 Task: Send an email with the signature Isabel Kelly with the subject Request for an invoice and the message Can you arrange a call with the IT team for resolving the technical issue? from softage.5@softage.net to softage.9@softage.net and move the email from Sent Items to the folder Gifts
Action: Mouse moved to (34, 50)
Screenshot: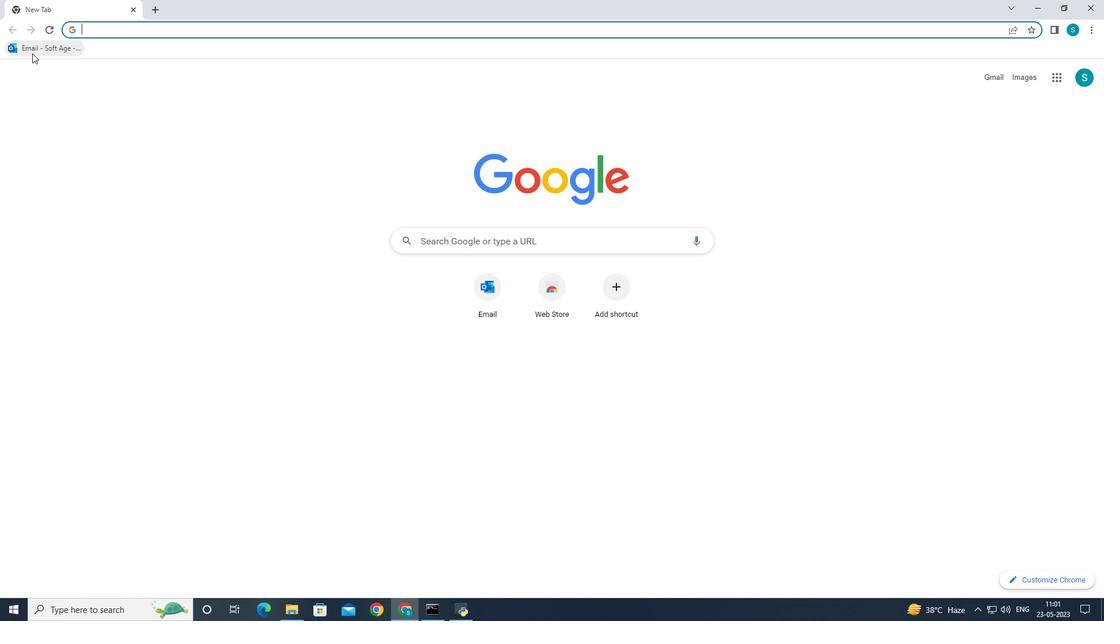 
Action: Mouse pressed left at (34, 50)
Screenshot: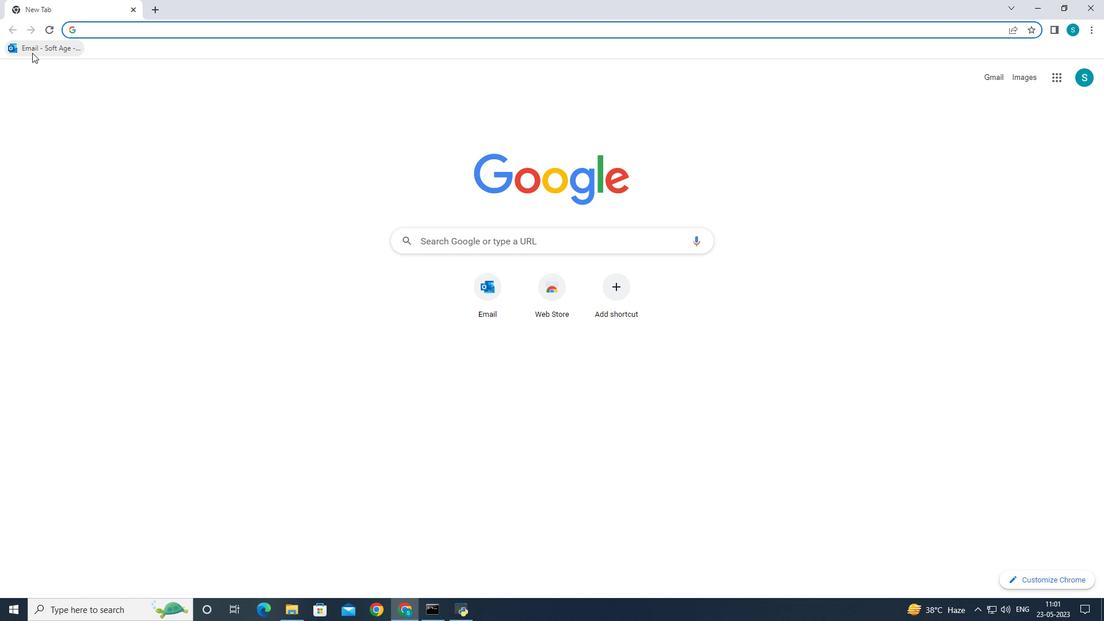 
Action: Mouse pressed left at (34, 50)
Screenshot: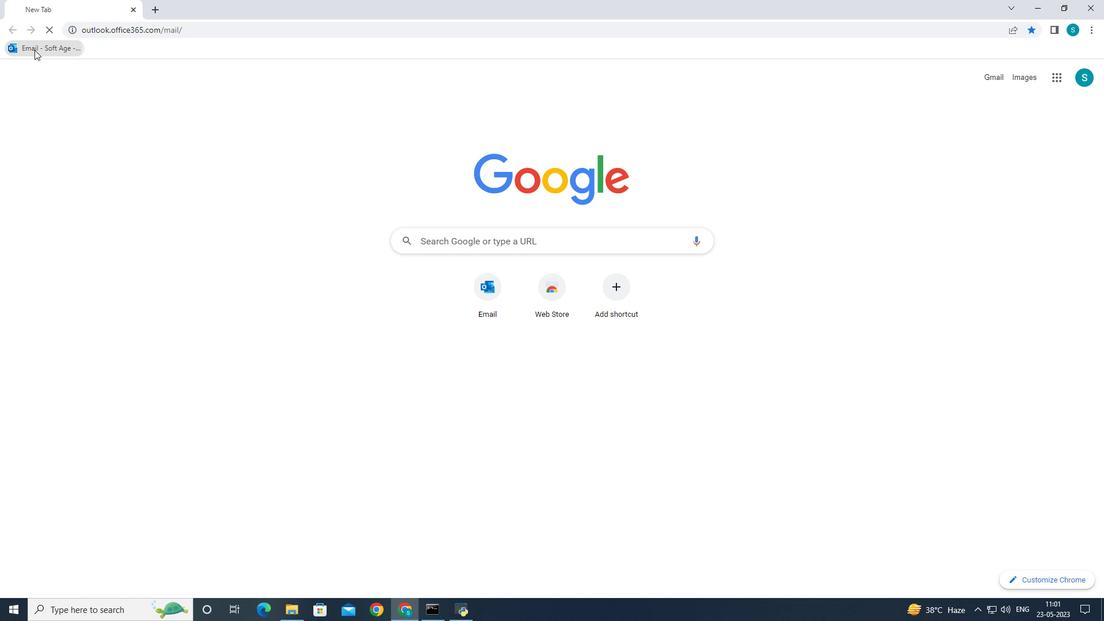 
Action: Mouse moved to (163, 98)
Screenshot: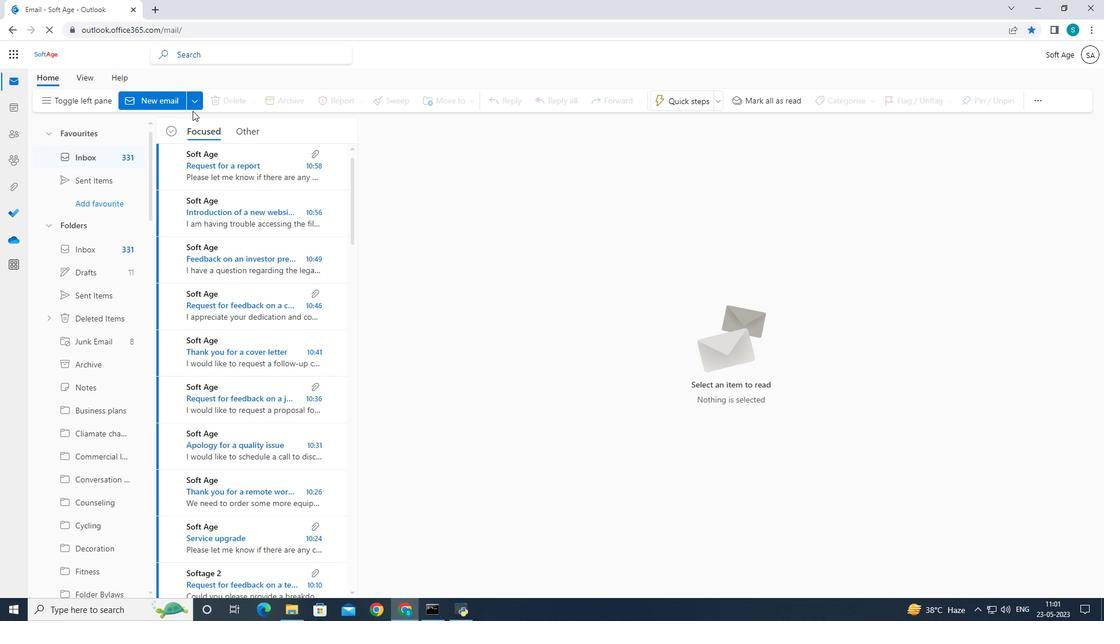 
Action: Mouse pressed left at (163, 98)
Screenshot: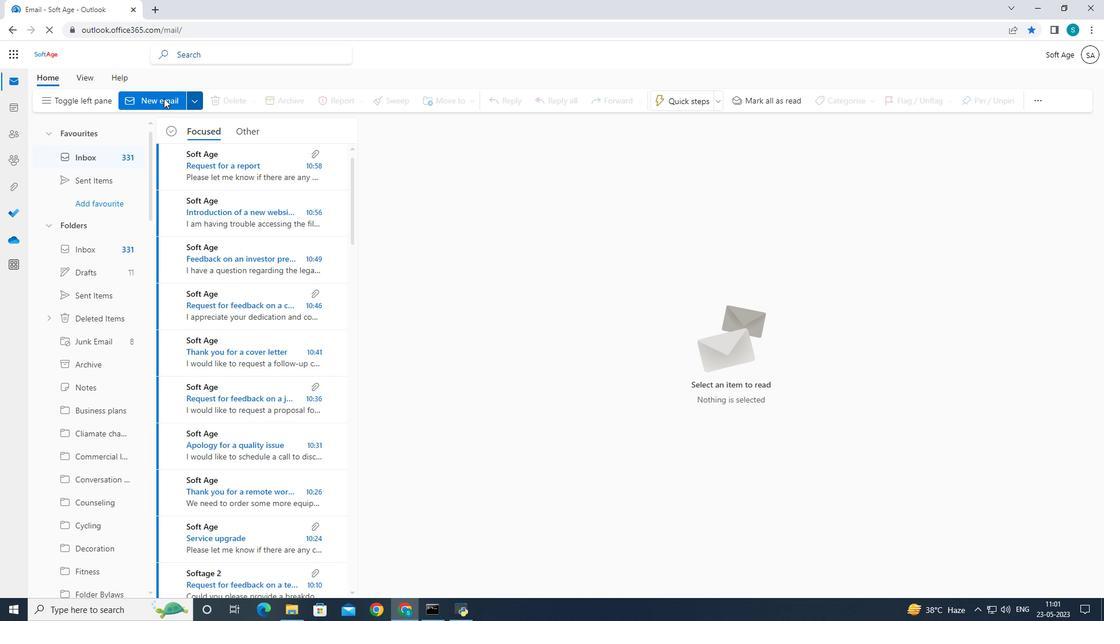 
Action: Mouse pressed left at (163, 98)
Screenshot: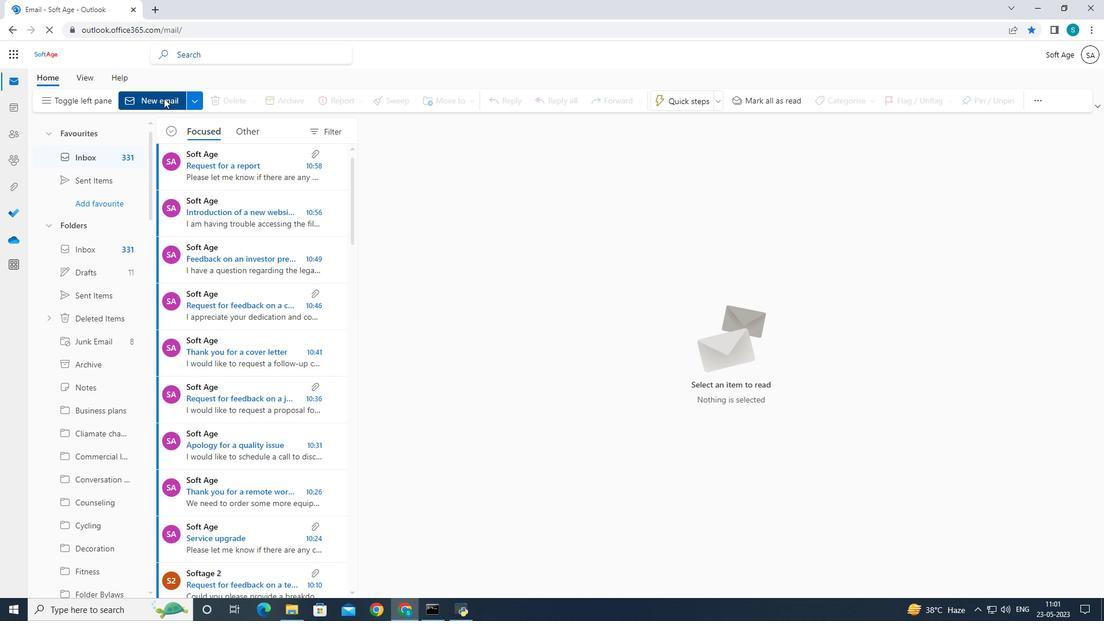 
Action: Mouse moved to (747, 101)
Screenshot: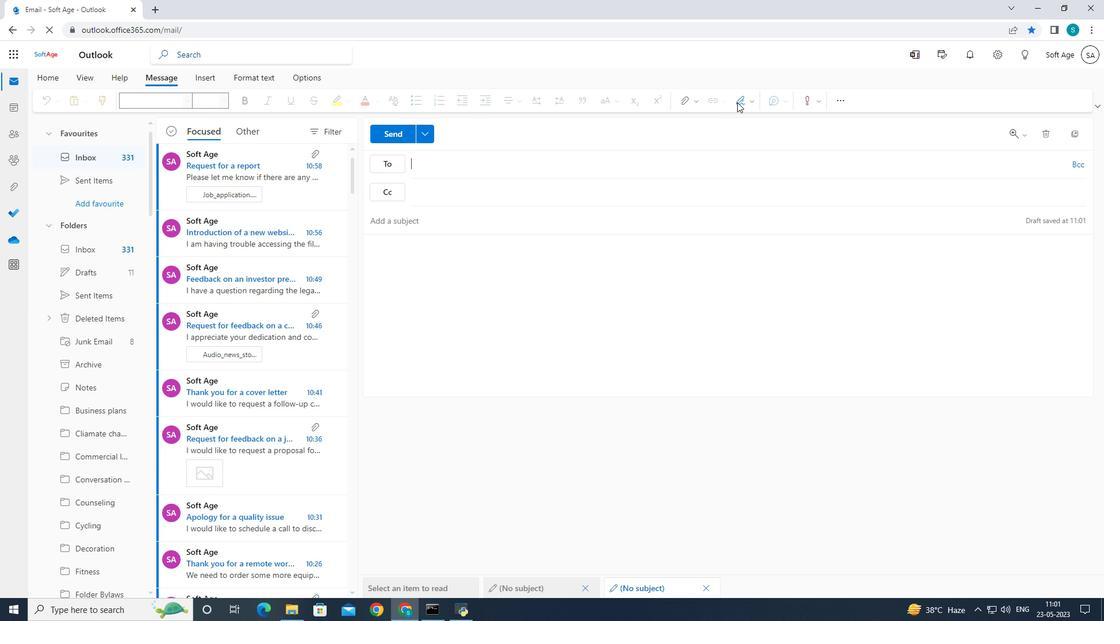 
Action: Mouse pressed left at (747, 101)
Screenshot: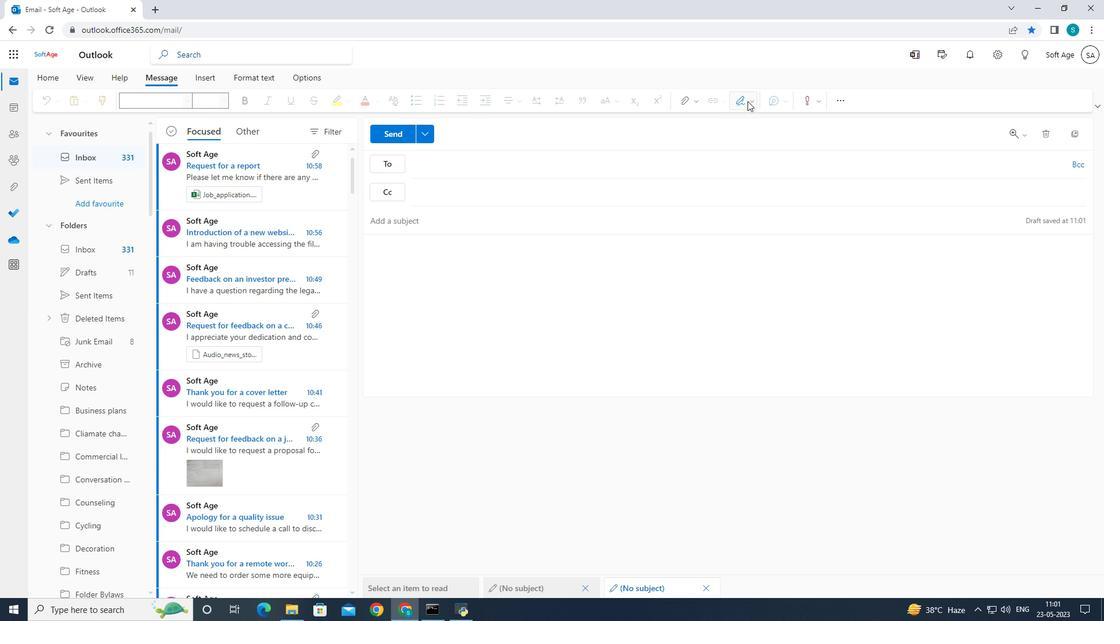 
Action: Mouse moved to (727, 127)
Screenshot: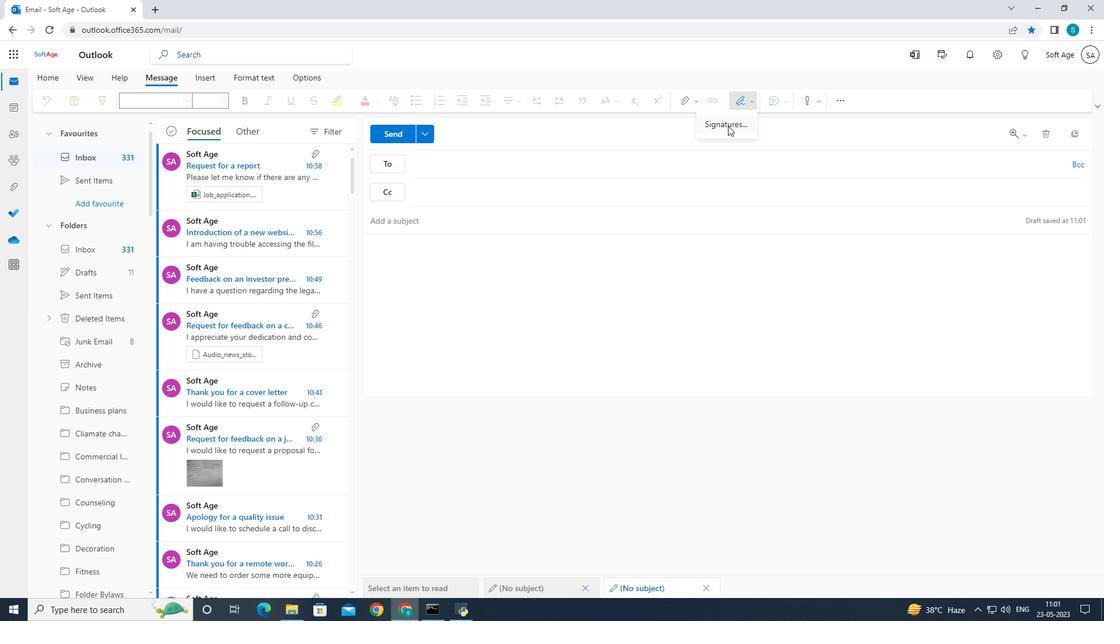 
Action: Mouse pressed left at (727, 127)
Screenshot: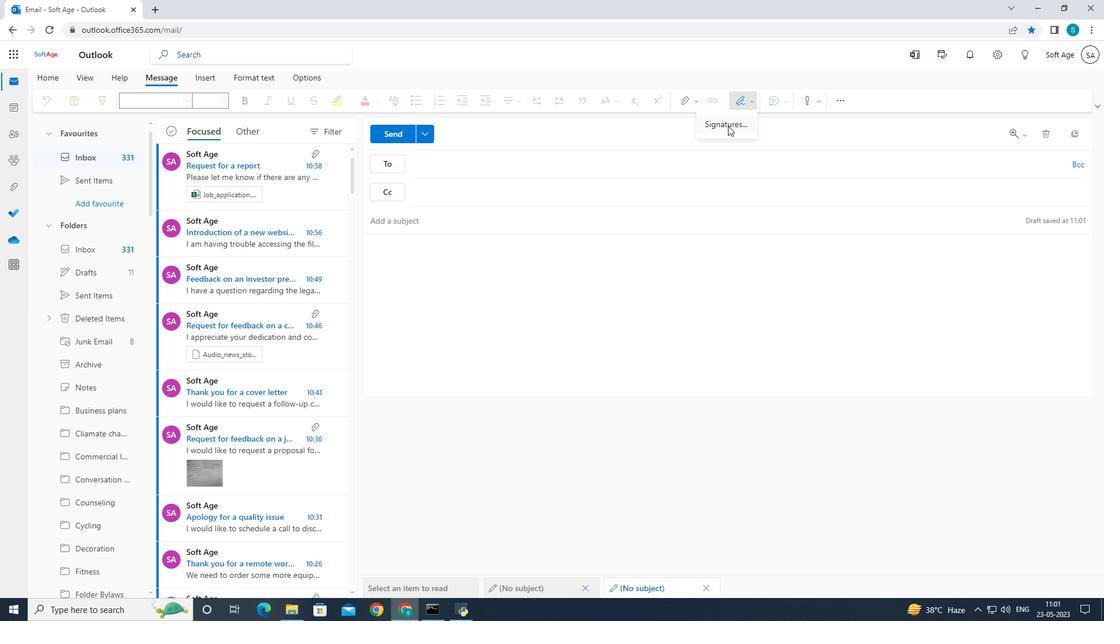
Action: Mouse moved to (720, 197)
Screenshot: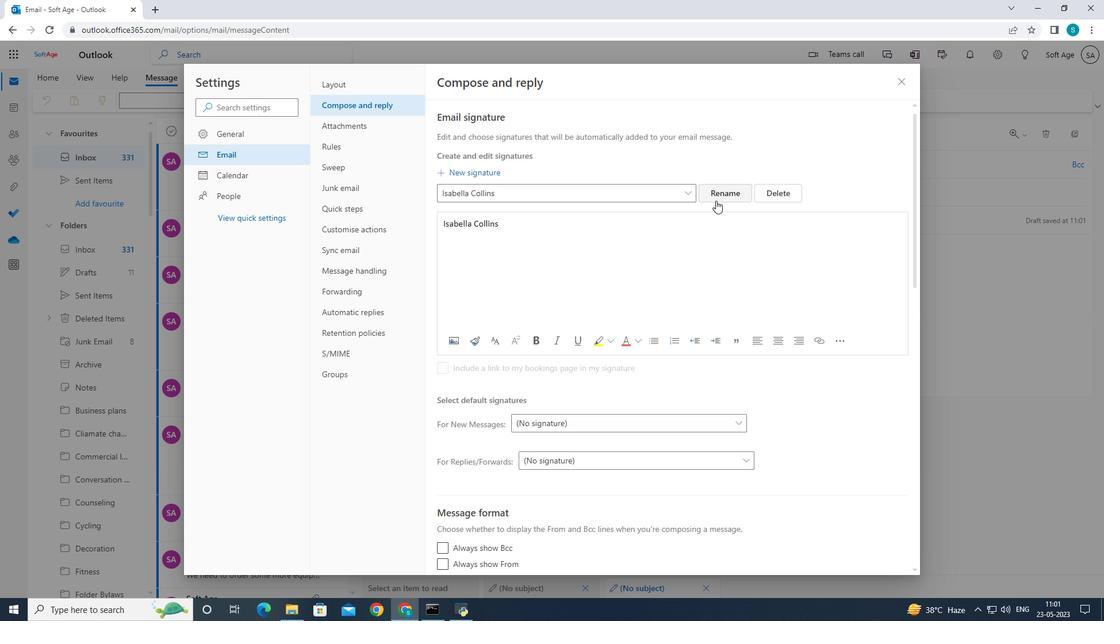 
Action: Mouse pressed left at (720, 197)
Screenshot: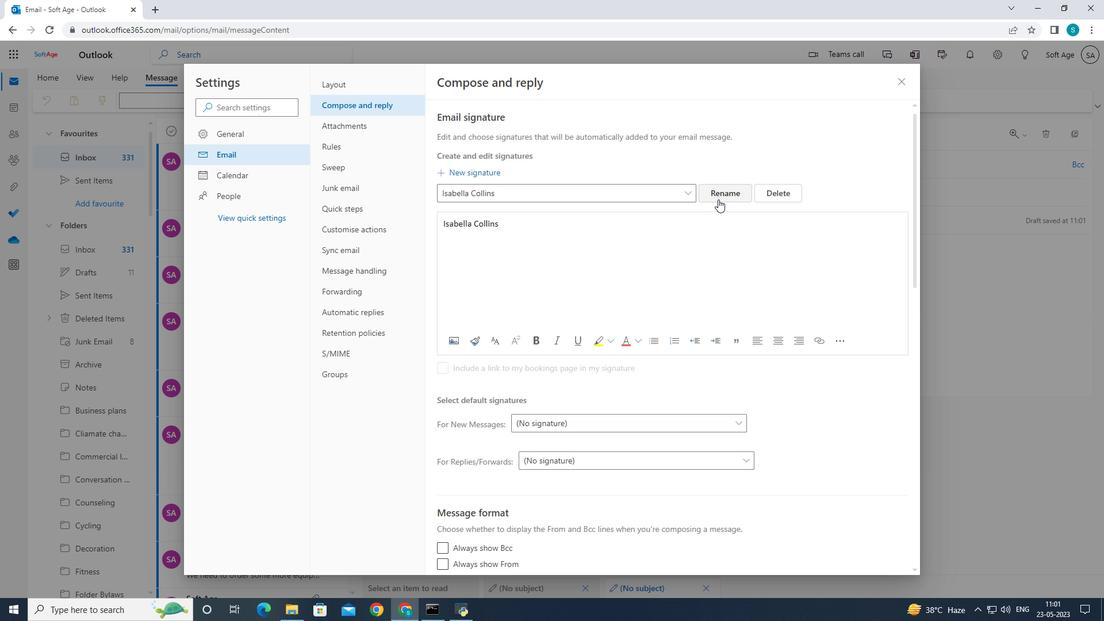 
Action: Mouse moved to (683, 197)
Screenshot: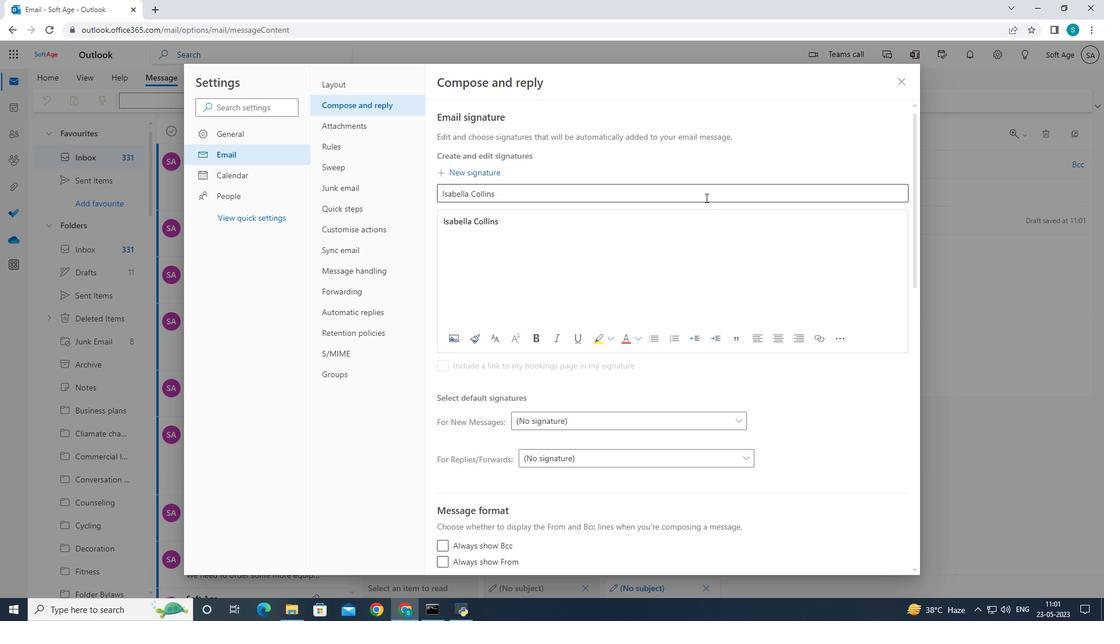 
Action: Mouse pressed left at (683, 197)
Screenshot: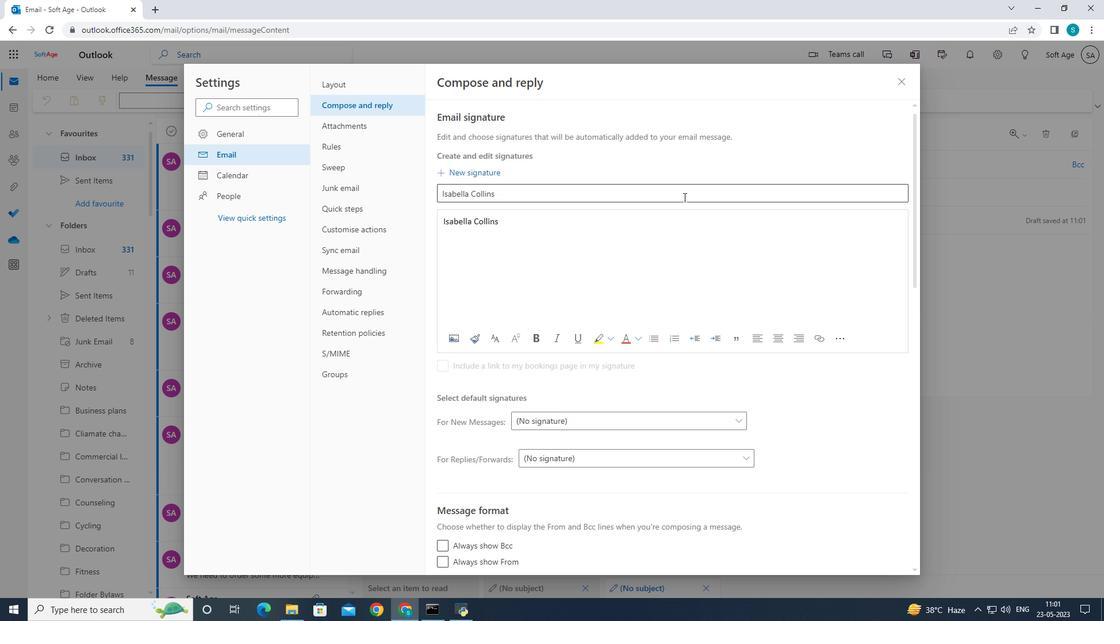 
Action: Mouse moved to (688, 169)
Screenshot: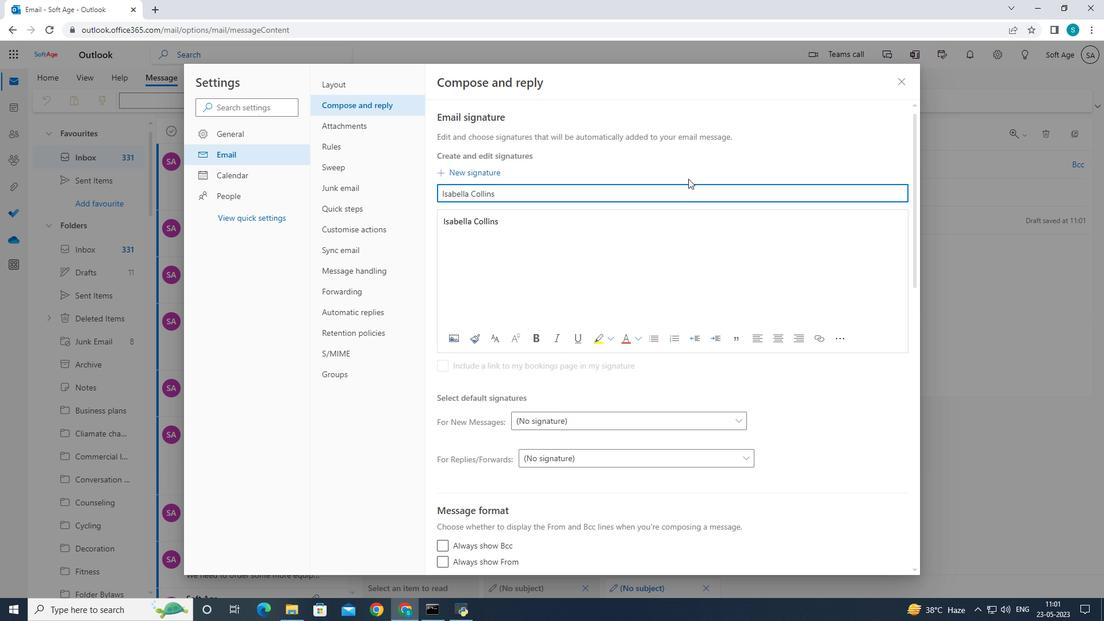 
Action: Key pressed <Key.backspace><Key.backspace><Key.backspace><Key.backspace><Key.backspace><Key.backspace><Key.backspace><Key.backspace><Key.backspace><Key.backspace><Key.backspace>l<Key.space><Key.caps_lock>K<Key.caps_lock>elly
Screenshot: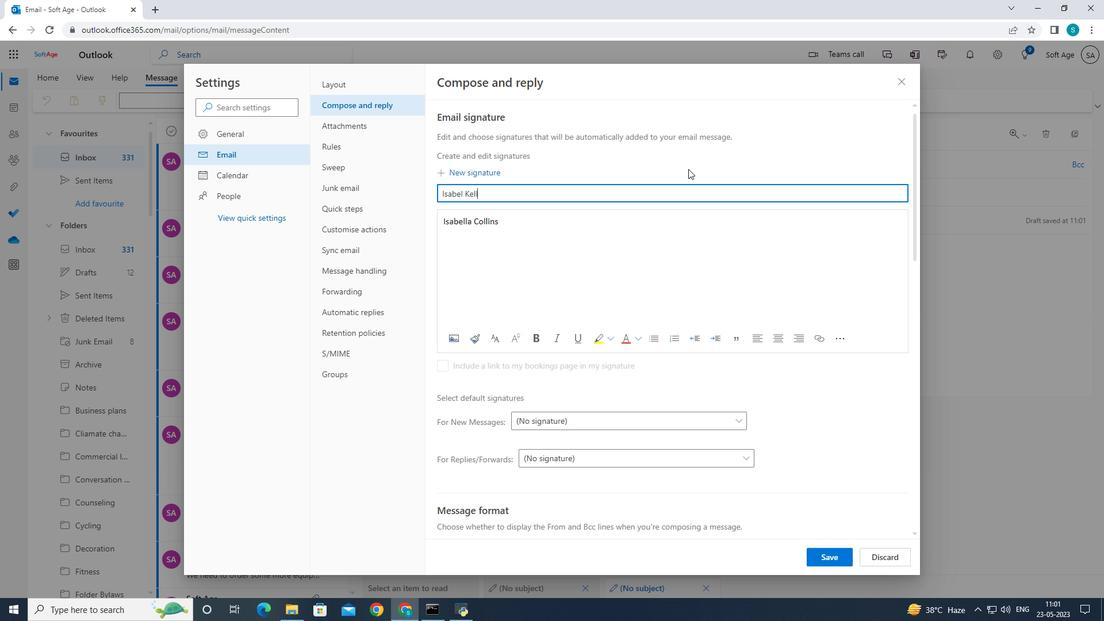 
Action: Mouse moved to (501, 224)
Screenshot: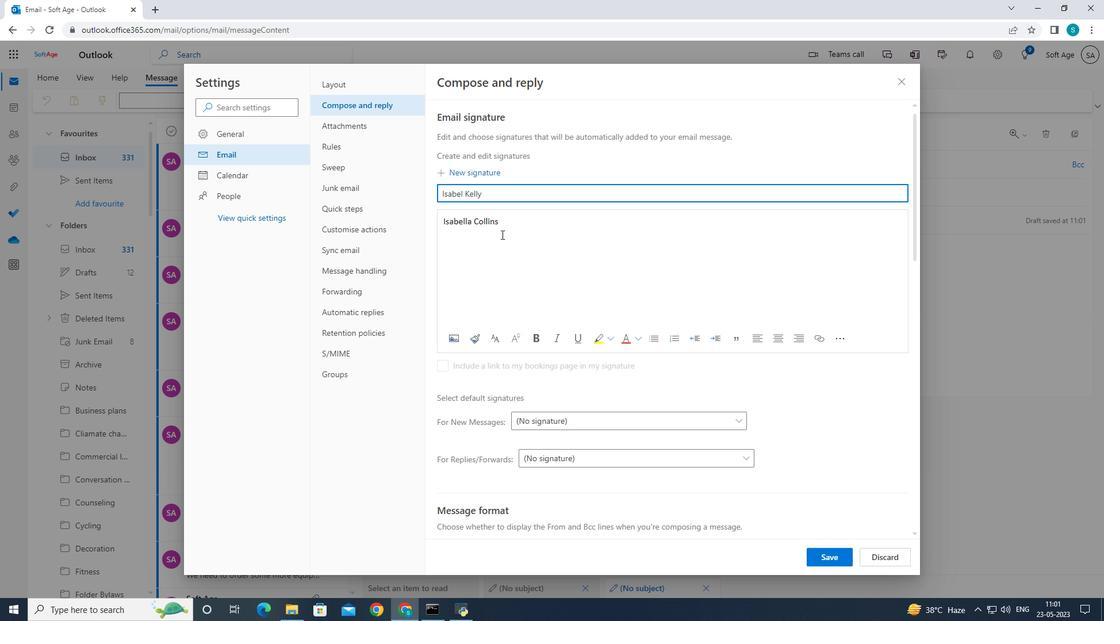 
Action: Mouse pressed left at (501, 224)
Screenshot: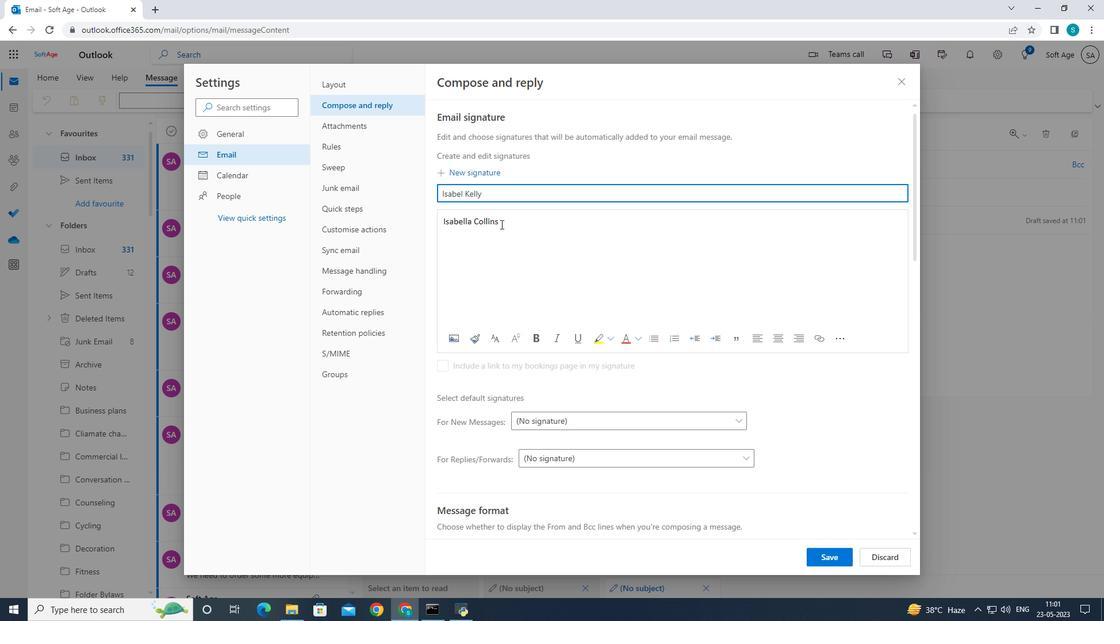 
Action: Mouse moved to (552, 209)
Screenshot: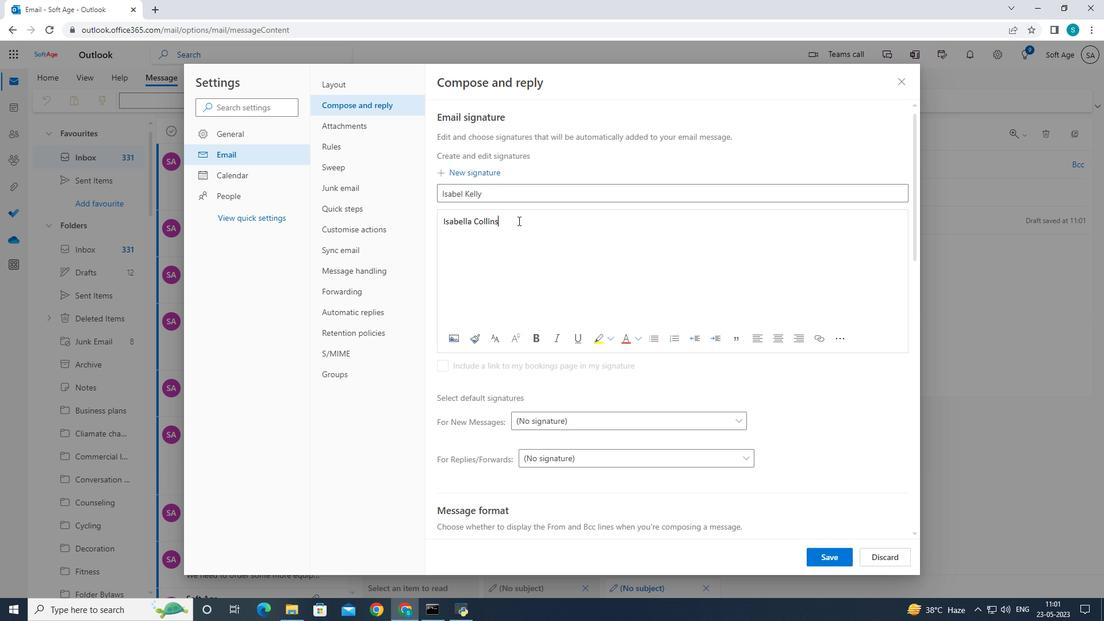 
Action: Key pressed <Key.backspace><Key.backspace><Key.backspace><Key.backspace><Key.backspace><Key.backspace><Key.backspace><Key.backspace><Key.backspace><Key.backspace><Key.space><Key.caps_lock>K<Key.caps_lock>elly
Screenshot: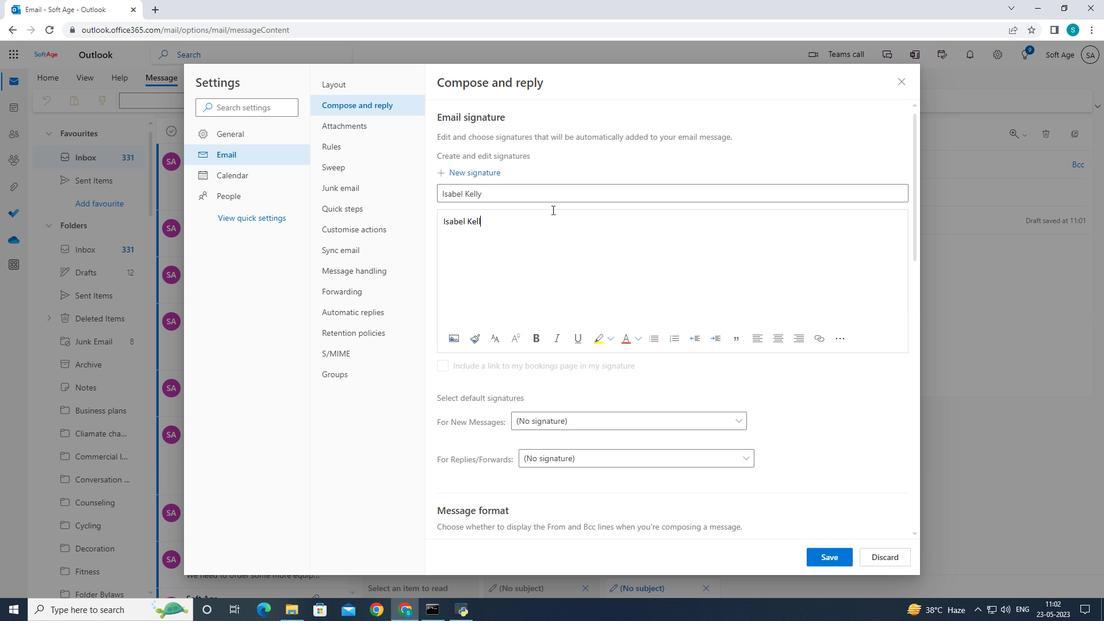
Action: Mouse moved to (817, 558)
Screenshot: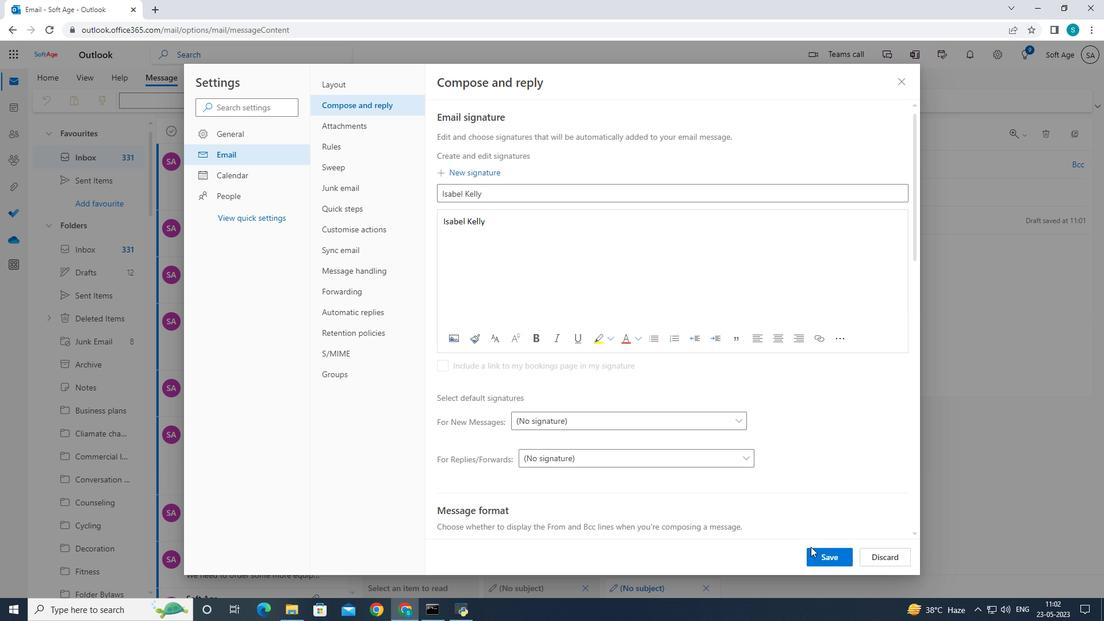 
Action: Mouse pressed left at (817, 558)
Screenshot: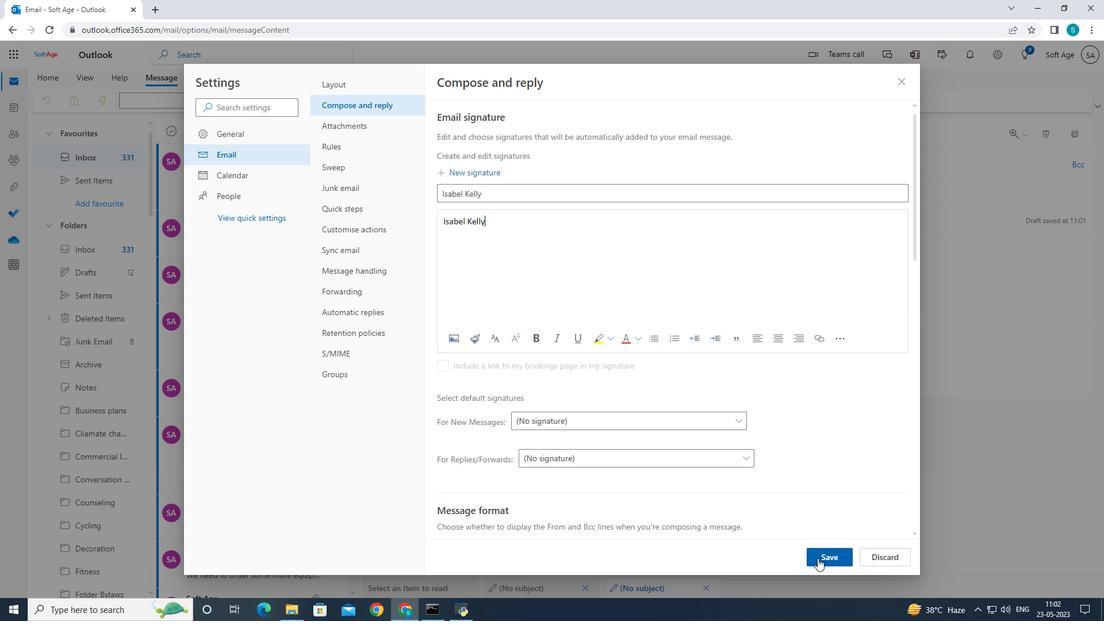 
Action: Mouse moved to (904, 84)
Screenshot: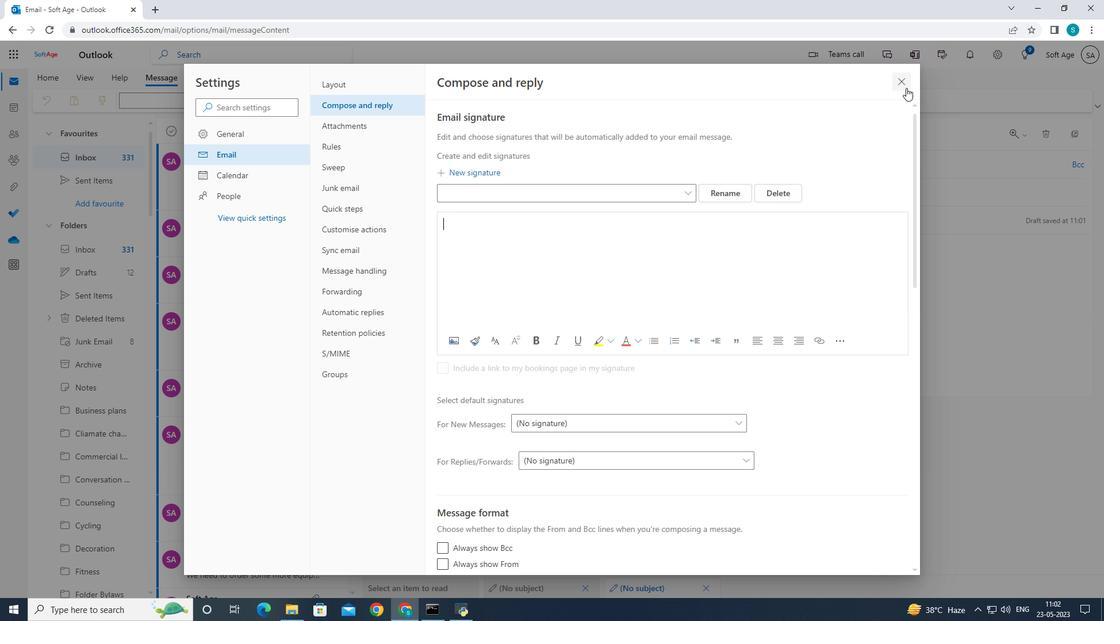 
Action: Mouse pressed left at (904, 84)
Screenshot: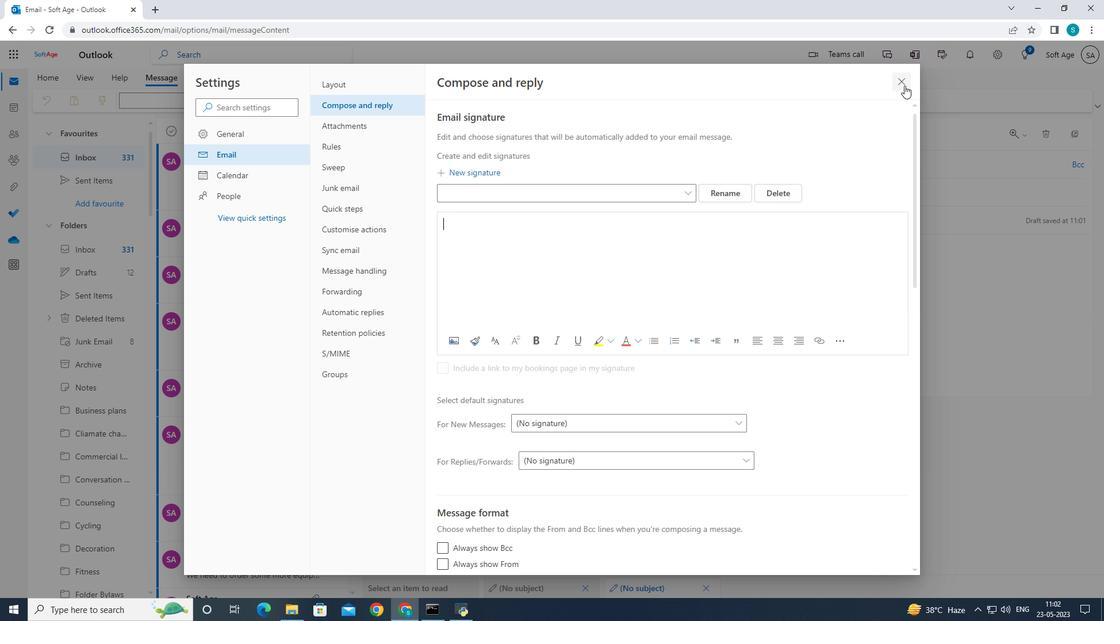 
Action: Mouse moved to (472, 226)
Screenshot: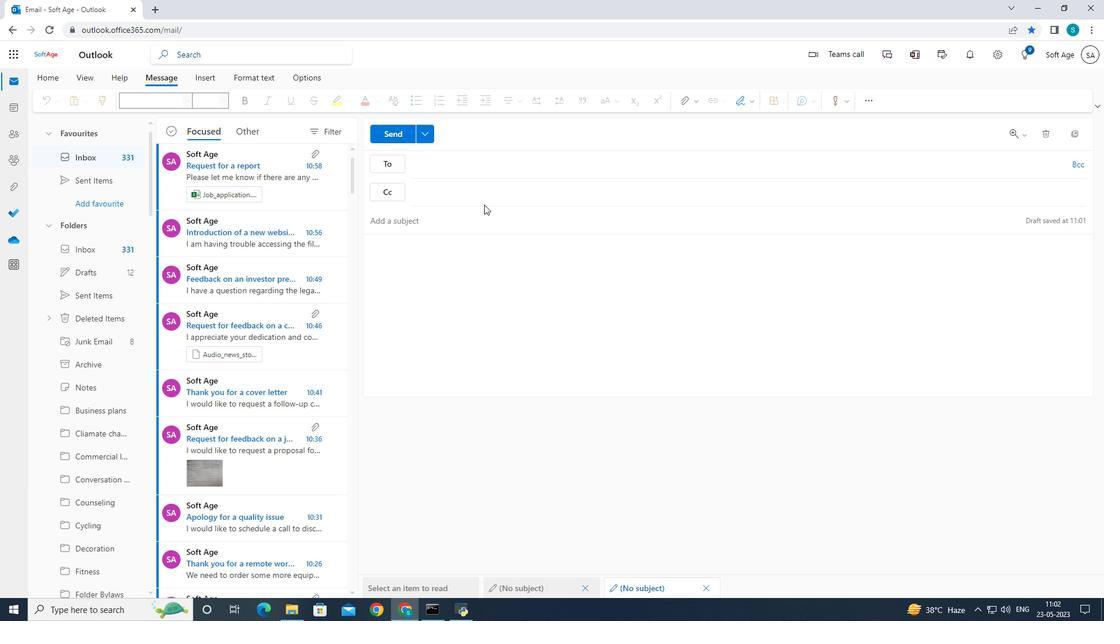 
Action: Mouse pressed left at (472, 226)
Screenshot: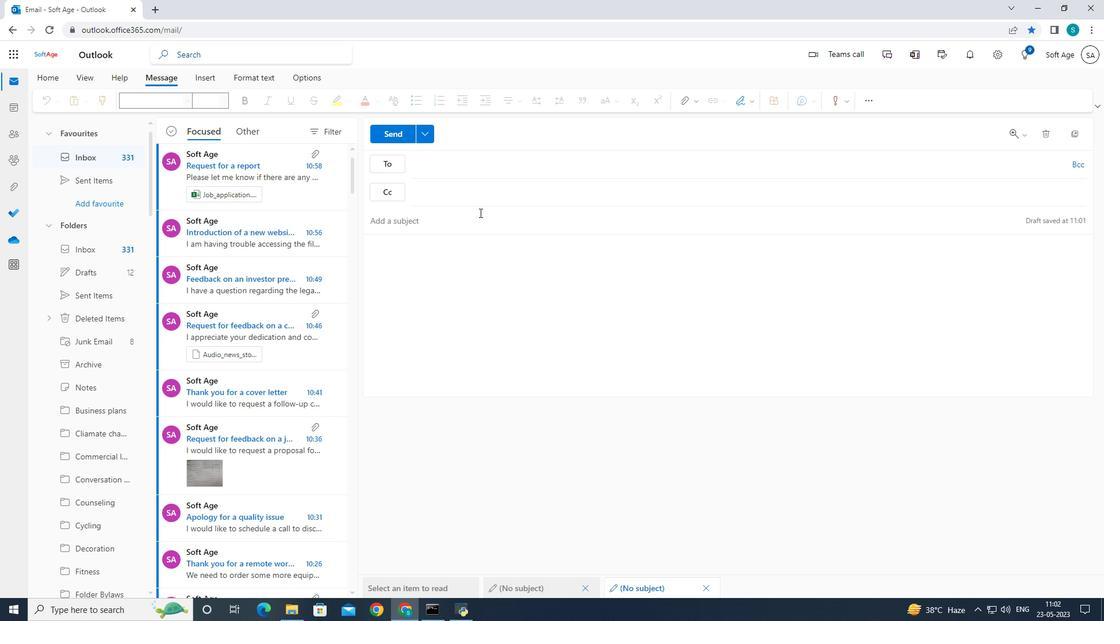 
Action: Mouse moved to (626, 161)
Screenshot: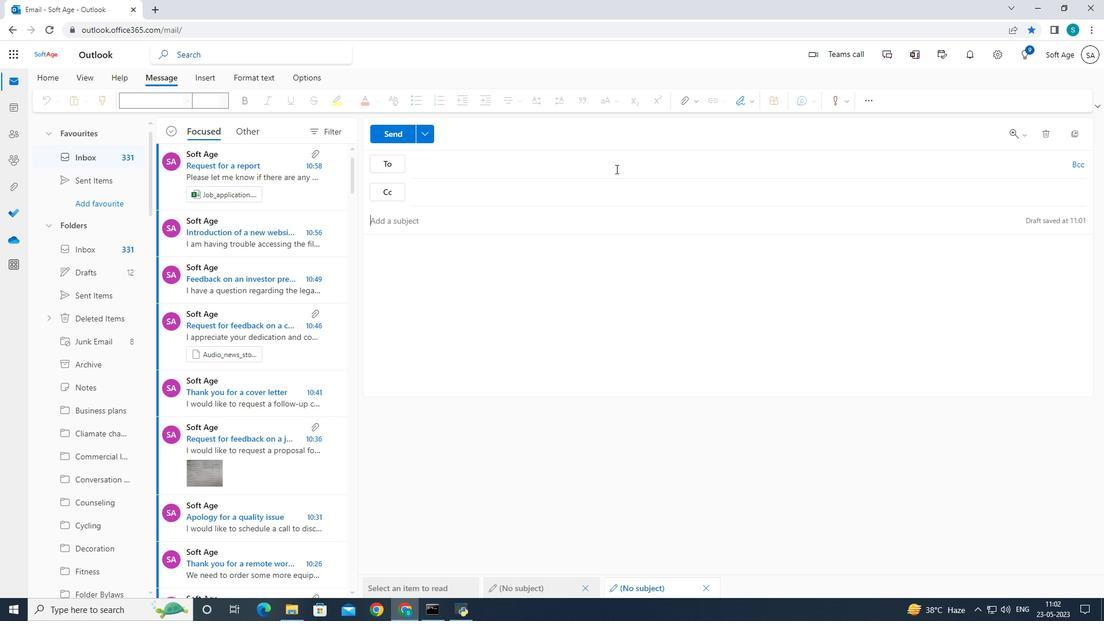 
Action: Key pressed <Key.shift>request<Key.space>for<Key.space>an<Key.space>invoice<Key.space>
Screenshot: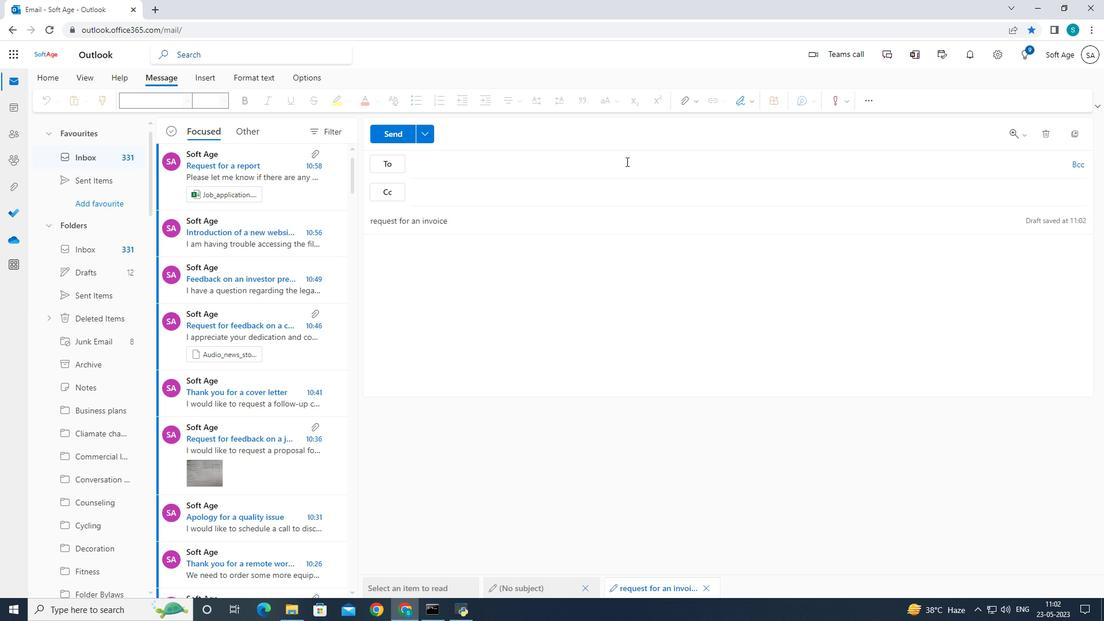 
Action: Mouse moved to (476, 245)
Screenshot: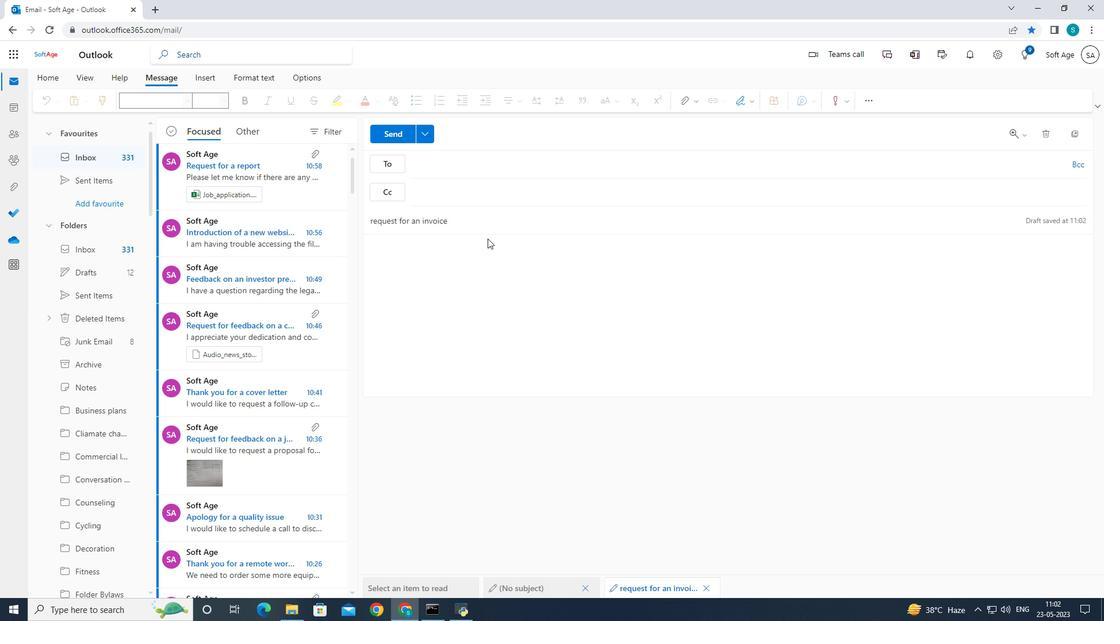
Action: Mouse pressed left at (476, 245)
Screenshot: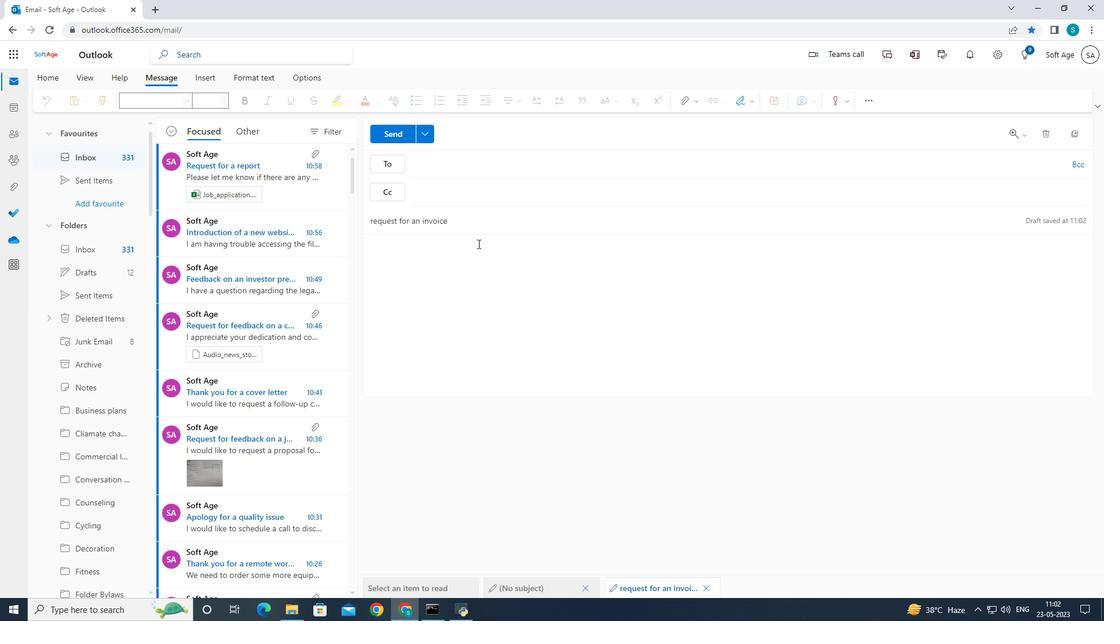 
Action: Mouse moved to (744, 100)
Screenshot: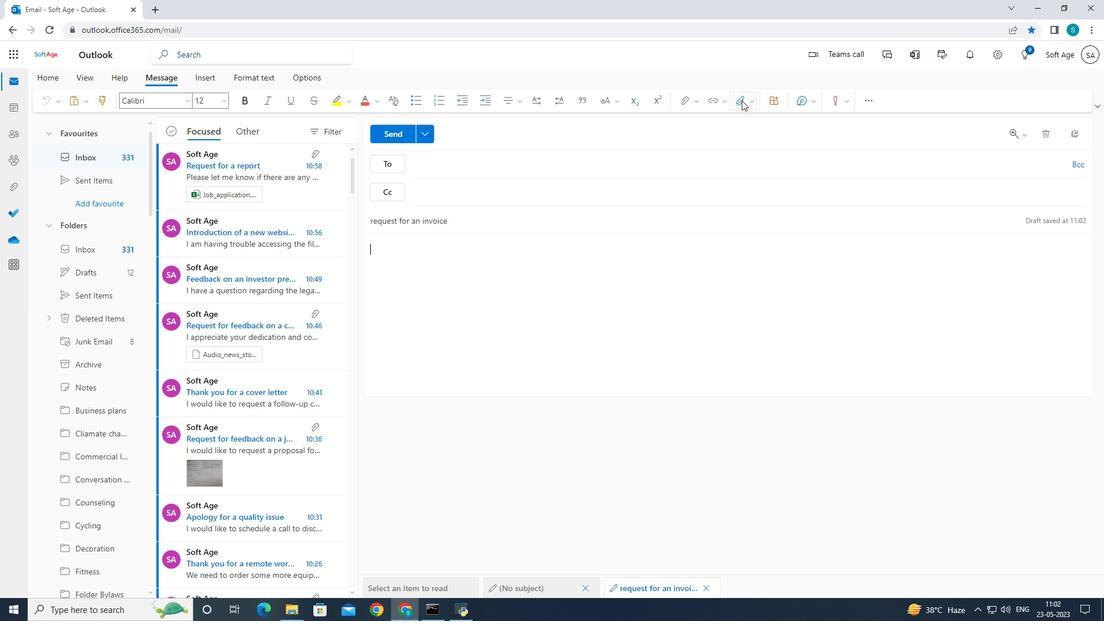 
Action: Mouse pressed left at (744, 100)
Screenshot: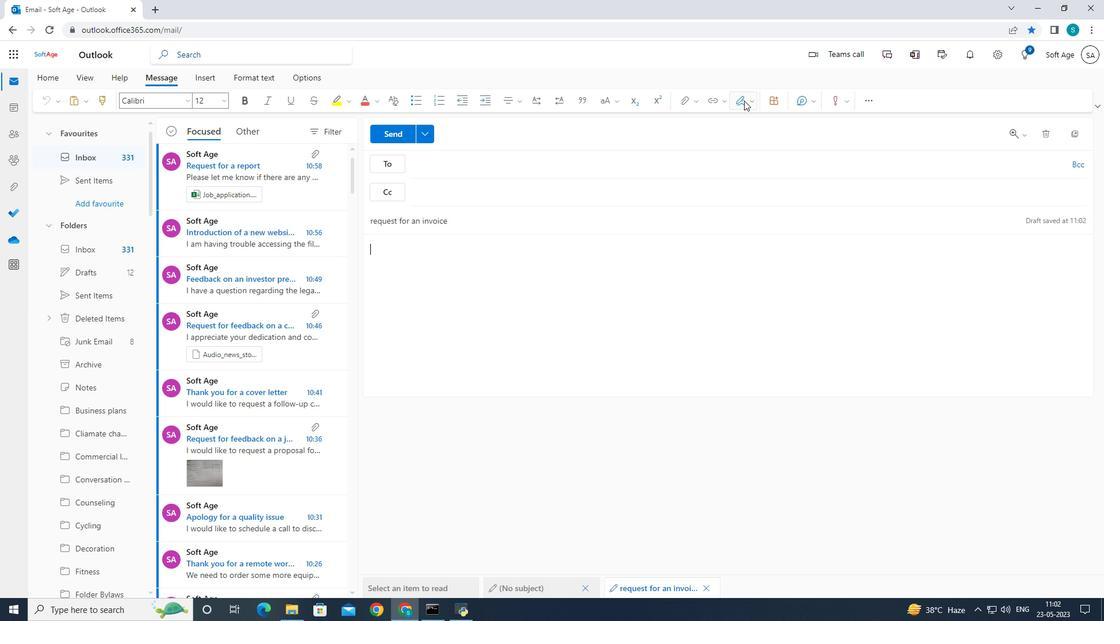 
Action: Mouse moved to (733, 121)
Screenshot: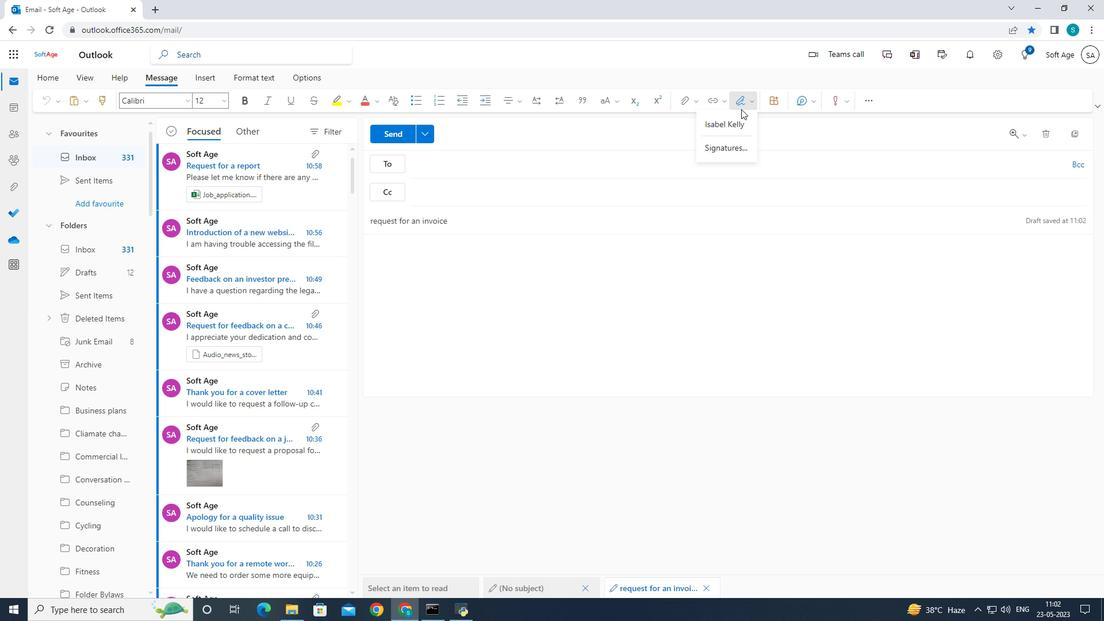
Action: Mouse pressed left at (733, 121)
Screenshot: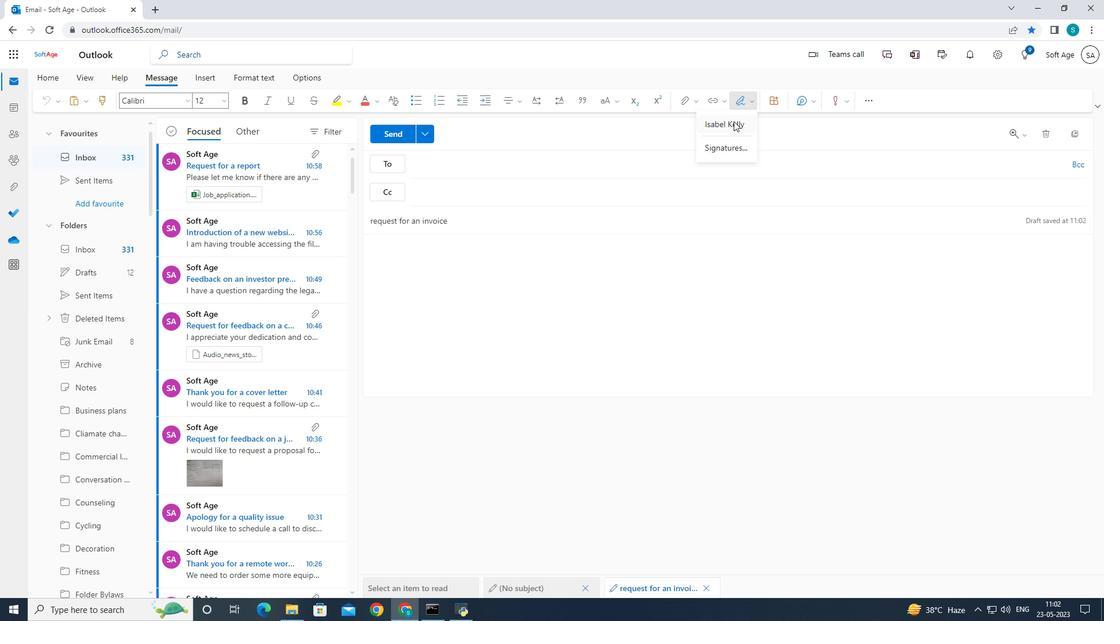 
Action: Mouse moved to (624, 178)
Screenshot: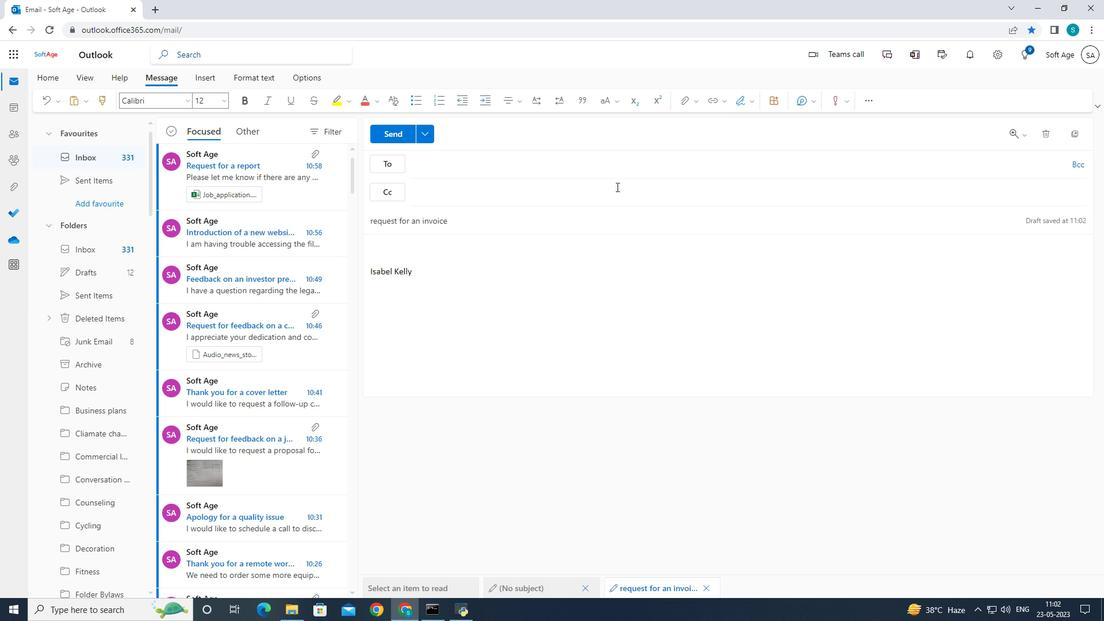 
Action: Key pressed <Key.shift>Can<Key.space>you<Key.space>arrange<Key.space>a<Key.space>call<Key.space>with<Key.space>the<Key.space><Key.shift><Key.shift><Key.shift>IT<Key.space>team<Key.space>for<Key.space>resloving<Key.space>the<Key.space><Key.left><Key.left><Key.left><Key.left><Key.left><Key.left><Key.left><Key.left><Key.left><Key.backspace><Key.backspace>ol<Key.right><Key.right><Key.right><Key.right><Key.right><Key.right><Key.right><Key.right><Key.space>technical<Key.space>issue<Key.shift_r>?
Screenshot: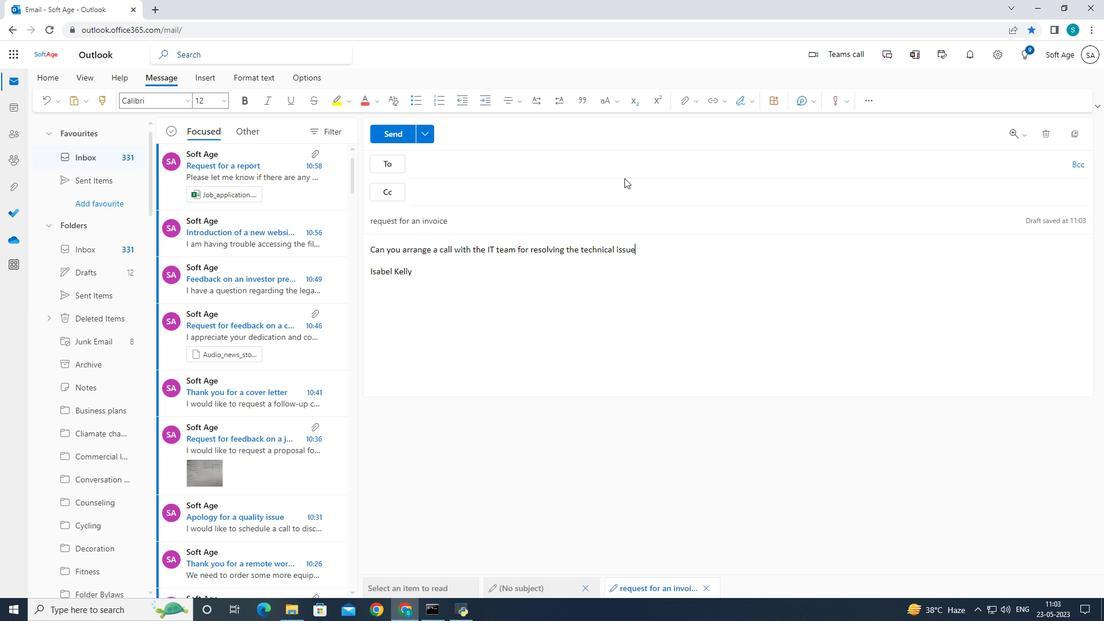 
Action: Mouse moved to (482, 165)
Screenshot: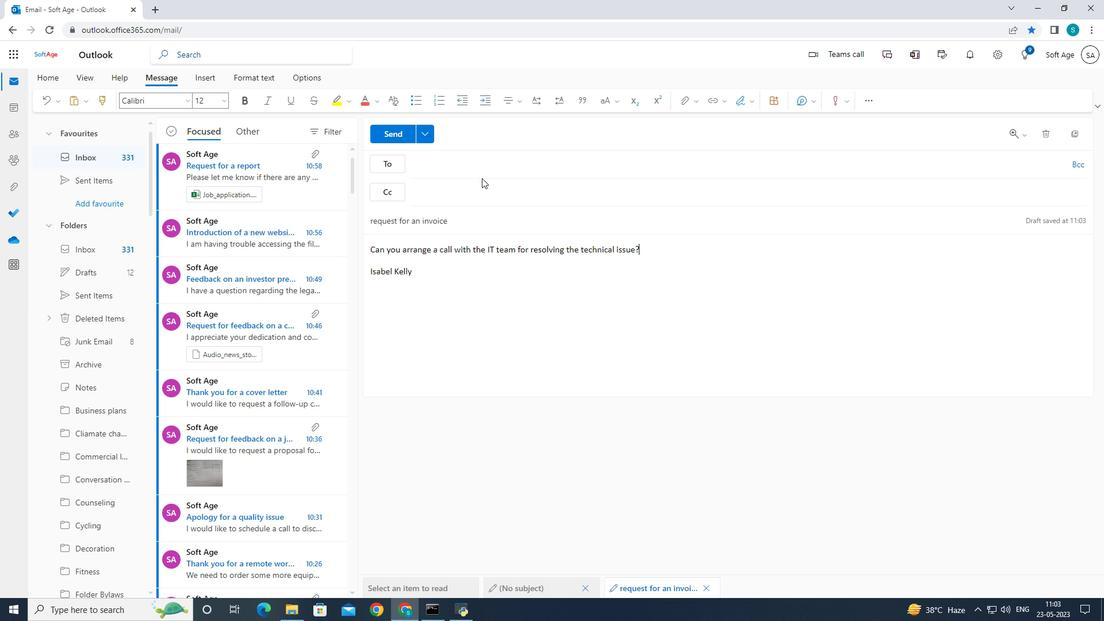 
Action: Mouse pressed left at (482, 165)
Screenshot: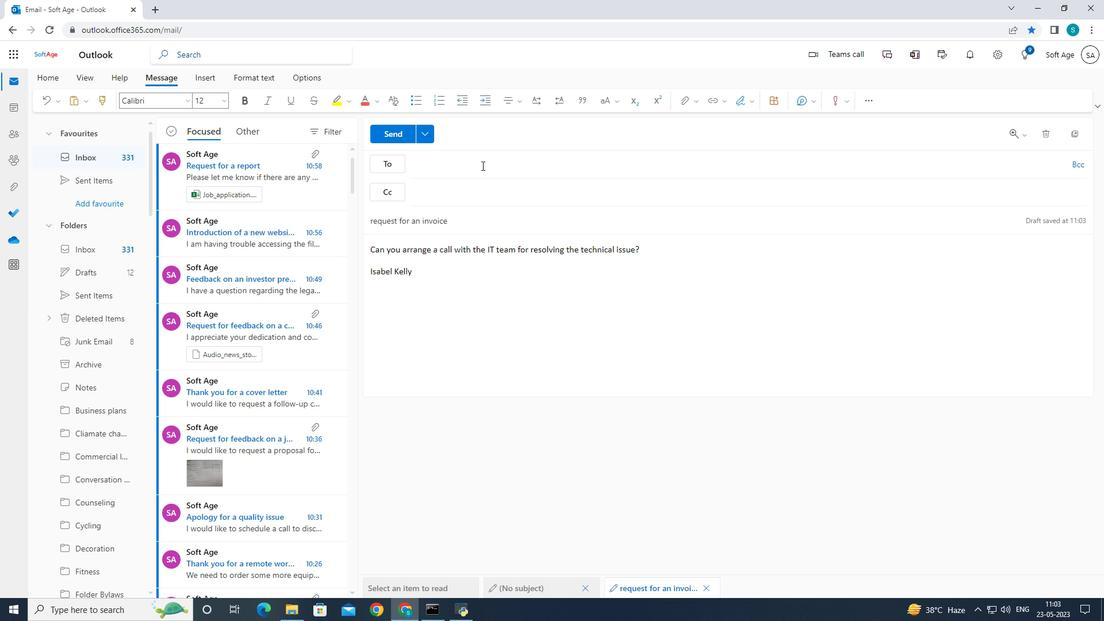 
Action: Mouse moved to (655, 169)
Screenshot: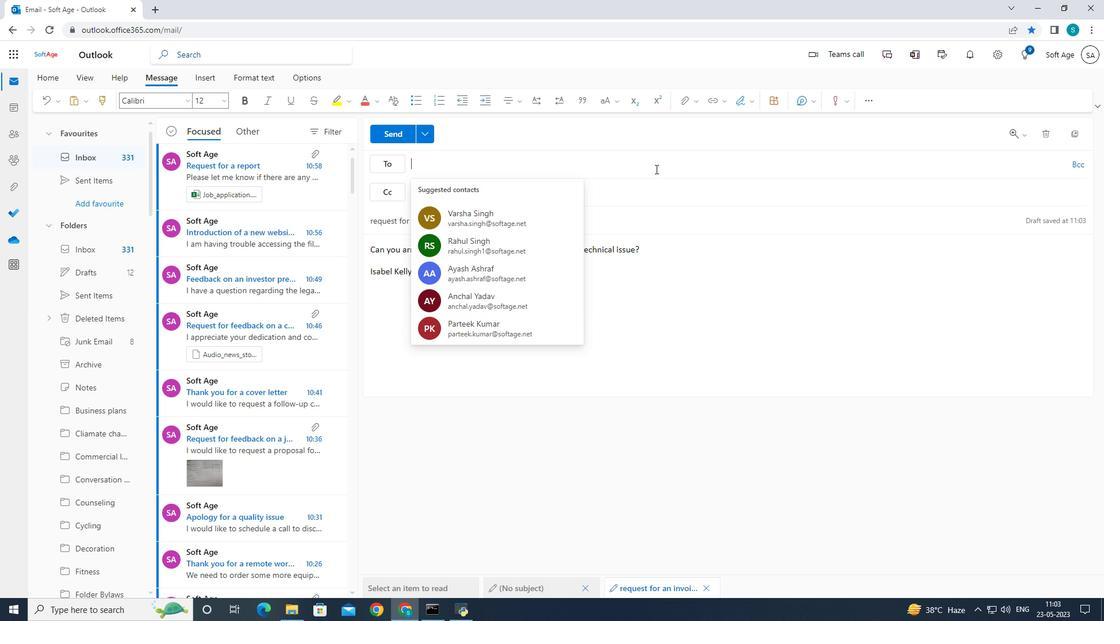 
Action: Key pressed softage.9<Key.shift>@softage.net
Screenshot: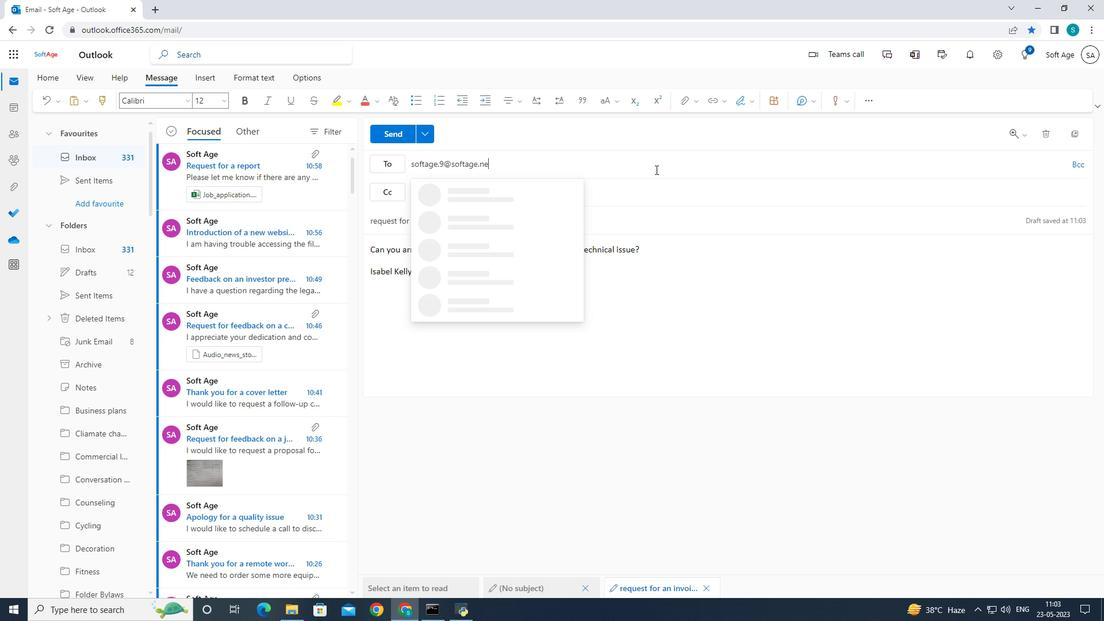 
Action: Mouse moved to (510, 198)
Screenshot: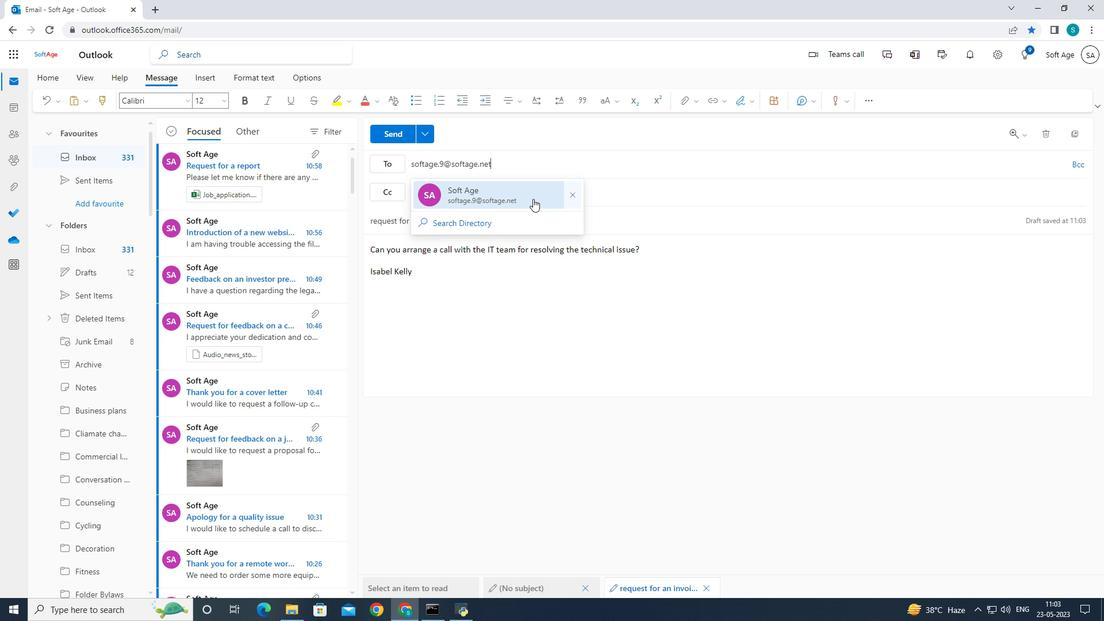 
Action: Mouse pressed left at (510, 198)
Screenshot: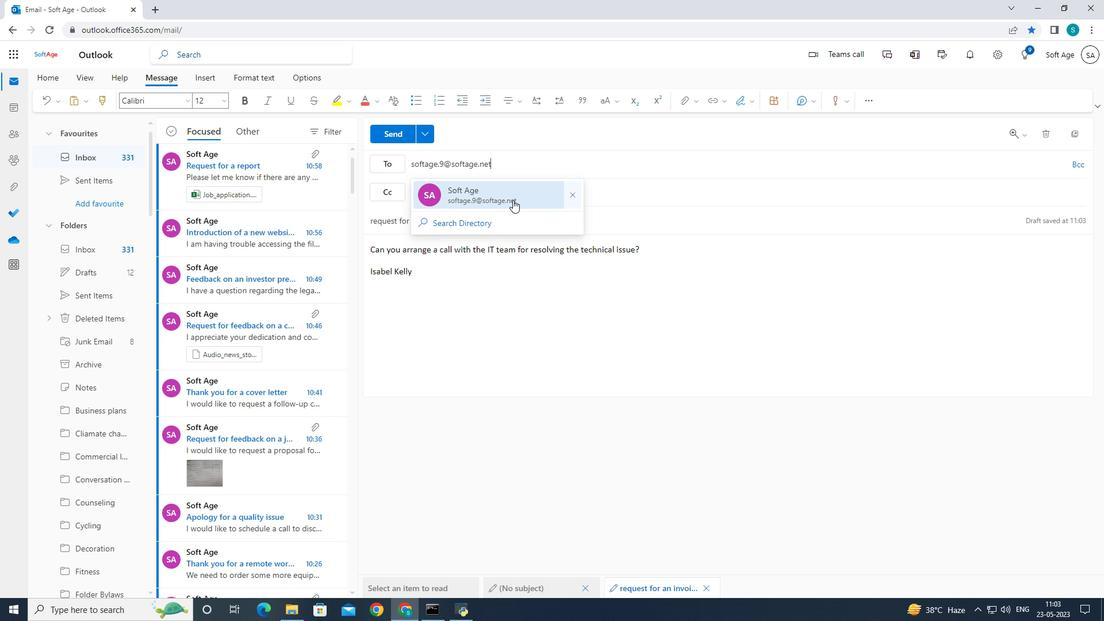 
Action: Mouse moved to (108, 291)
Screenshot: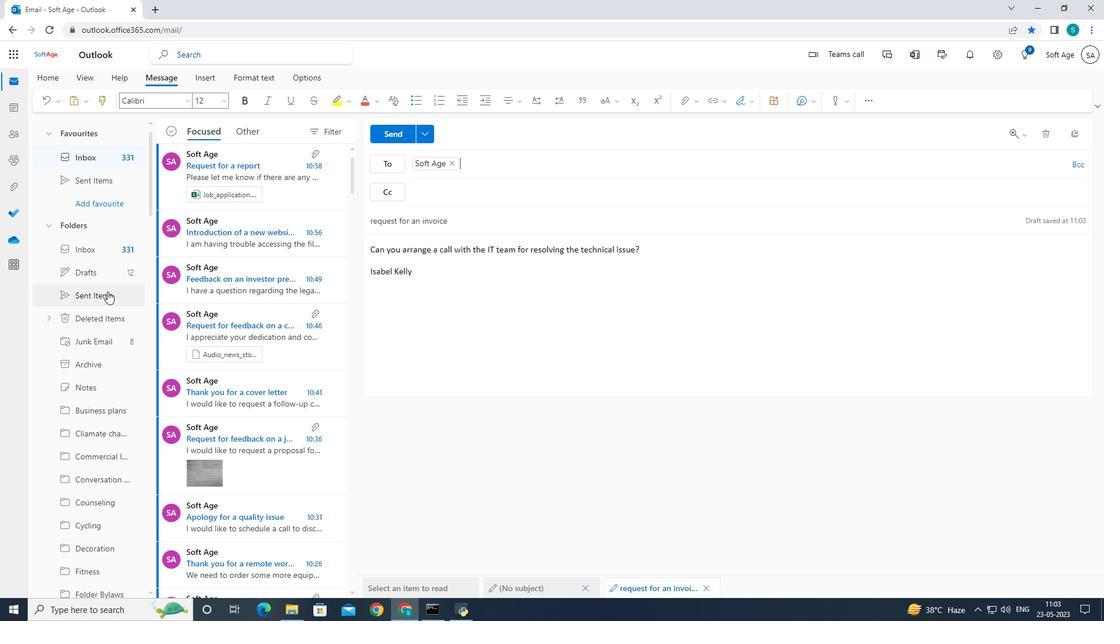 
Action: Mouse scrolled (108, 291) with delta (0, 0)
Screenshot: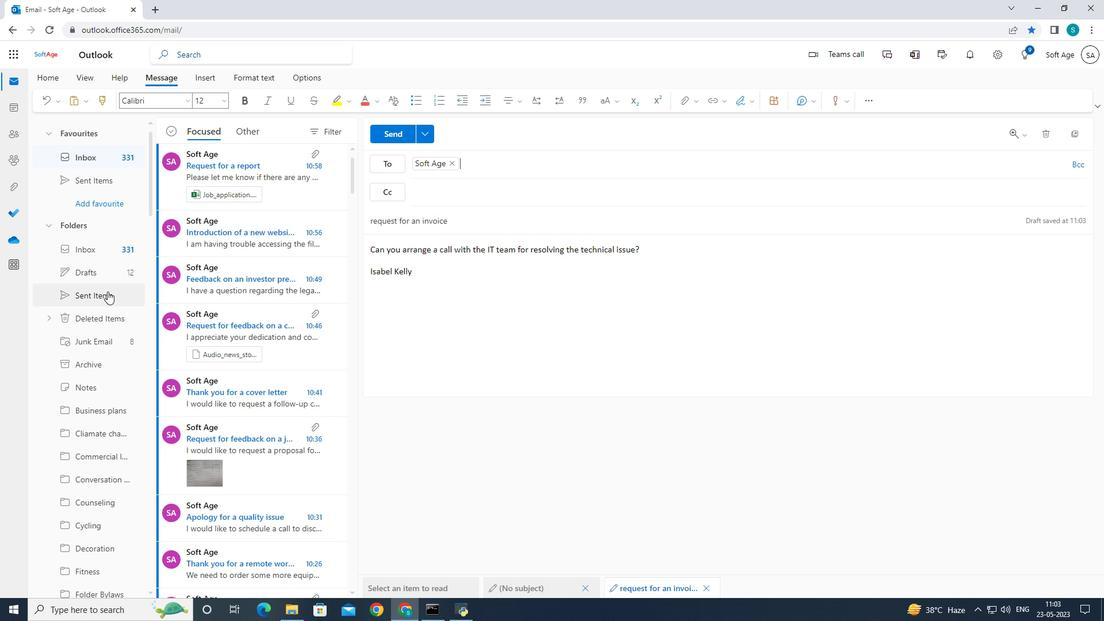 
Action: Mouse moved to (108, 291)
Screenshot: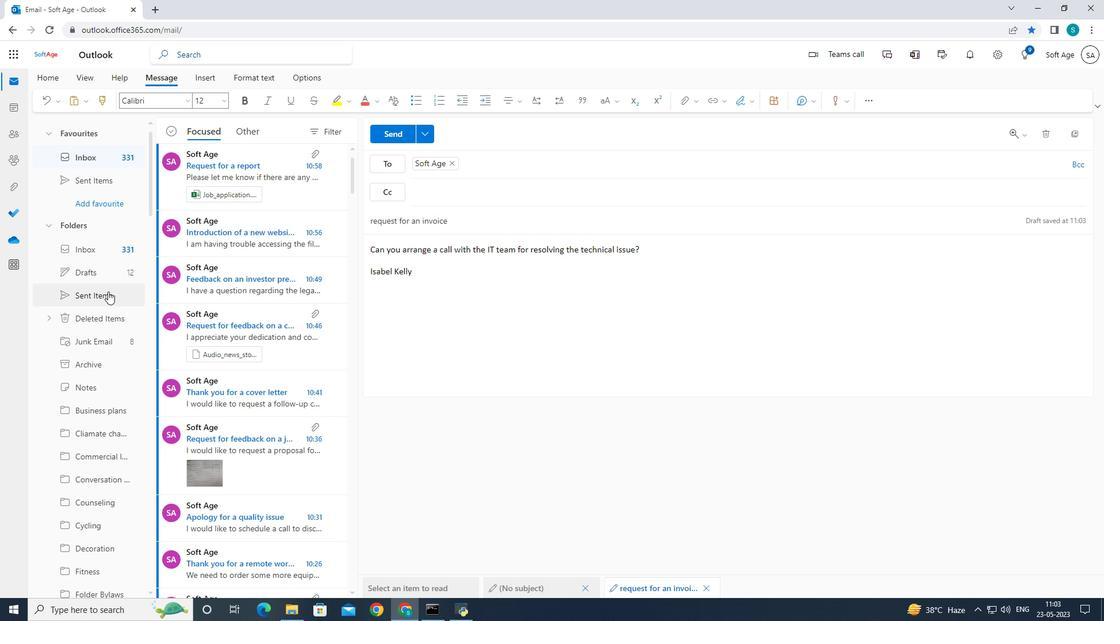 
Action: Mouse scrolled (108, 291) with delta (0, 0)
Screenshot: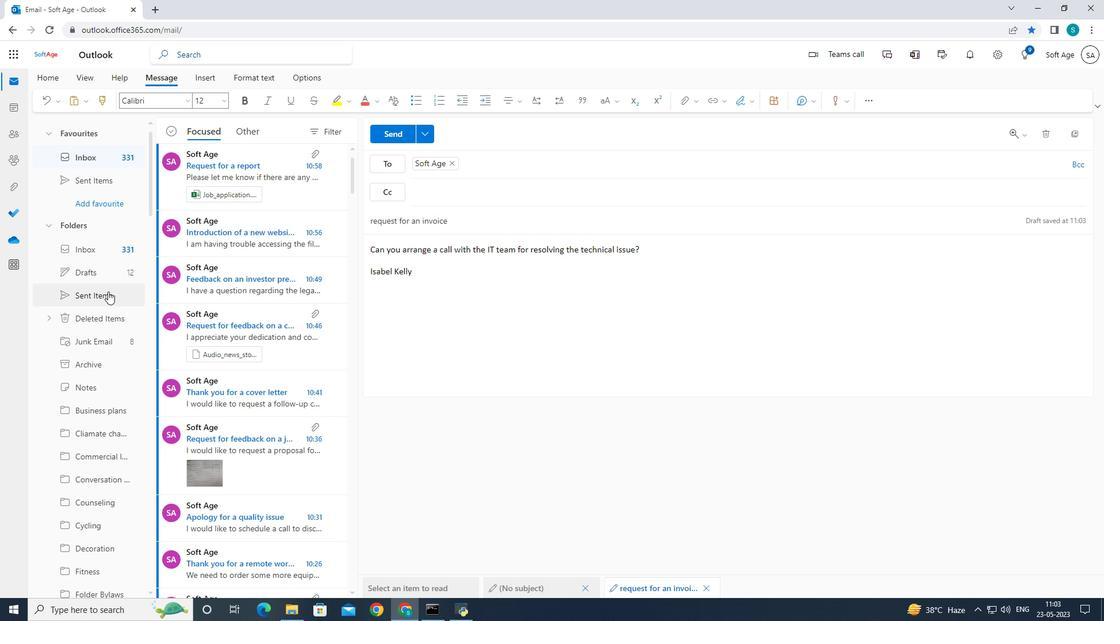 
Action: Mouse moved to (108, 290)
Screenshot: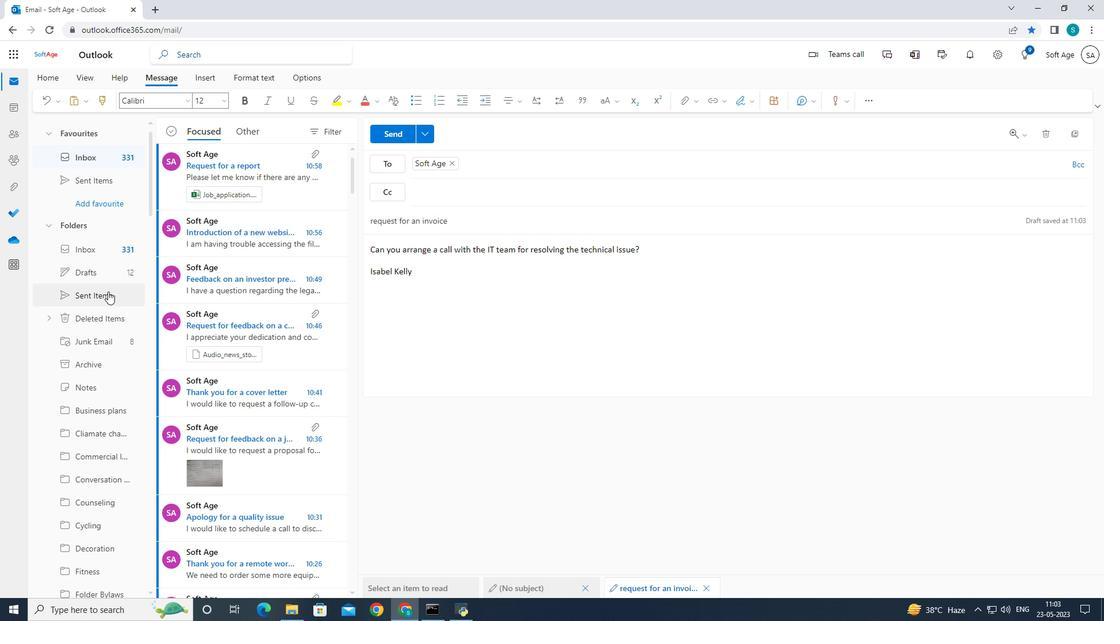 
Action: Mouse scrolled (108, 290) with delta (0, 0)
Screenshot: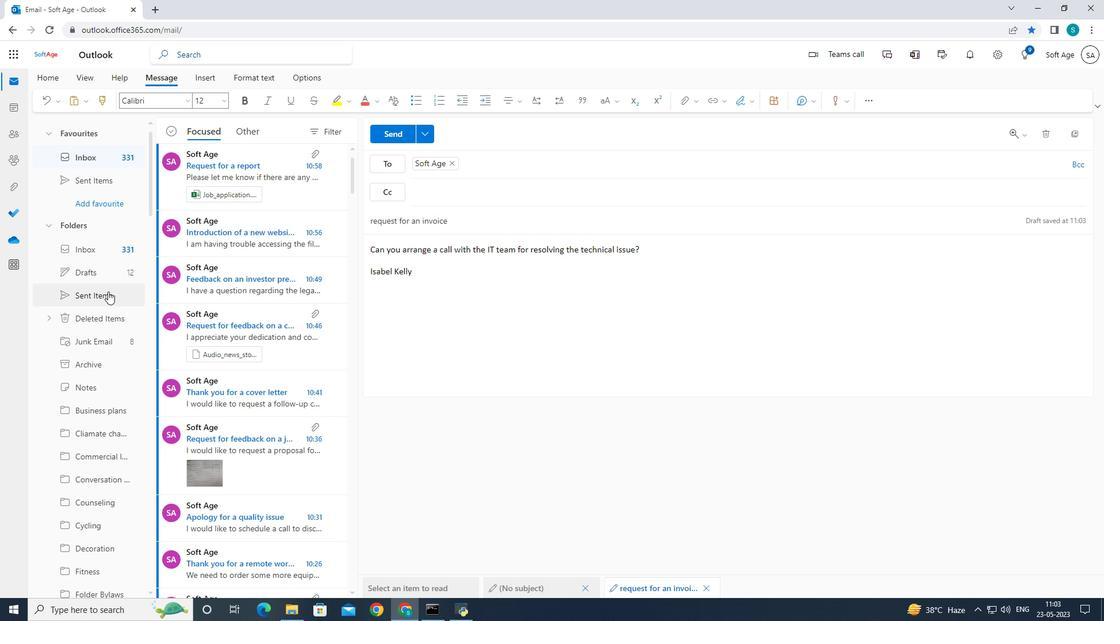 
Action: Mouse moved to (109, 290)
Screenshot: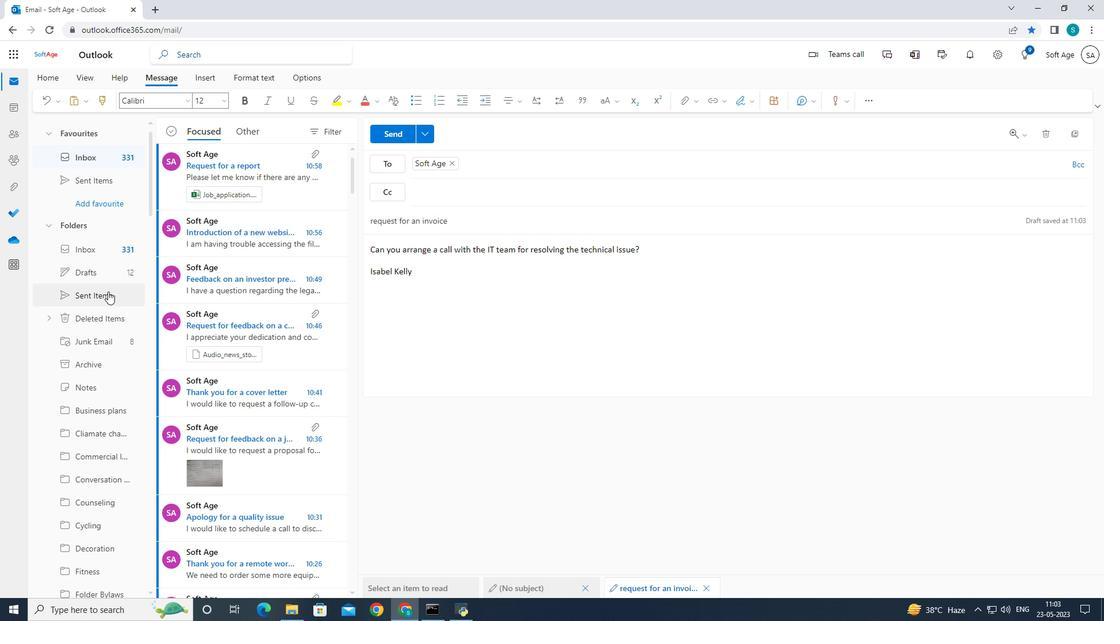 
Action: Mouse scrolled (108, 290) with delta (0, 0)
Screenshot: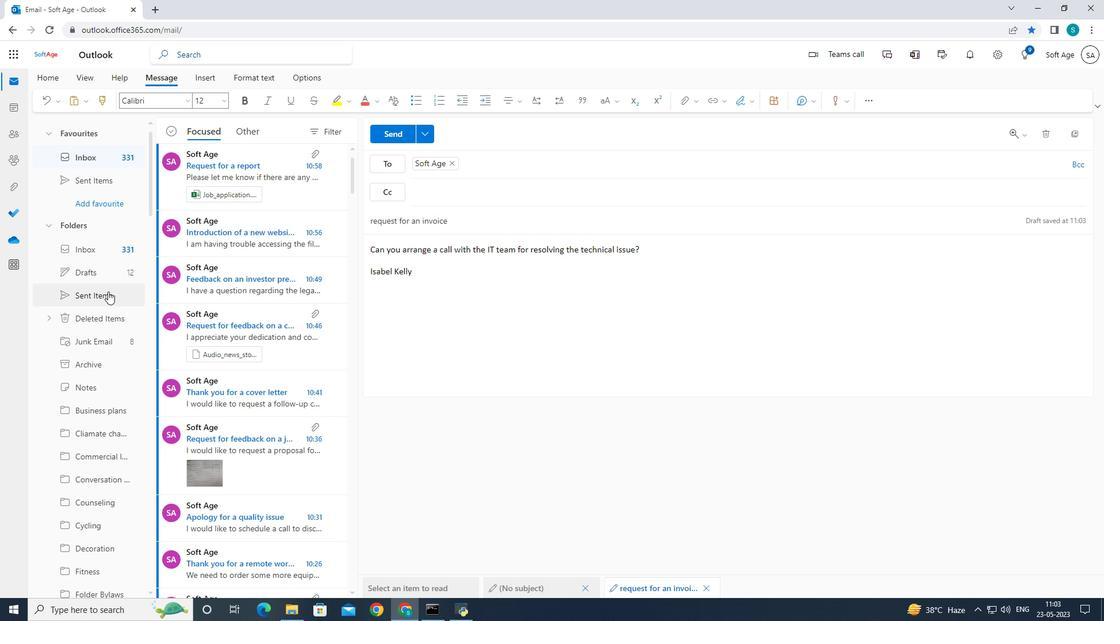 
Action: Mouse moved to (109, 289)
Screenshot: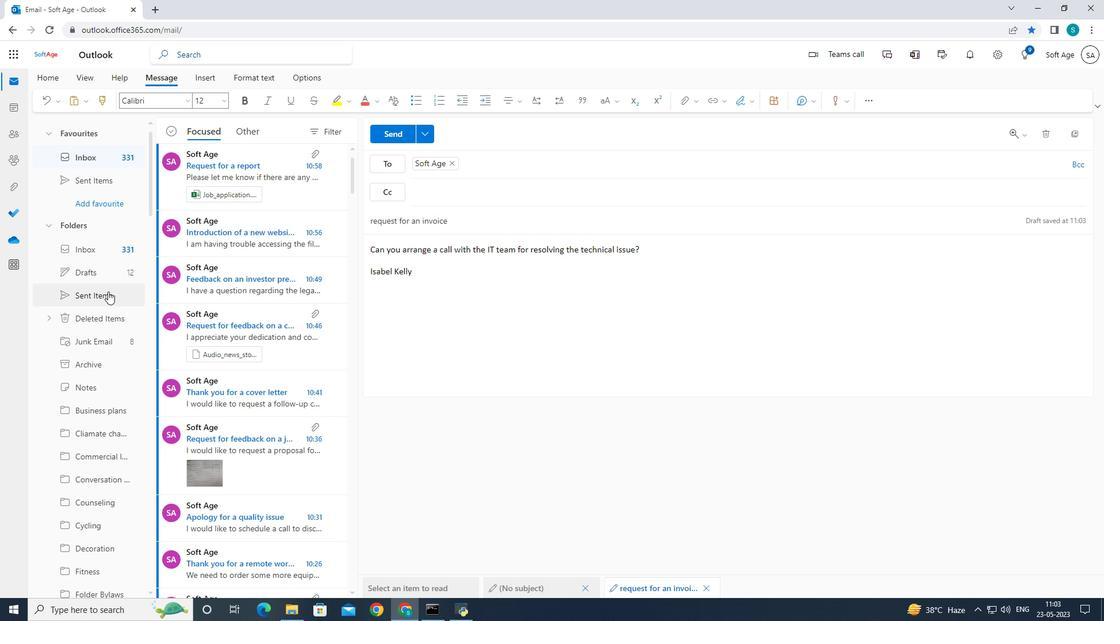 
Action: Mouse scrolled (108, 290) with delta (0, 0)
Screenshot: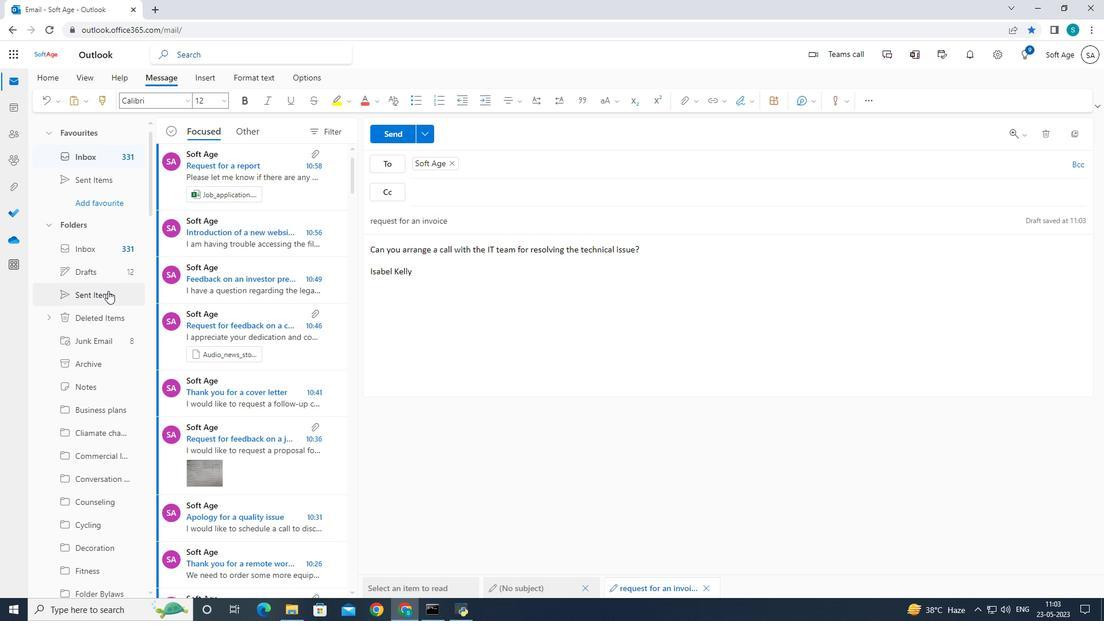 
Action: Mouse moved to (114, 282)
Screenshot: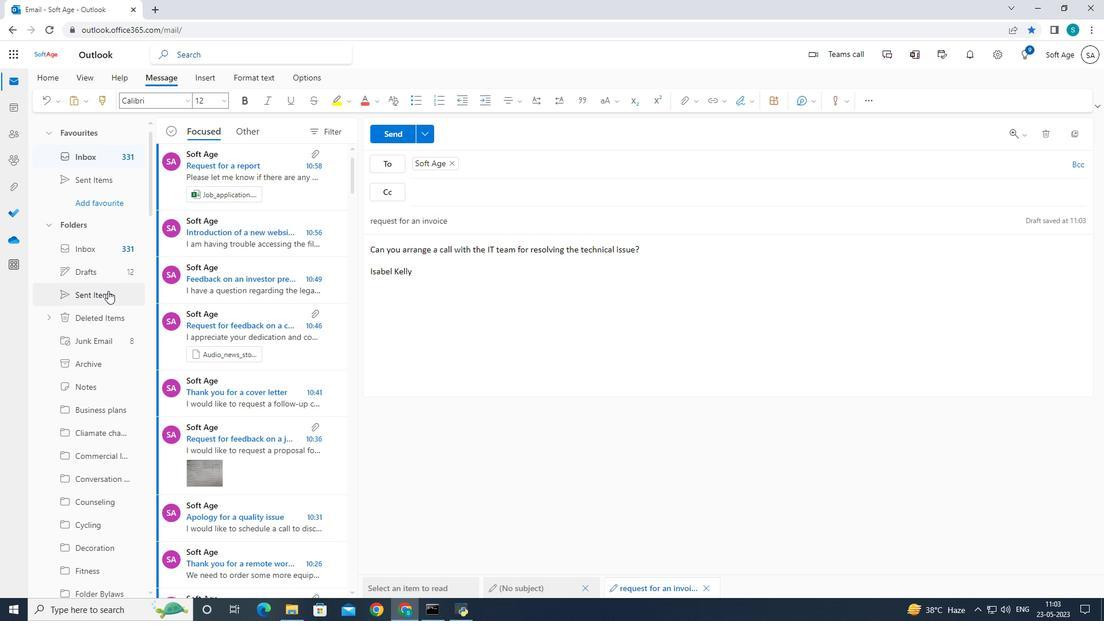 
Action: Mouse scrolled (114, 281) with delta (0, 0)
Screenshot: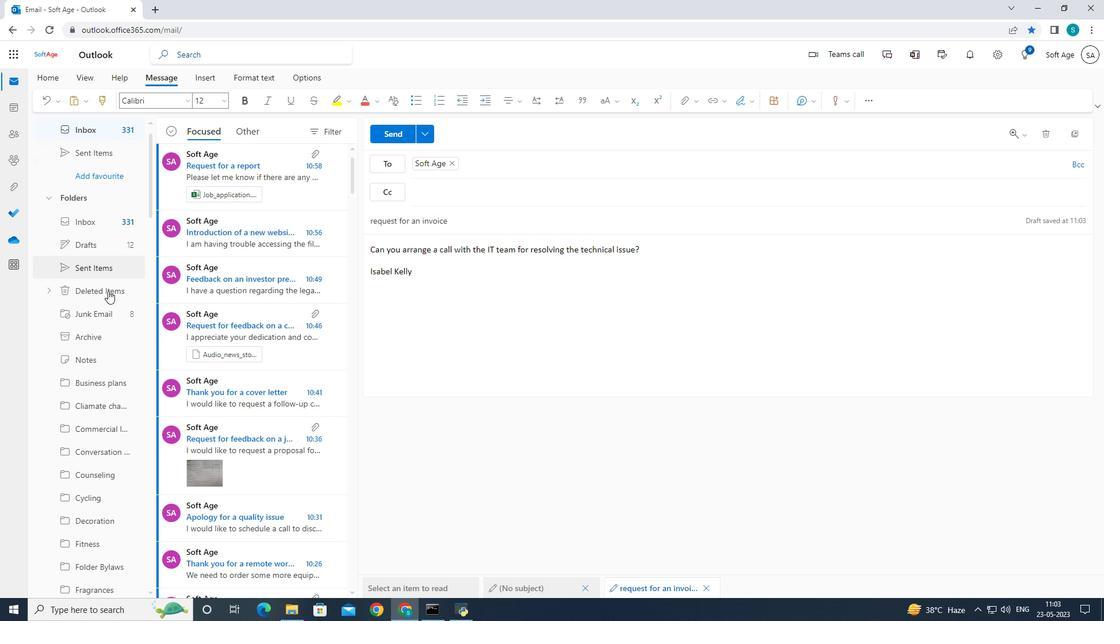 
Action: Mouse scrolled (114, 281) with delta (0, 0)
Screenshot: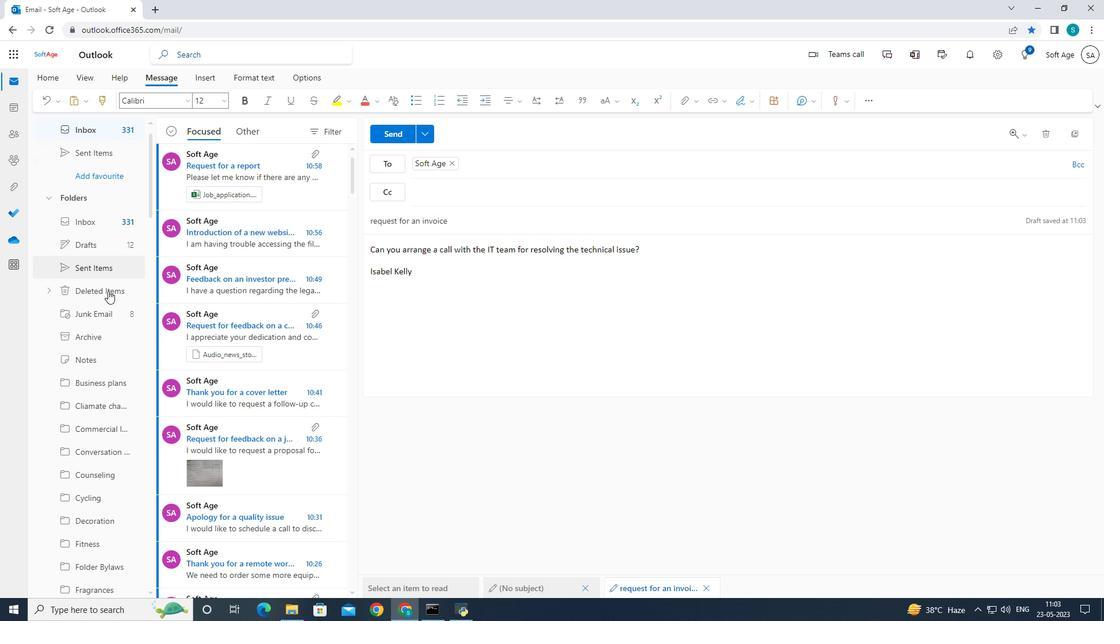 
Action: Mouse scrolled (114, 281) with delta (0, 0)
Screenshot: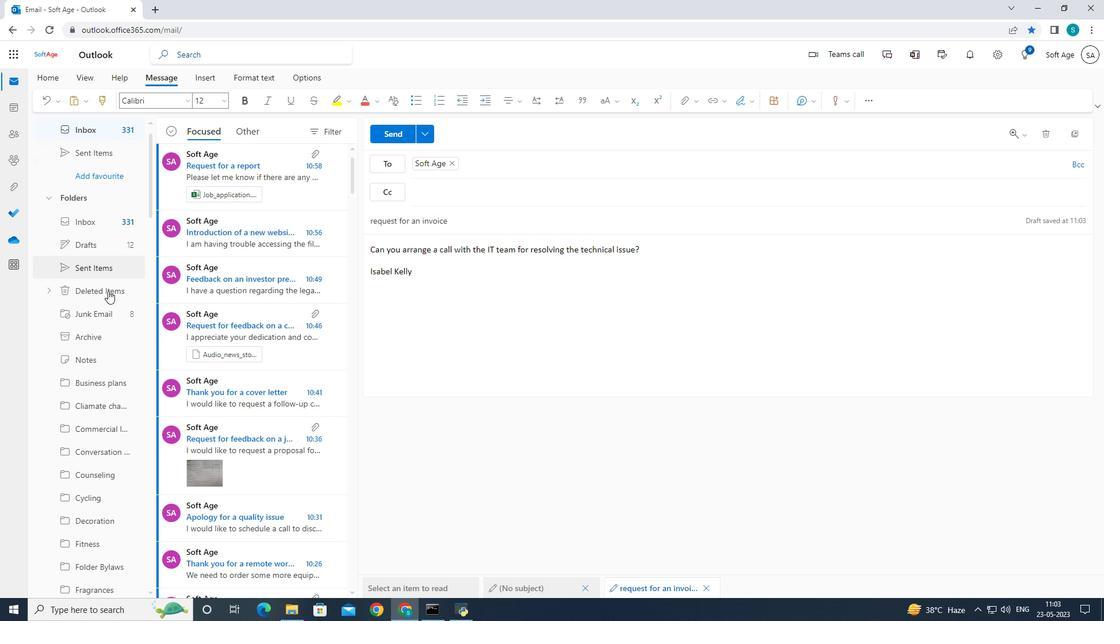 
Action: Mouse scrolled (114, 281) with delta (0, 0)
Screenshot: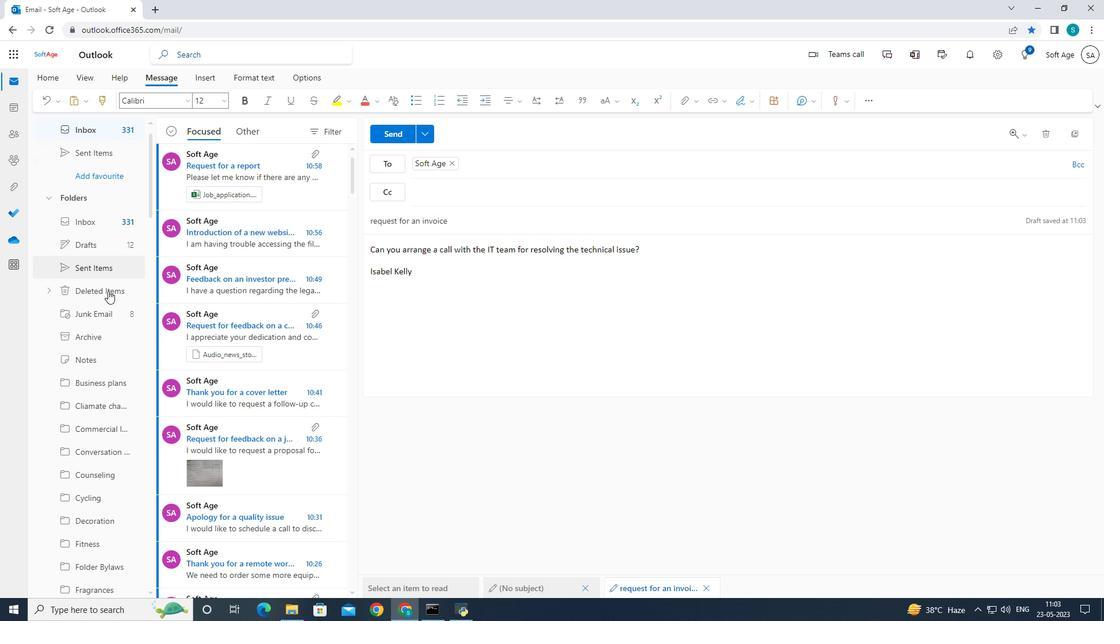 
Action: Mouse moved to (117, 278)
Screenshot: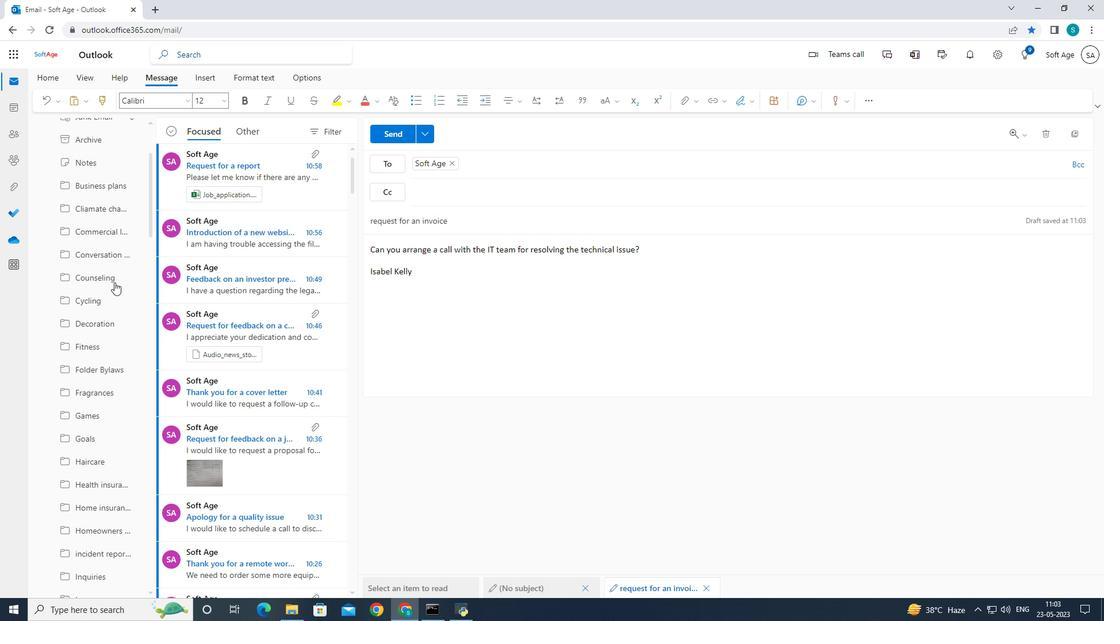 
Action: Mouse scrolled (117, 277) with delta (0, 0)
Screenshot: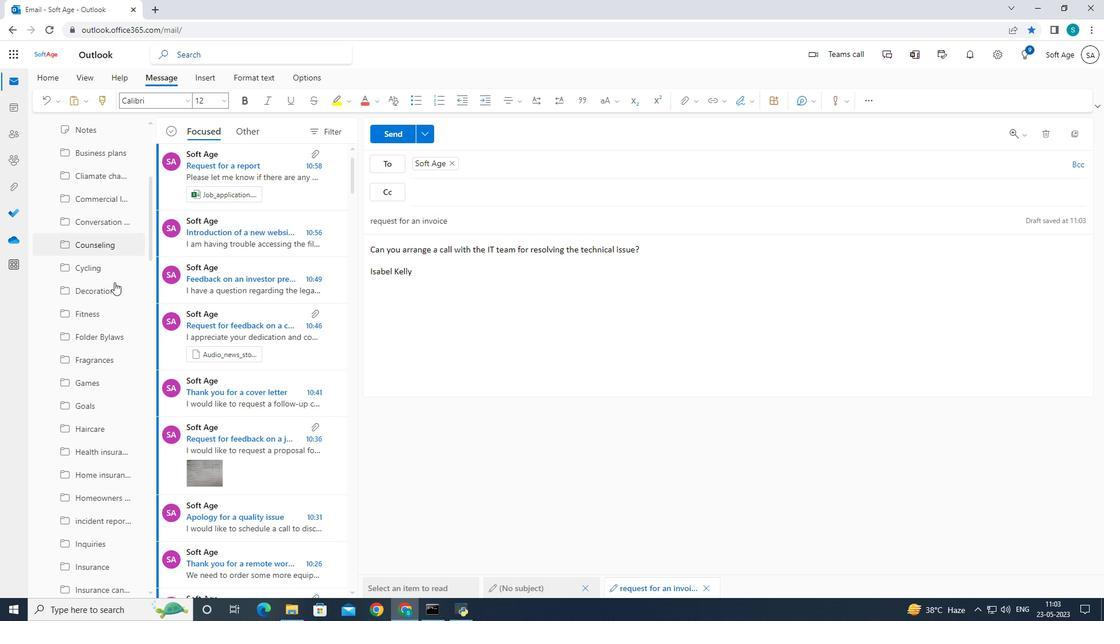 
Action: Mouse scrolled (117, 277) with delta (0, 0)
Screenshot: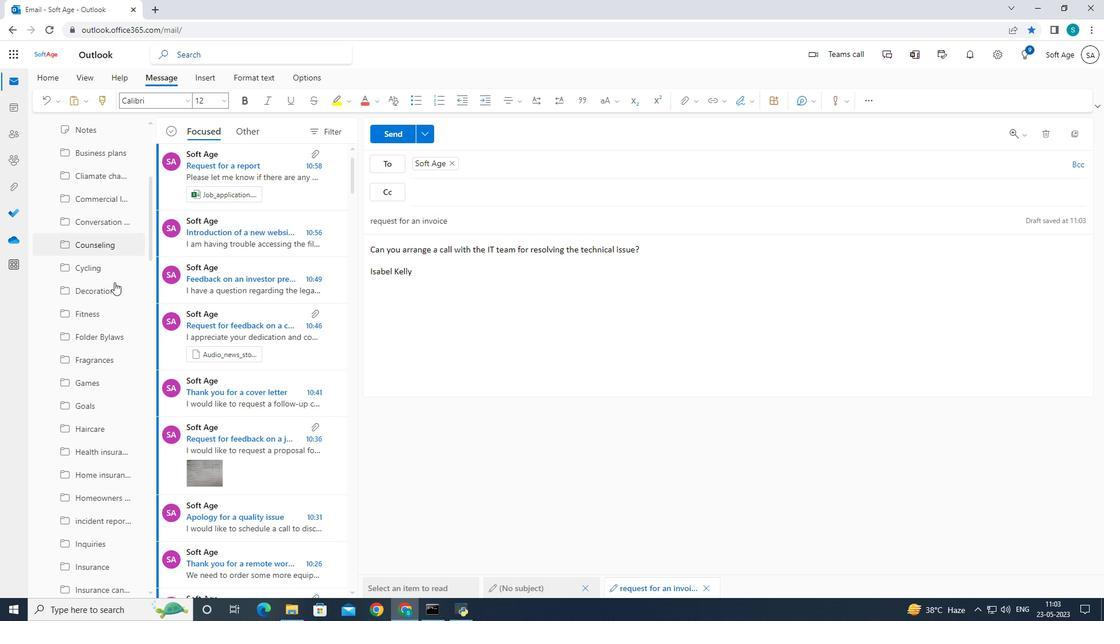 
Action: Mouse scrolled (117, 277) with delta (0, 0)
Screenshot: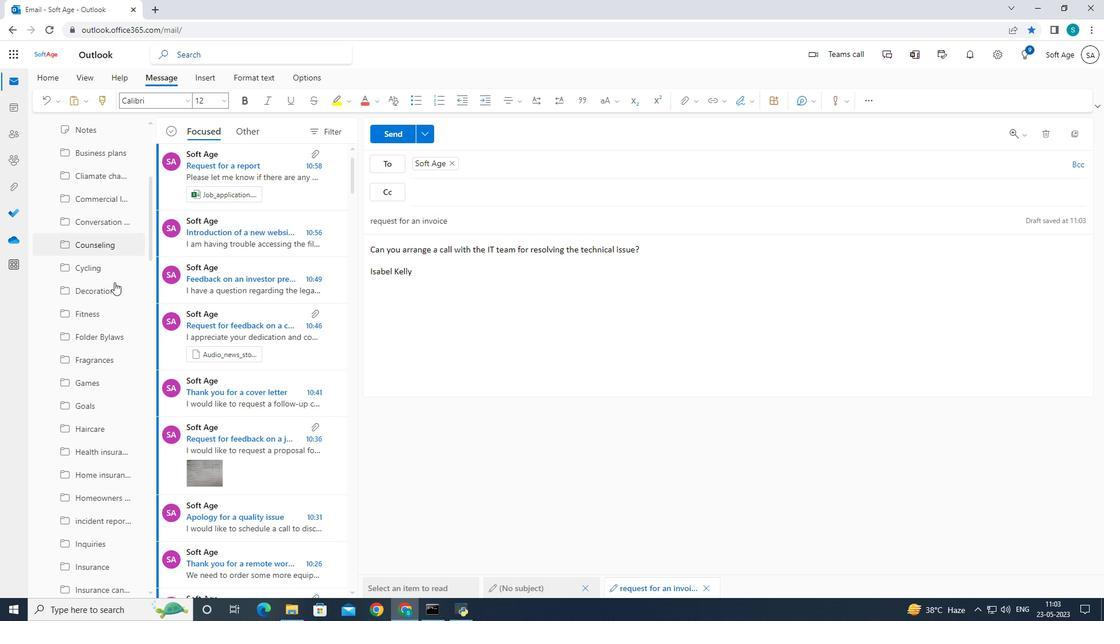 
Action: Mouse scrolled (117, 277) with delta (0, 0)
Screenshot: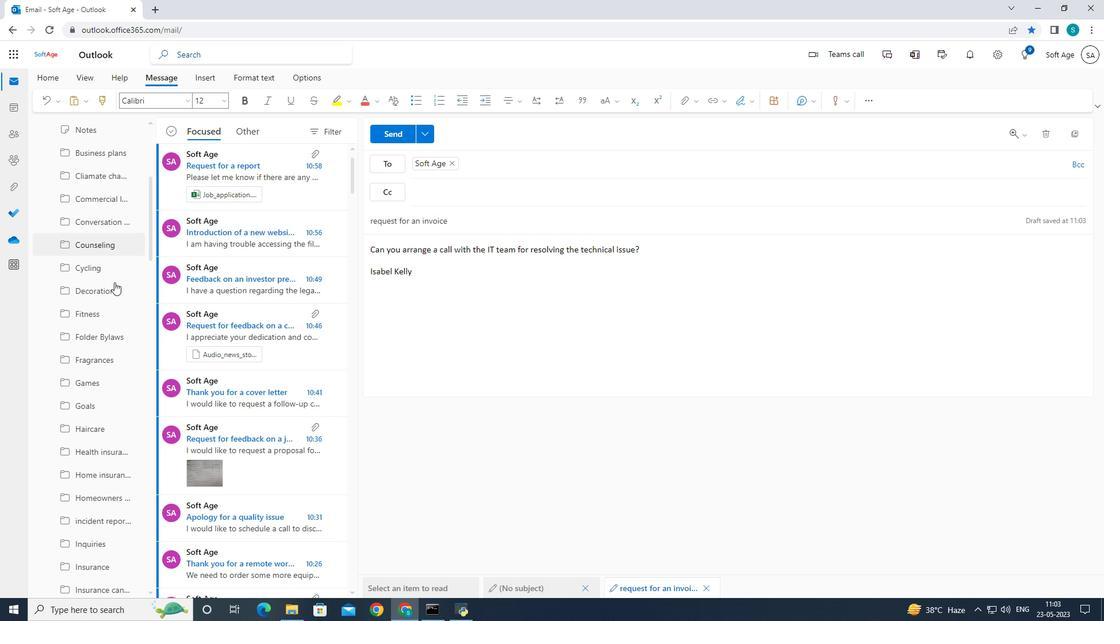 
Action: Mouse scrolled (117, 277) with delta (0, 0)
Screenshot: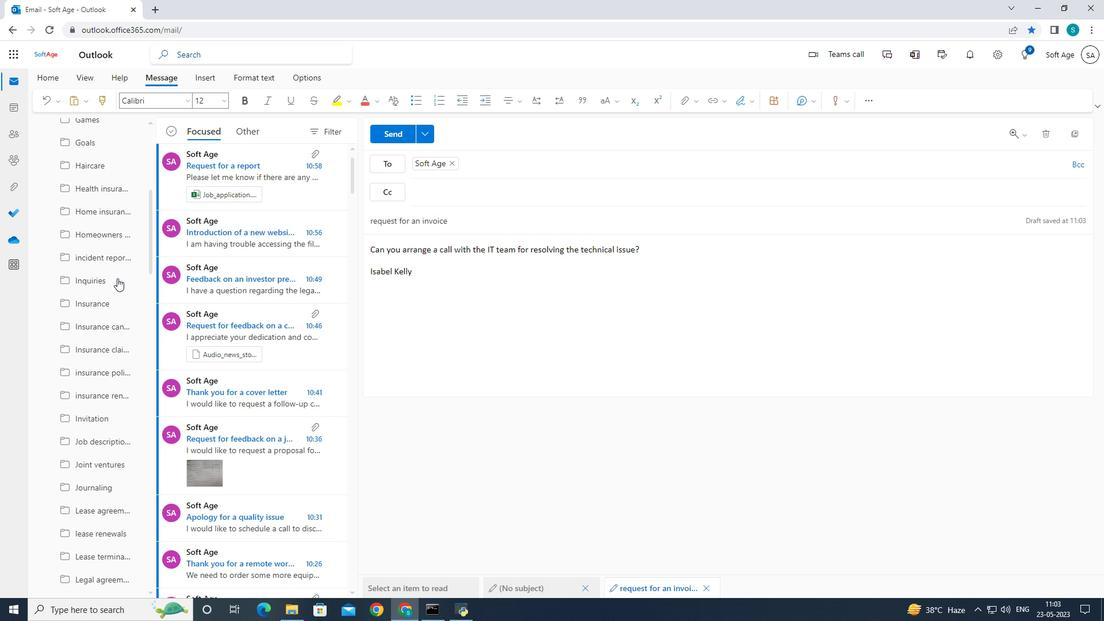 
Action: Mouse scrolled (117, 277) with delta (0, 0)
Screenshot: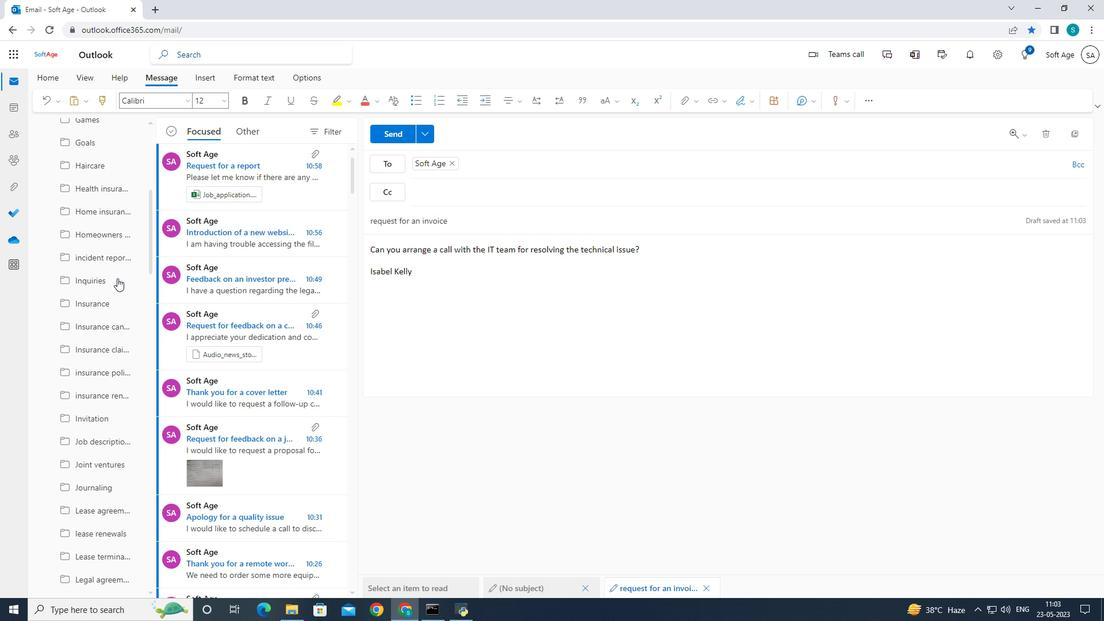 
Action: Mouse scrolled (117, 277) with delta (0, 0)
Screenshot: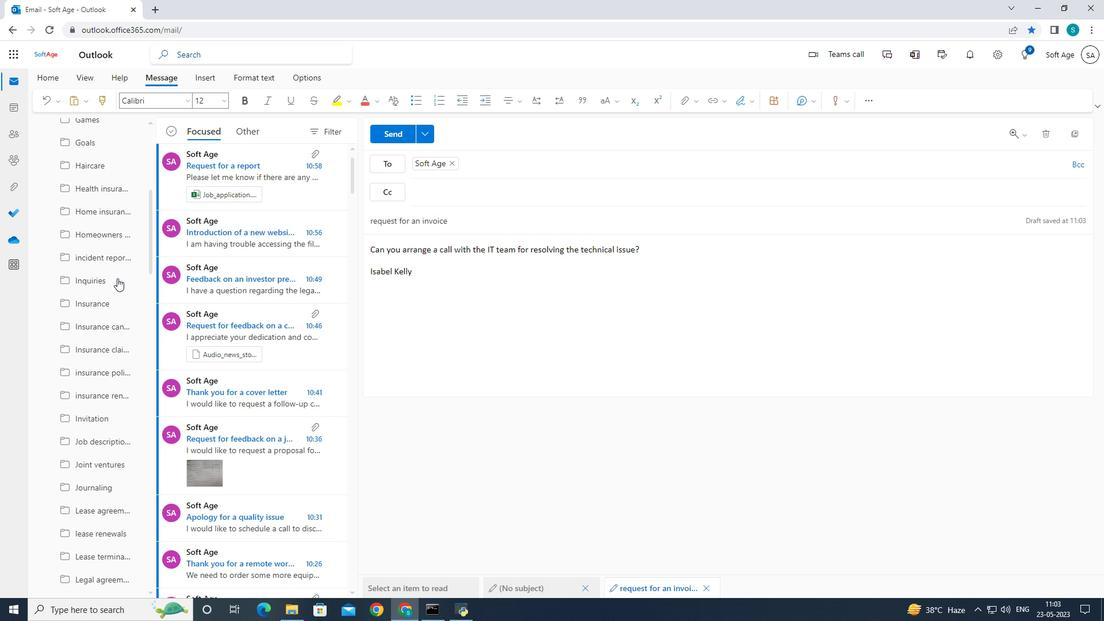 
Action: Mouse scrolled (117, 277) with delta (0, 0)
Screenshot: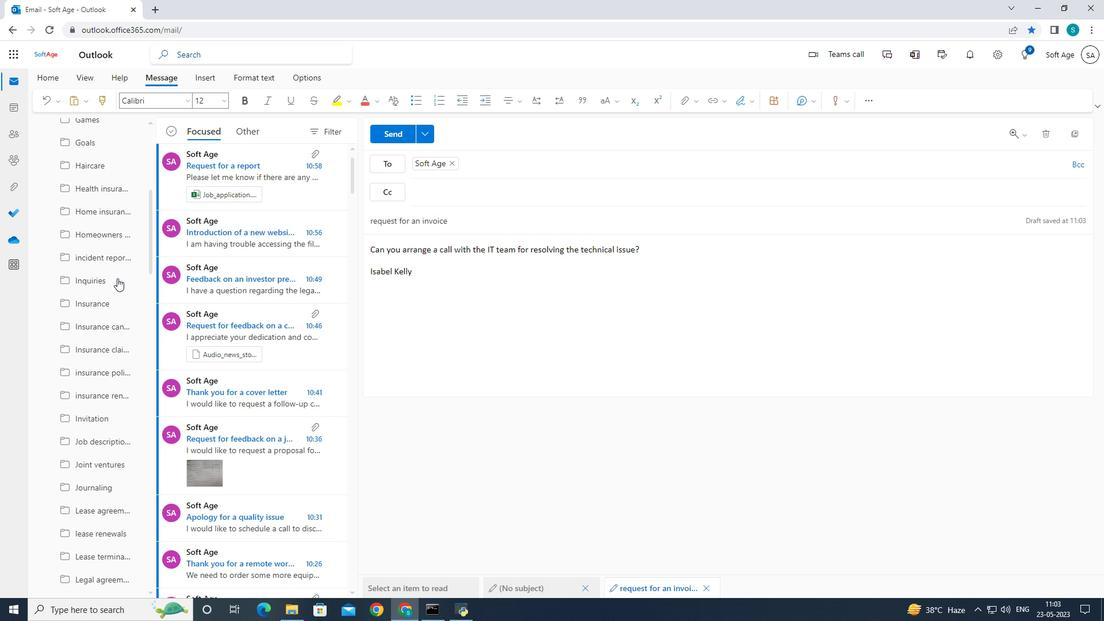 
Action: Mouse moved to (119, 278)
Screenshot: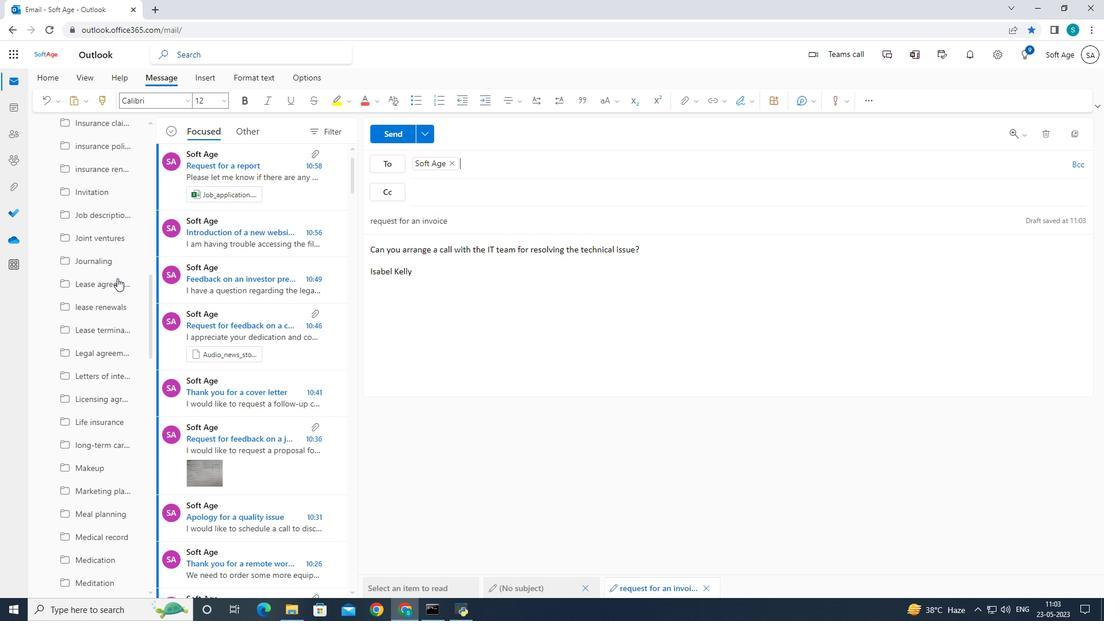
Action: Mouse scrolled (119, 277) with delta (0, 0)
Screenshot: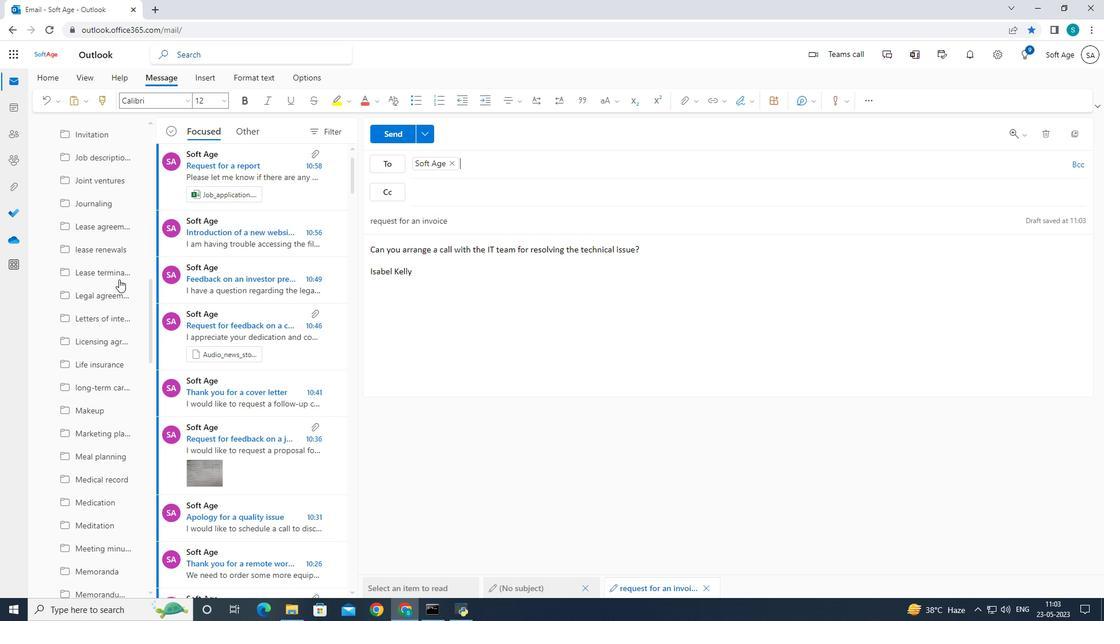 
Action: Mouse scrolled (119, 277) with delta (0, 0)
Screenshot: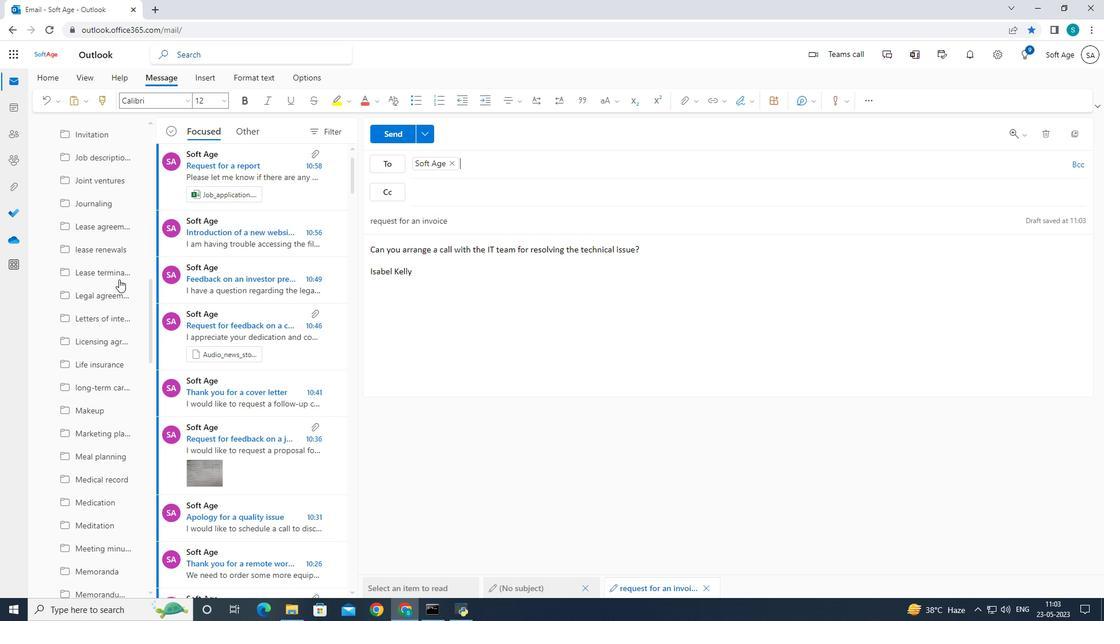 
Action: Mouse scrolled (119, 277) with delta (0, 0)
Screenshot: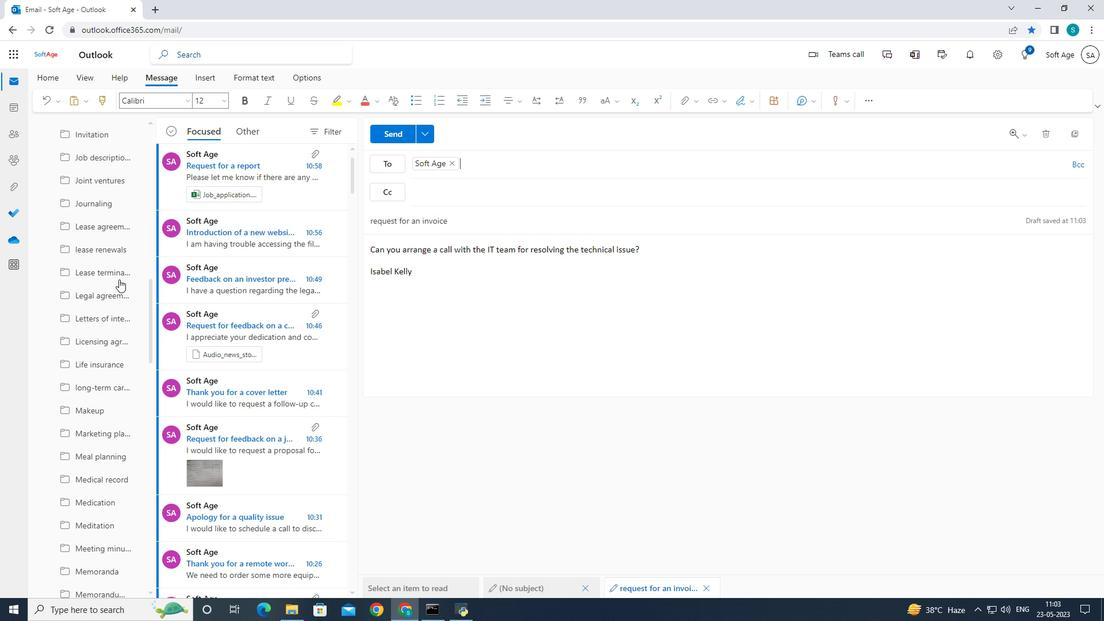 
Action: Mouse scrolled (119, 277) with delta (0, 0)
Screenshot: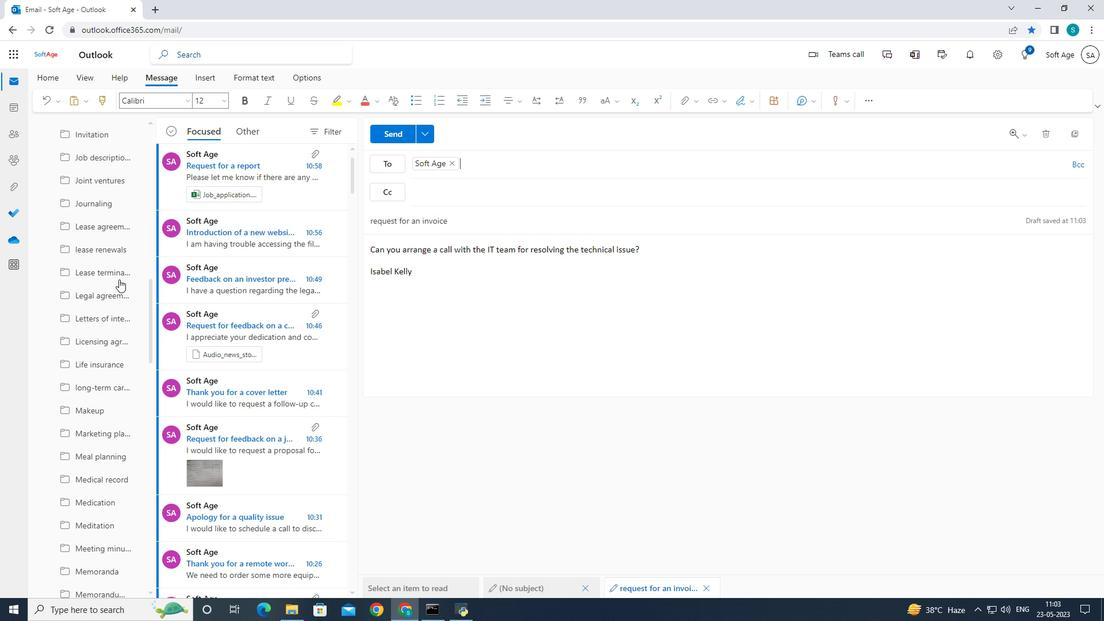 
Action: Mouse moved to (123, 276)
Screenshot: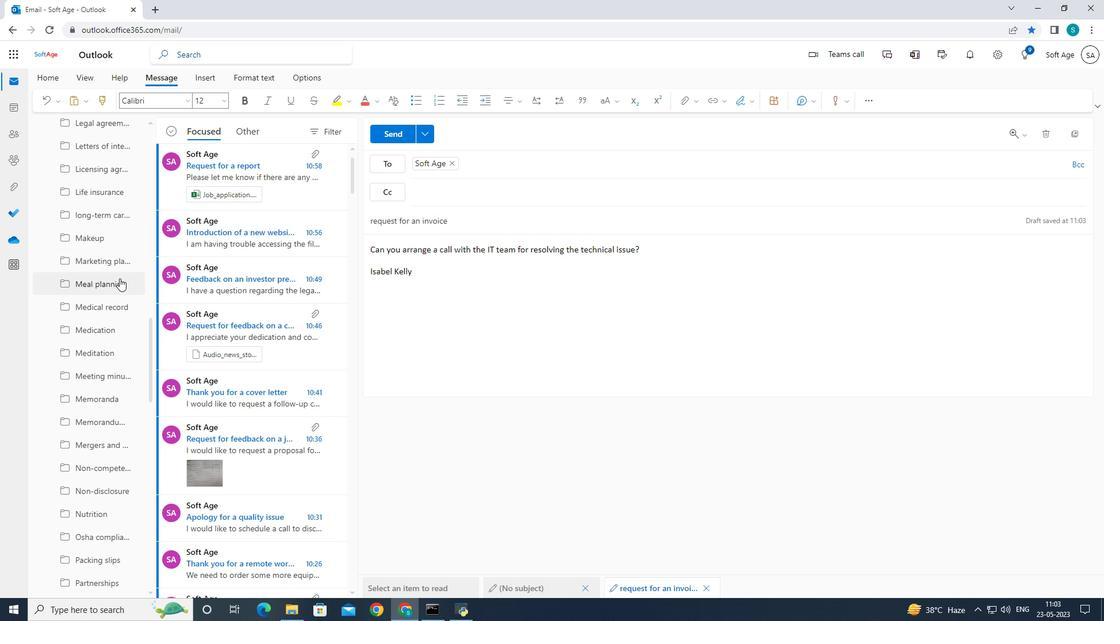 
Action: Mouse scrolled (123, 275) with delta (0, 0)
Screenshot: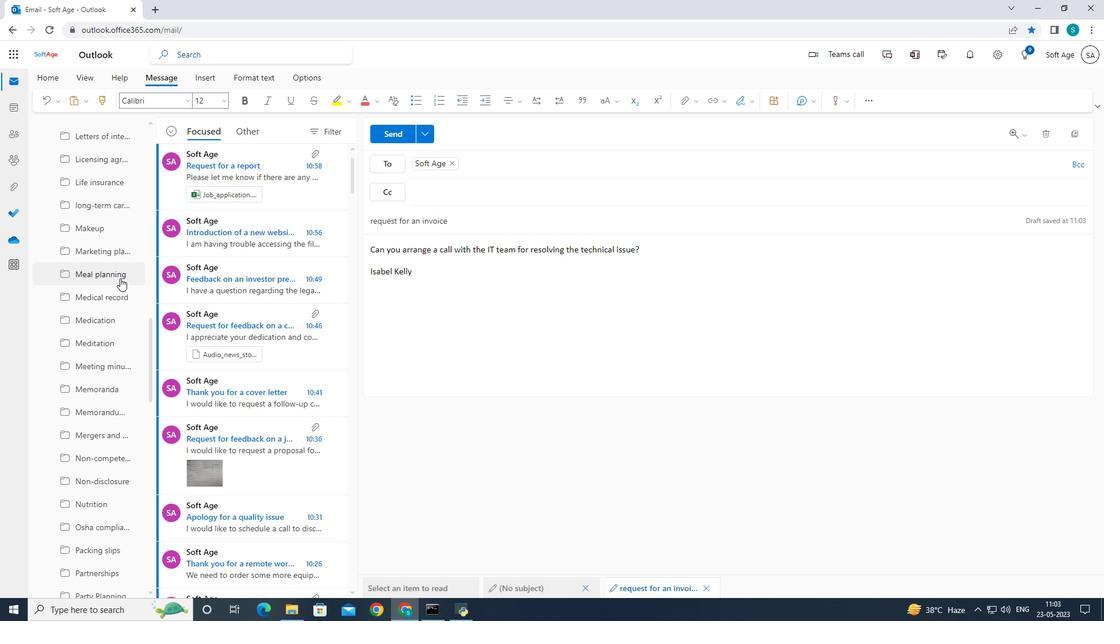 
Action: Mouse scrolled (123, 275) with delta (0, 0)
Screenshot: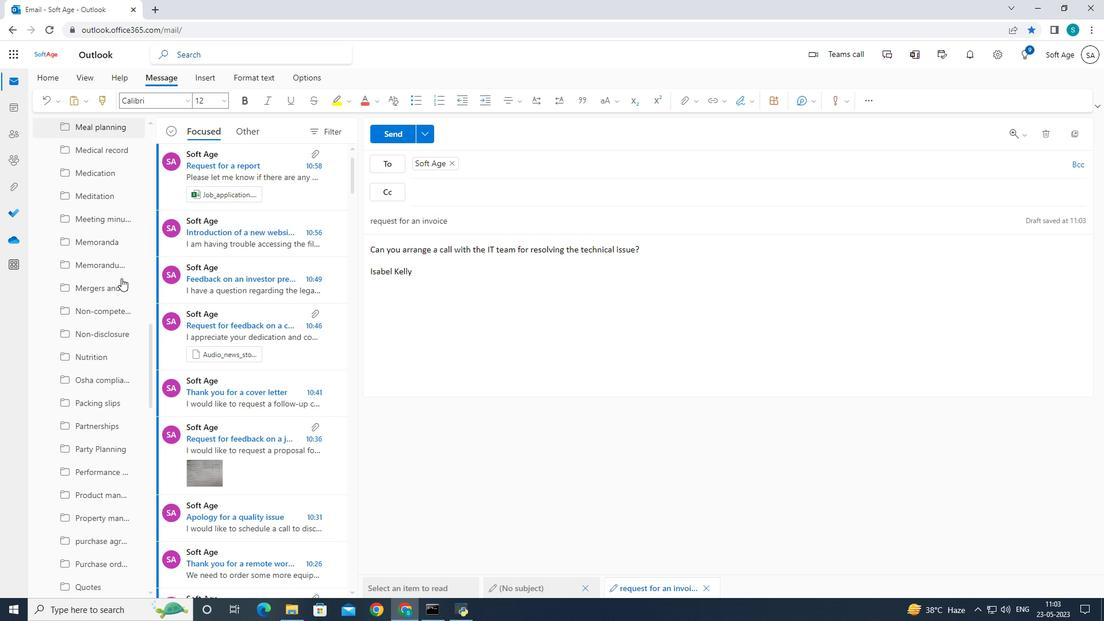 
Action: Mouse scrolled (123, 275) with delta (0, 0)
Screenshot: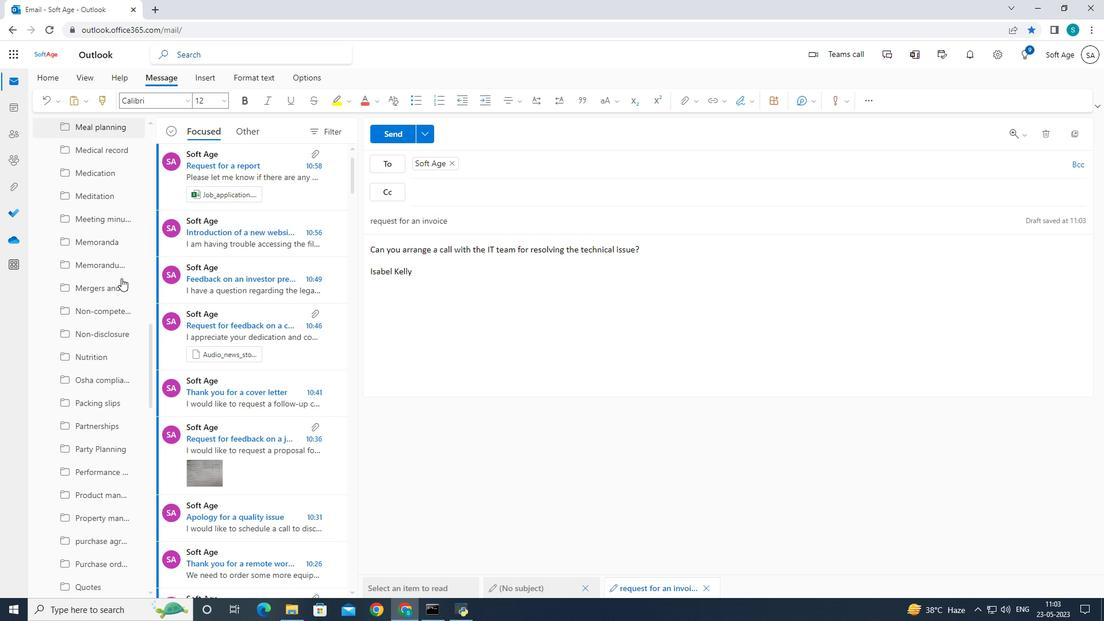 
Action: Mouse scrolled (123, 275) with delta (0, 0)
Screenshot: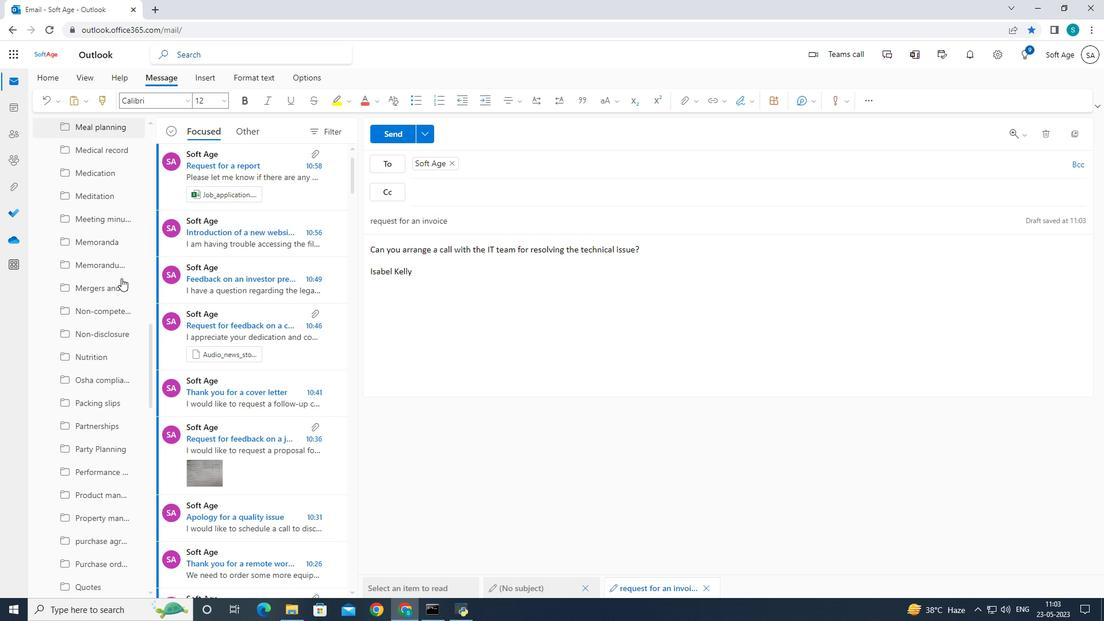 
Action: Mouse moved to (129, 275)
Screenshot: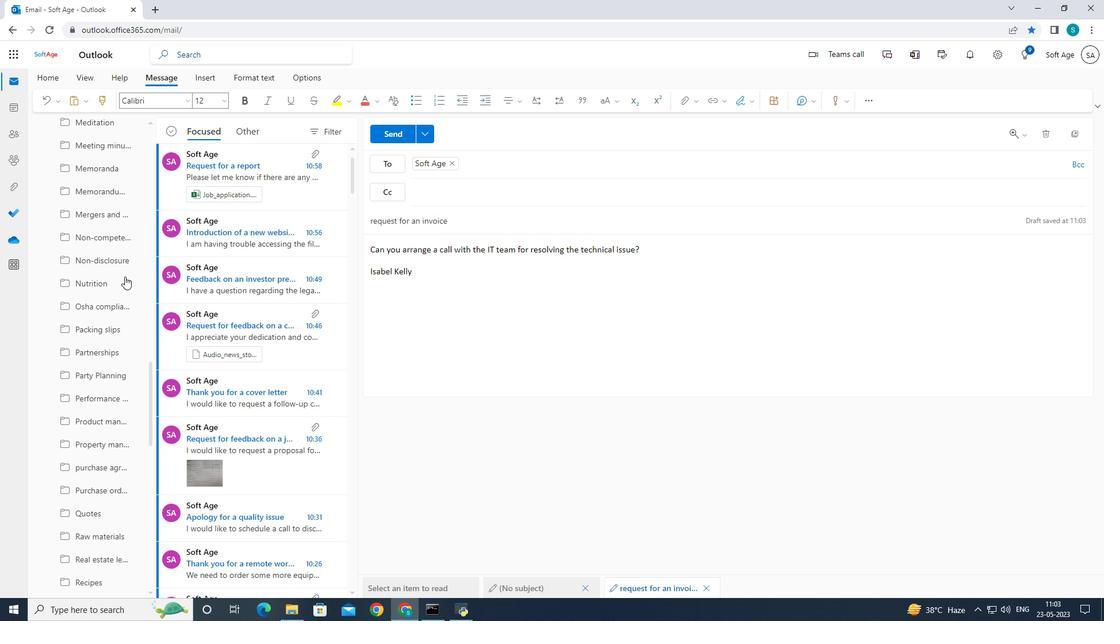 
Action: Mouse scrolled (129, 274) with delta (0, 0)
Screenshot: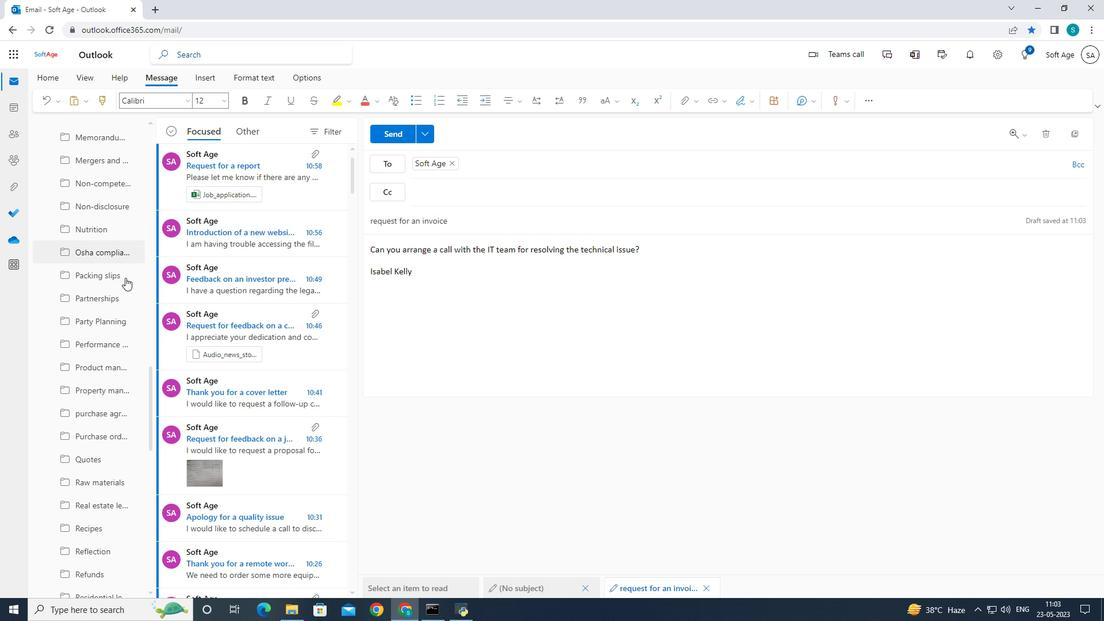 
Action: Mouse moved to (129, 274)
Screenshot: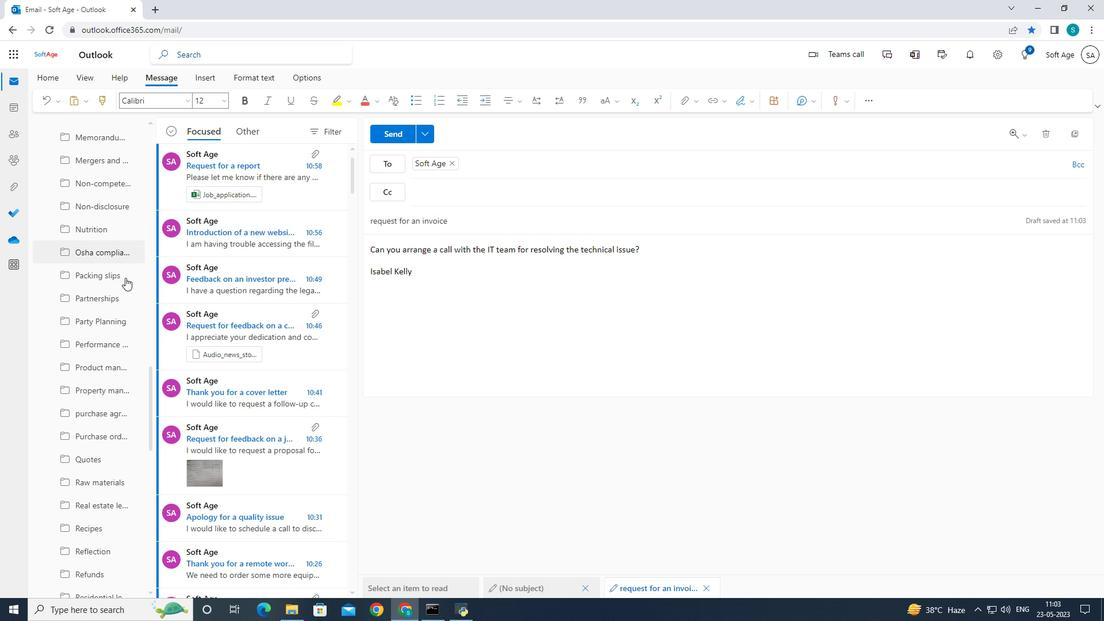 
Action: Mouse scrolled (129, 274) with delta (0, 0)
Screenshot: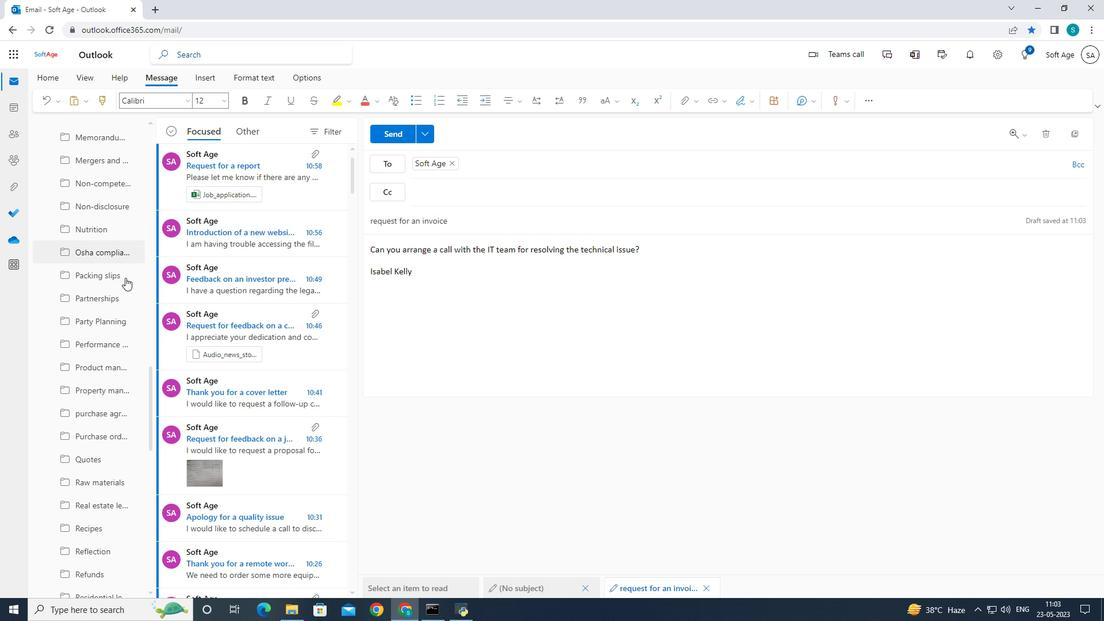 
Action: Mouse scrolled (129, 274) with delta (0, 0)
Screenshot: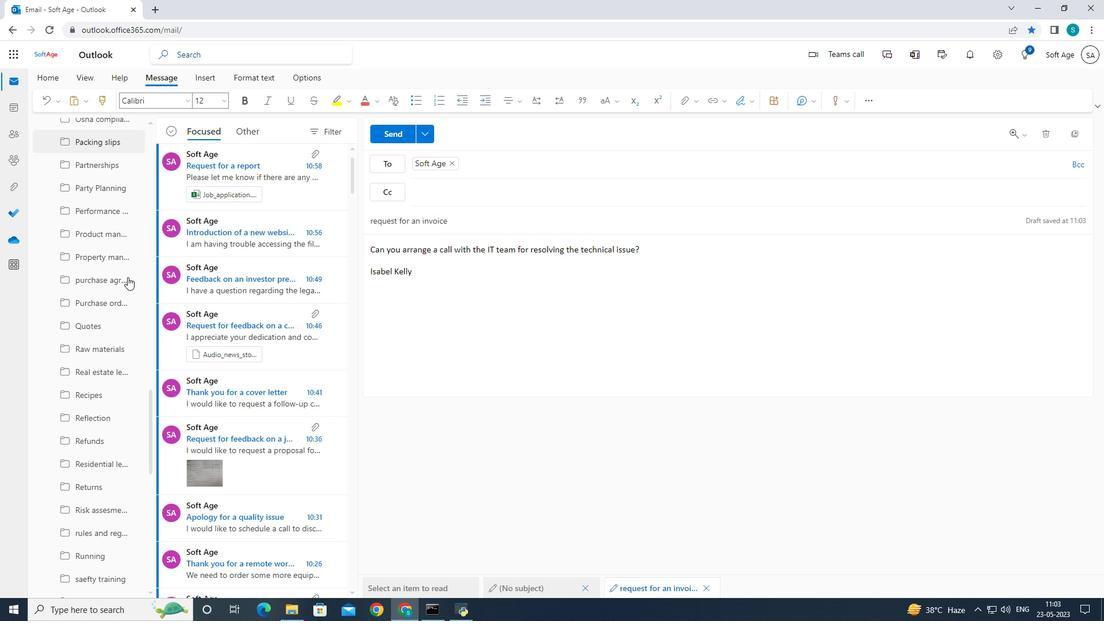 
Action: Mouse scrolled (129, 274) with delta (0, 0)
Screenshot: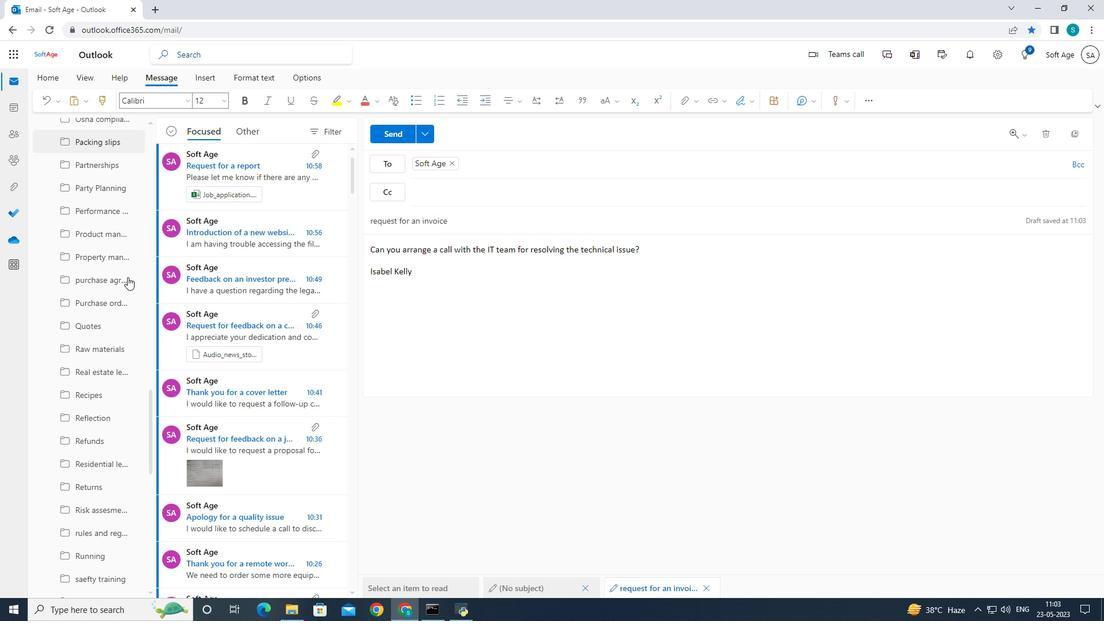 
Action: Mouse scrolled (129, 274) with delta (0, 0)
Screenshot: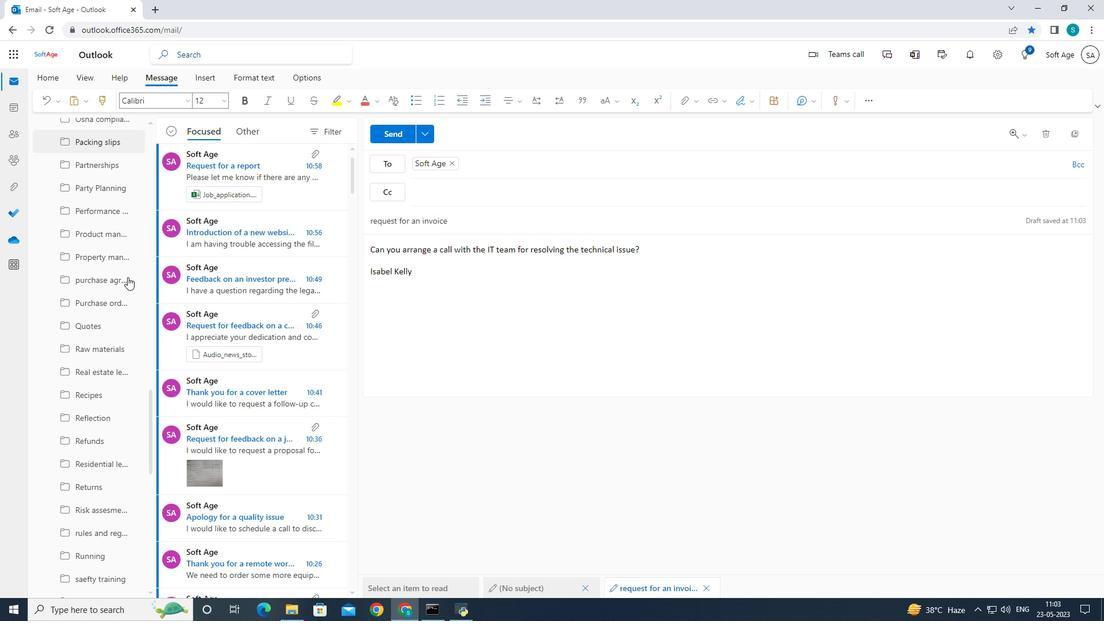 
Action: Mouse moved to (134, 276)
Screenshot: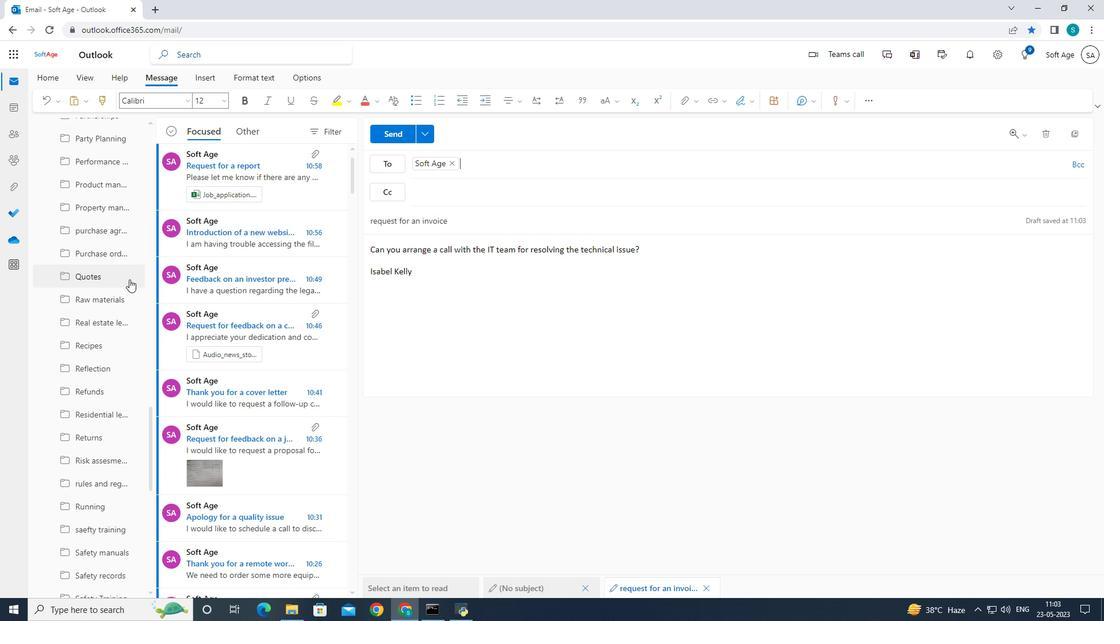 
Action: Mouse scrolled (134, 275) with delta (0, 0)
Screenshot: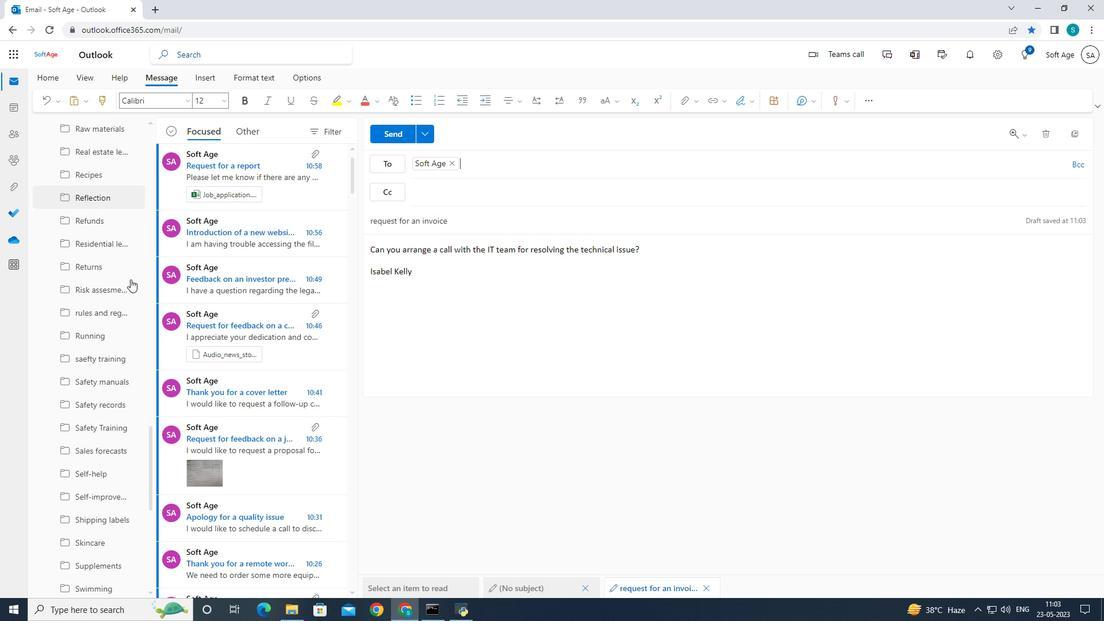 
Action: Mouse scrolled (134, 275) with delta (0, 0)
Screenshot: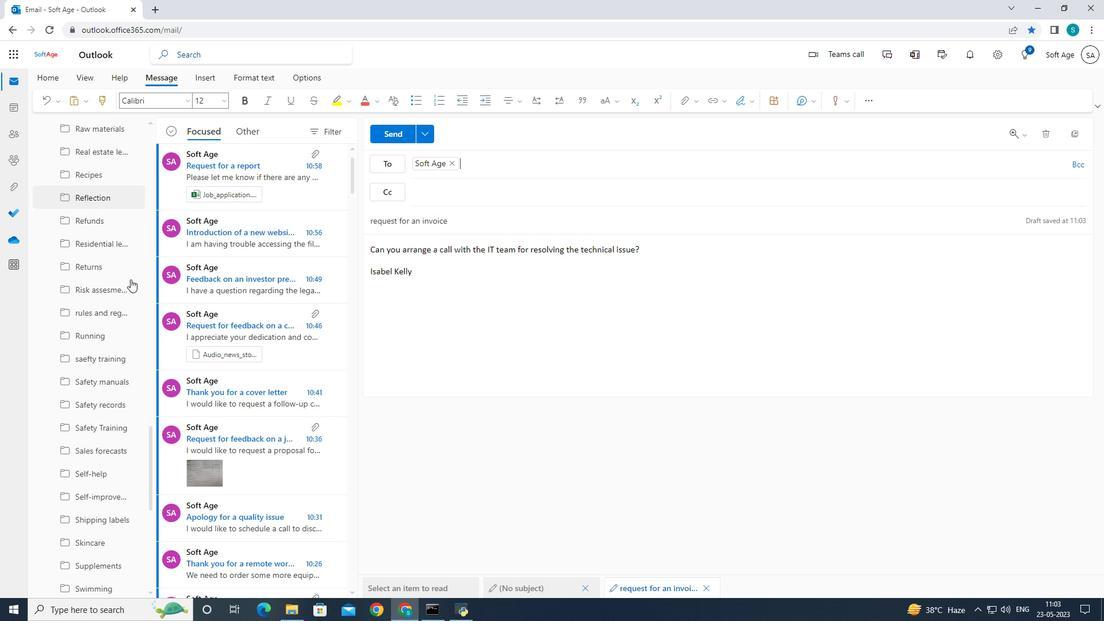 
Action: Mouse scrolled (134, 275) with delta (0, 0)
Screenshot: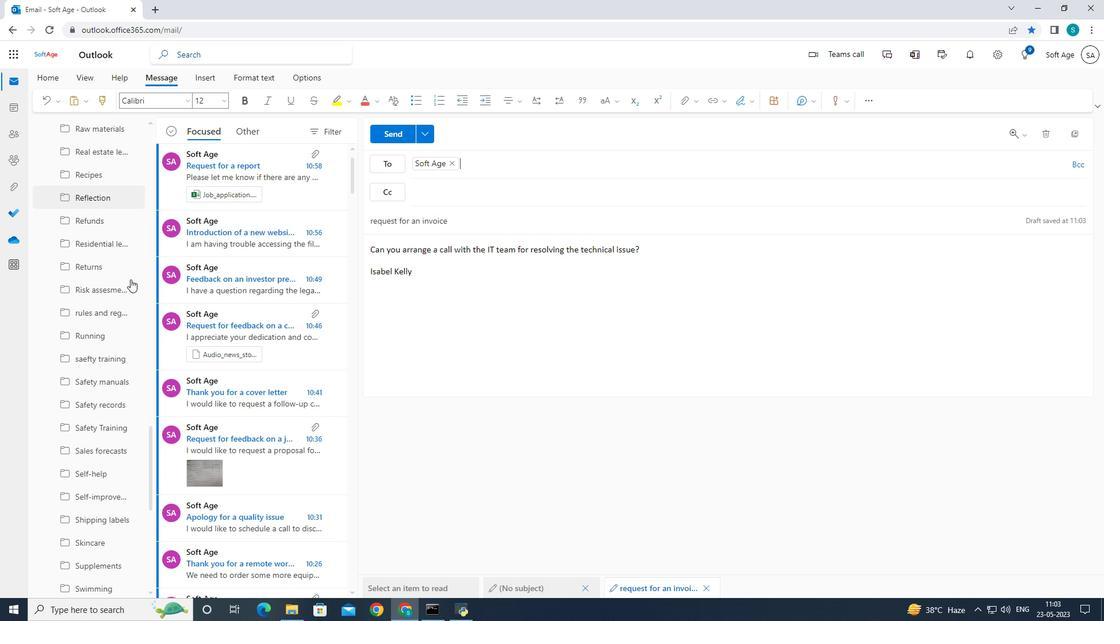 
Action: Mouse scrolled (134, 275) with delta (0, 0)
Screenshot: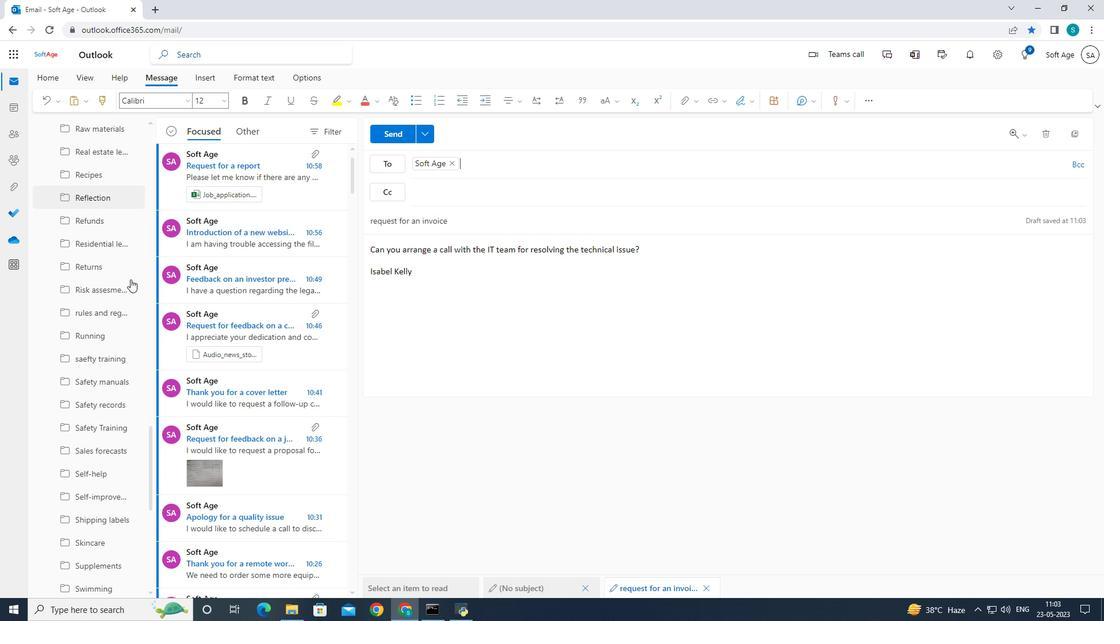 
Action: Mouse moved to (138, 274)
Screenshot: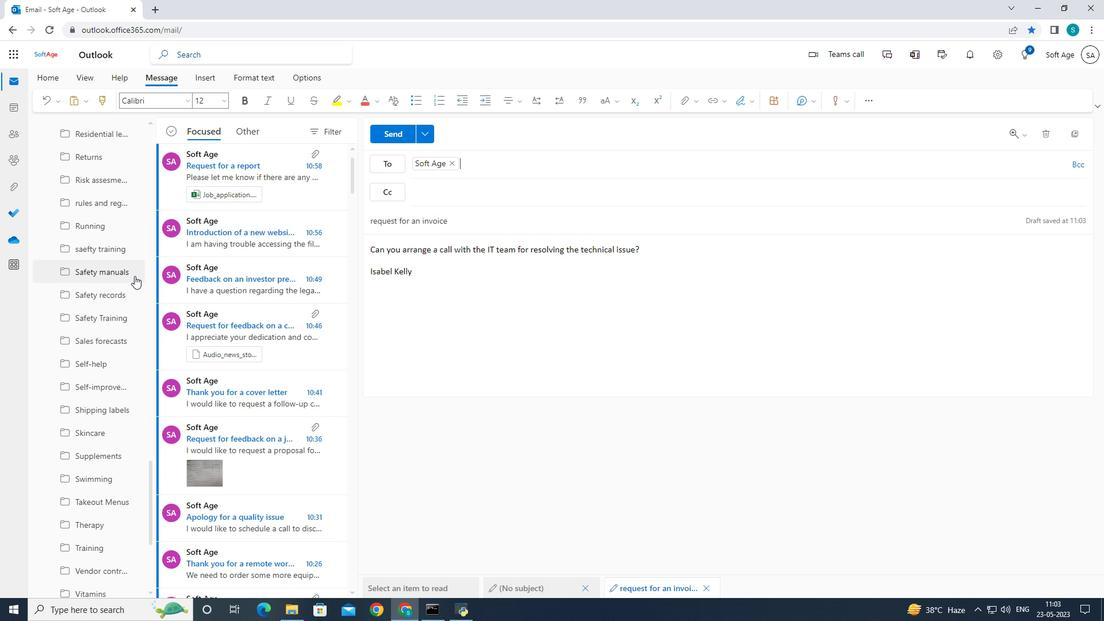 
Action: Mouse scrolled (138, 274) with delta (0, 0)
Screenshot: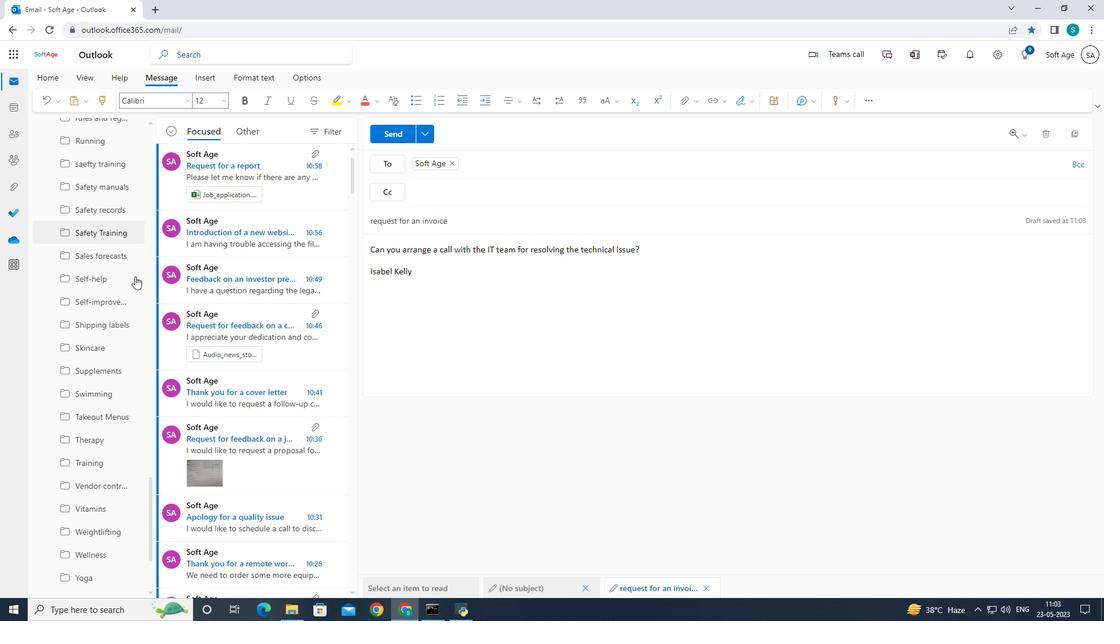 
Action: Mouse scrolled (138, 274) with delta (0, 0)
Screenshot: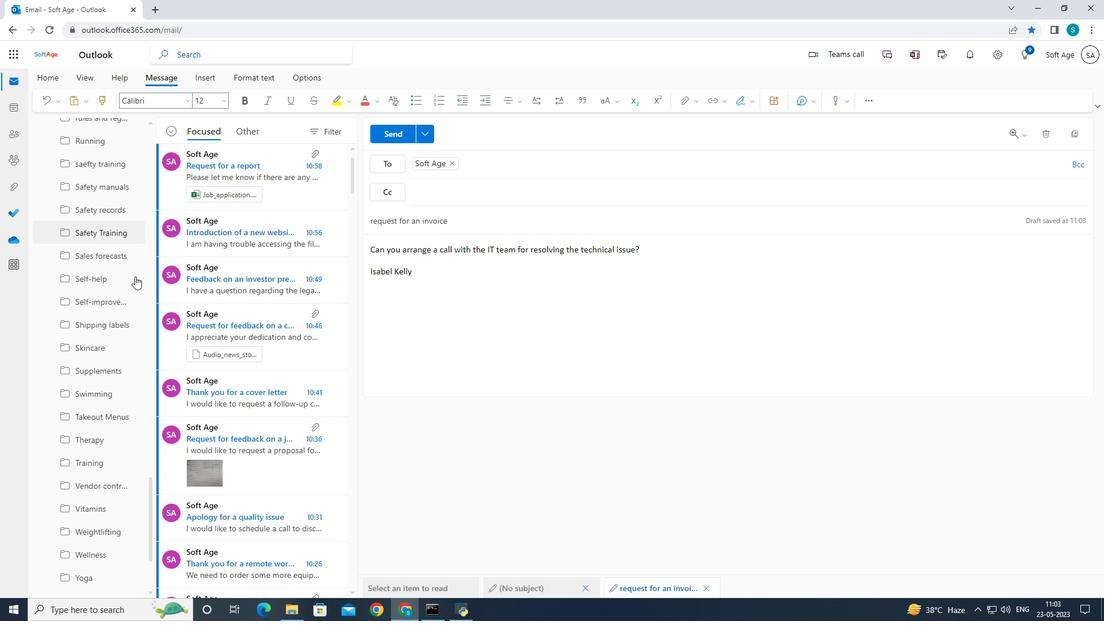 
Action: Mouse scrolled (138, 274) with delta (0, 0)
Screenshot: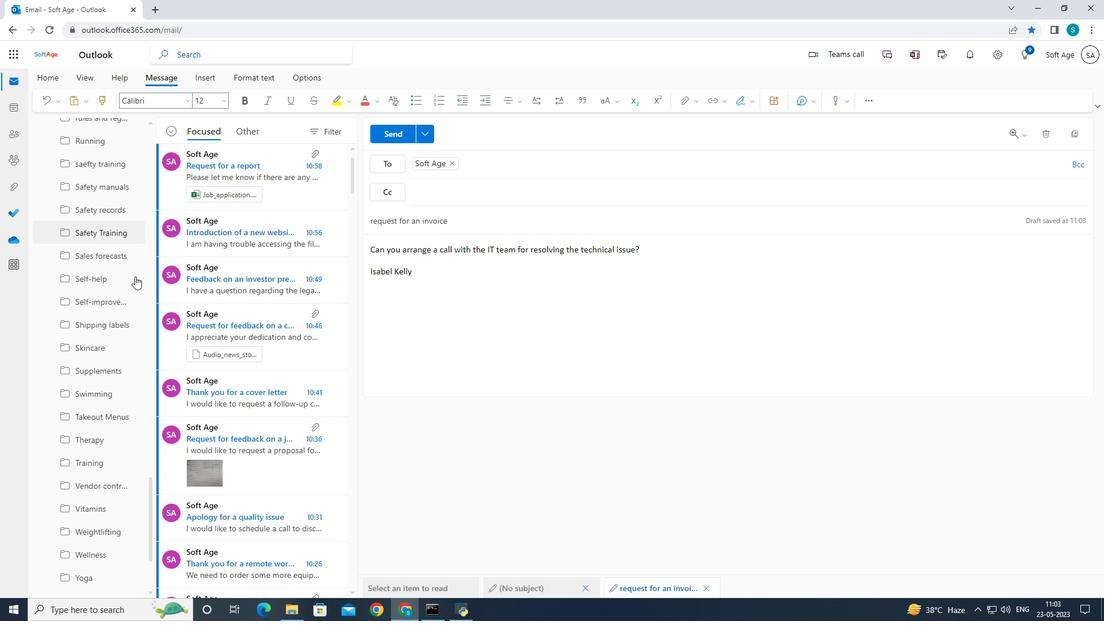 
Action: Mouse scrolled (138, 274) with delta (0, 0)
Screenshot: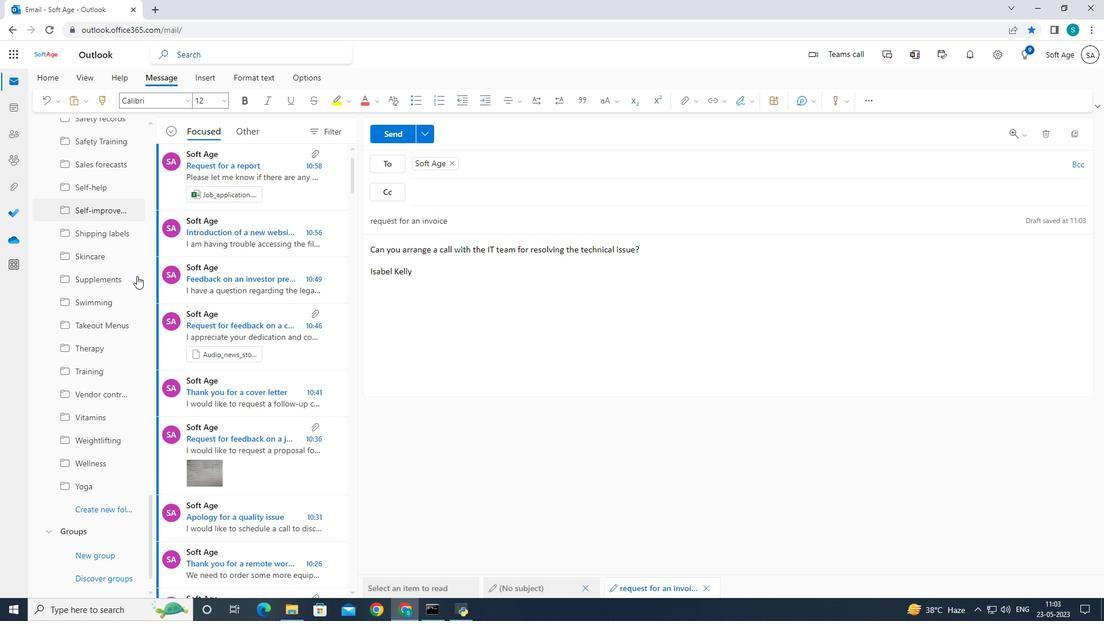 
Action: Mouse moved to (139, 273)
Screenshot: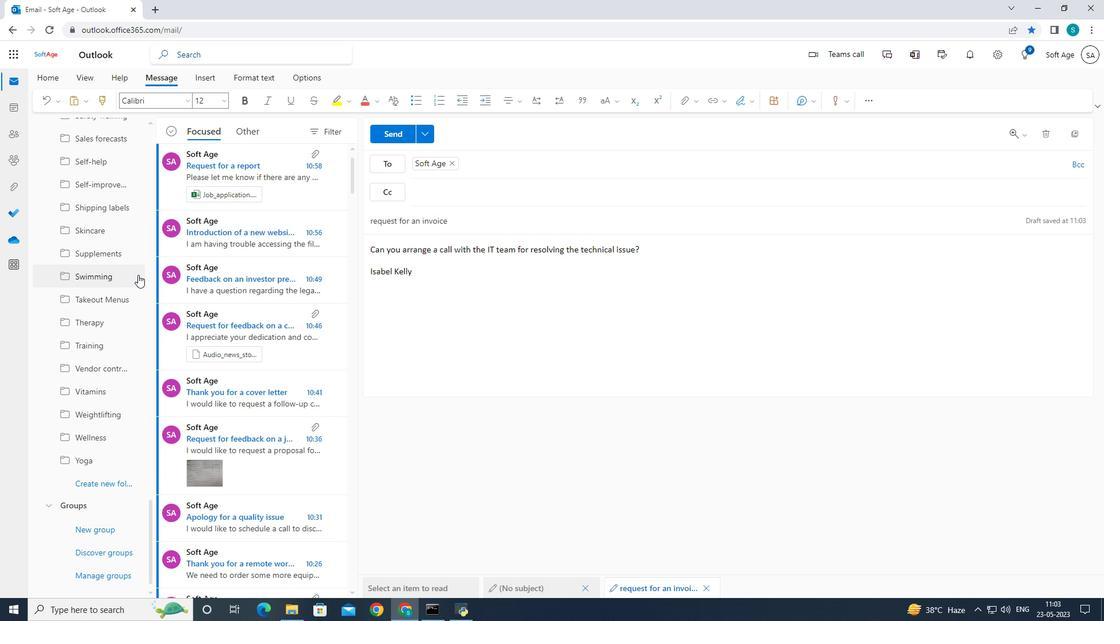 
Action: Mouse scrolled (139, 272) with delta (0, 0)
Screenshot: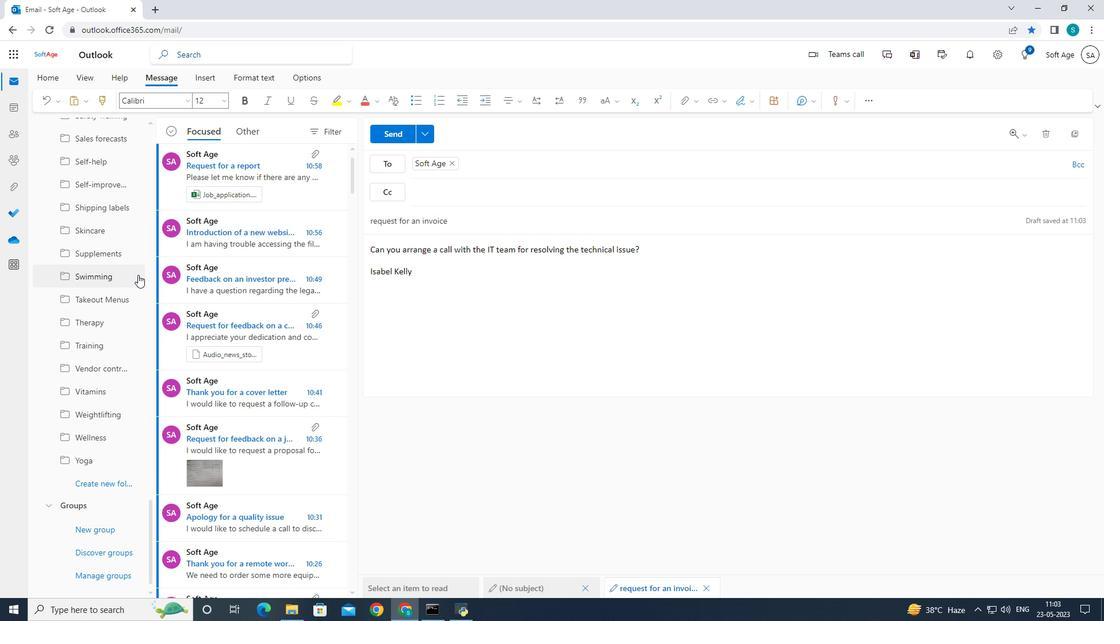 
Action: Mouse moved to (139, 272)
Screenshot: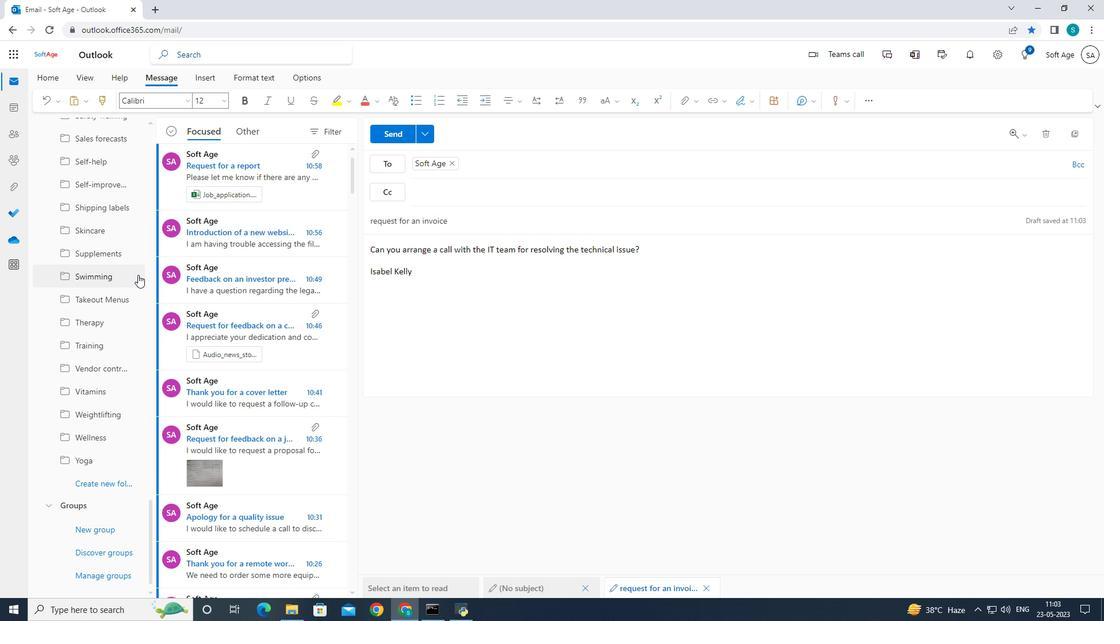 
Action: Mouse scrolled (139, 272) with delta (0, 0)
Screenshot: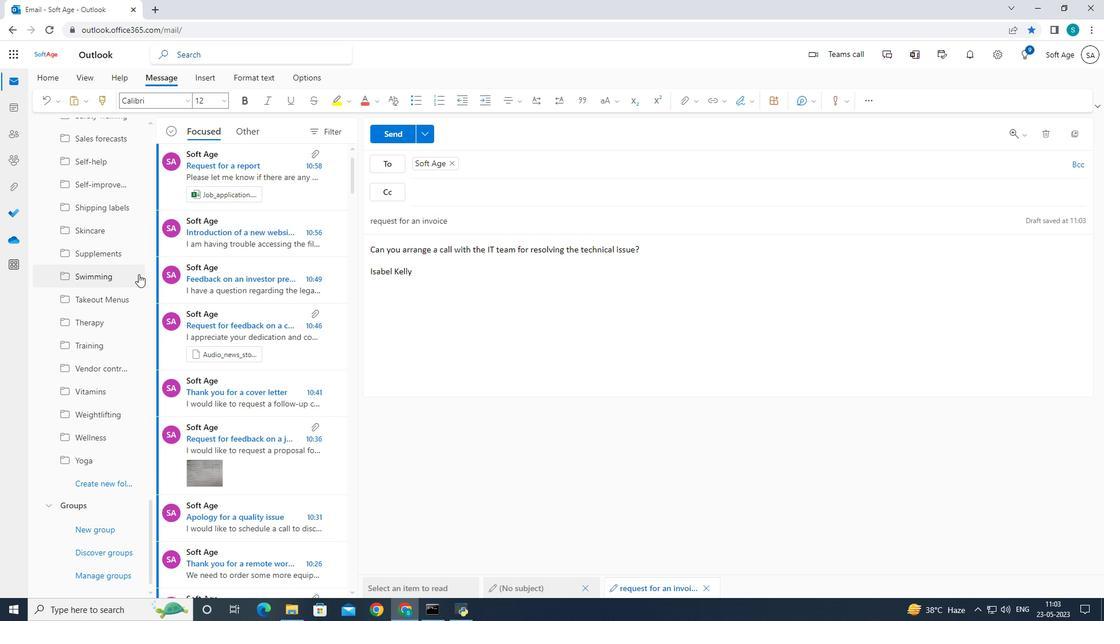 
Action: Mouse moved to (139, 272)
Screenshot: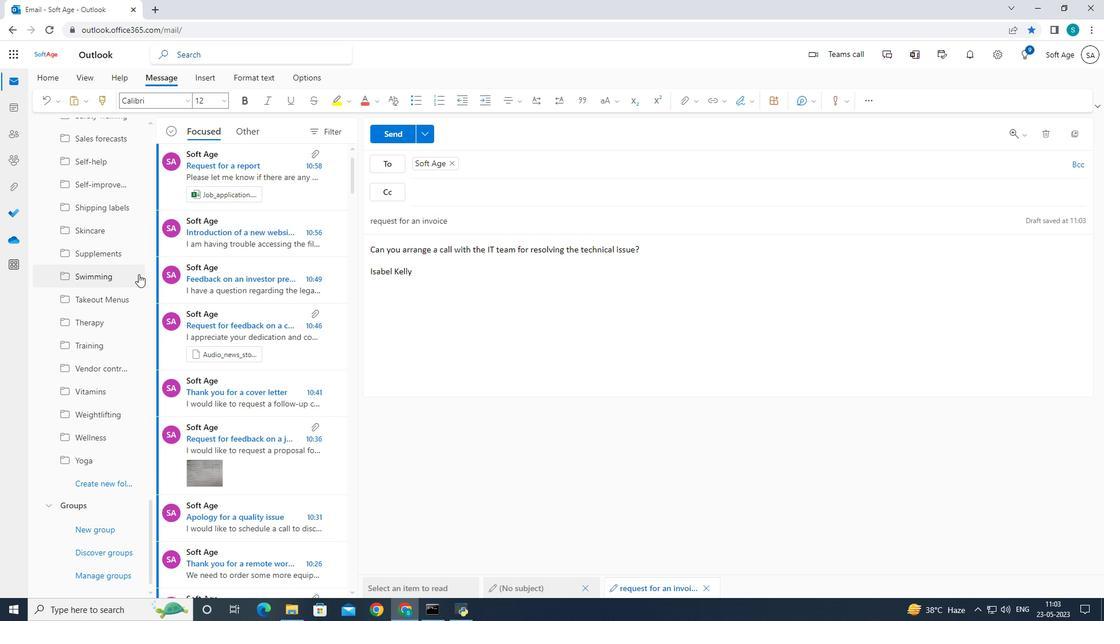 
Action: Mouse scrolled (139, 272) with delta (0, 0)
Screenshot: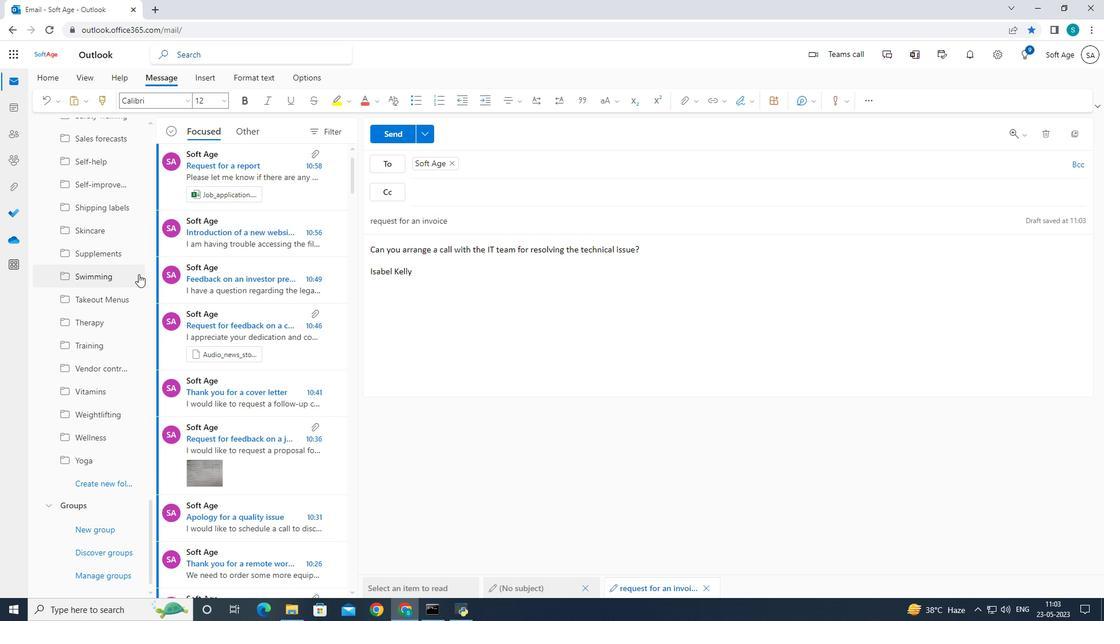 
Action: Mouse moved to (139, 272)
Screenshot: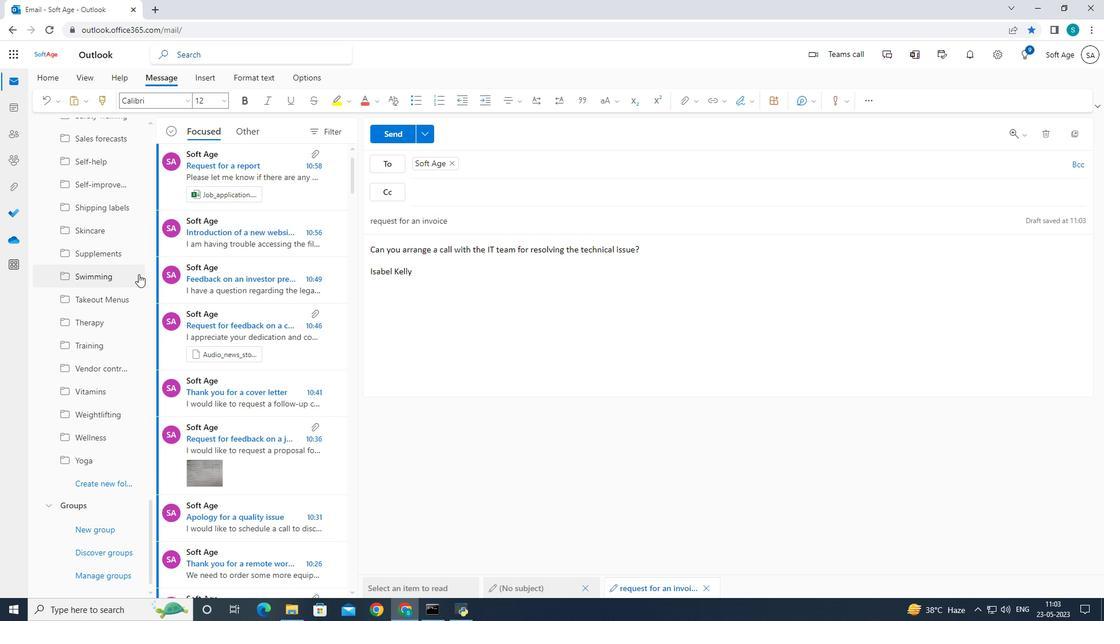 
Action: Mouse scrolled (139, 272) with delta (0, 0)
Screenshot: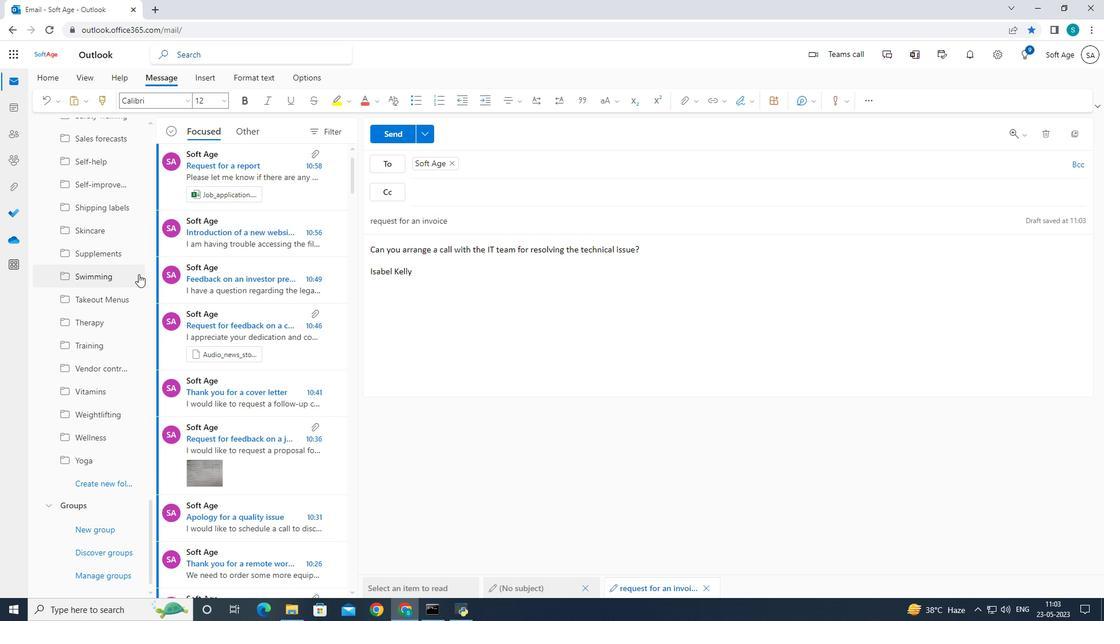 
Action: Mouse moved to (139, 273)
Screenshot: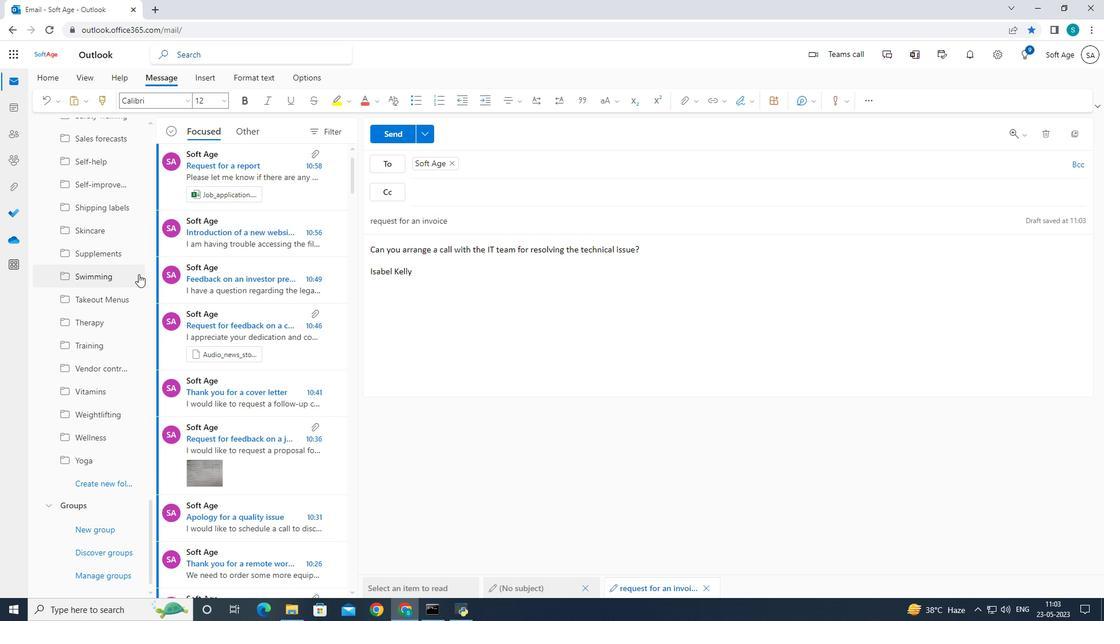 
Action: Mouse scrolled (139, 272) with delta (0, 0)
Screenshot: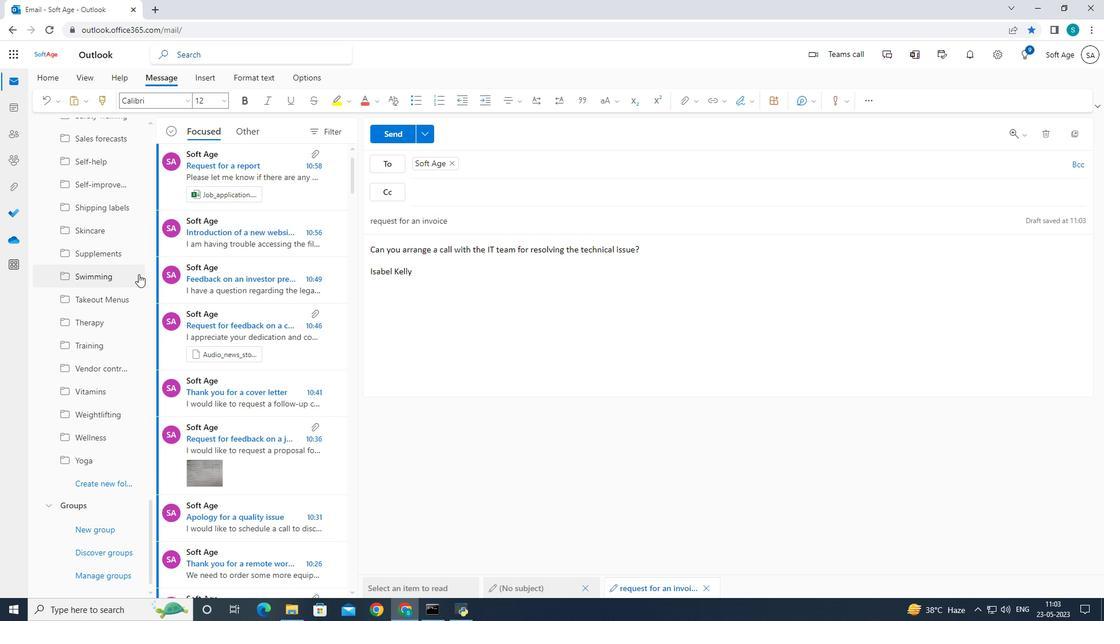 
Action: Mouse moved to (99, 476)
Screenshot: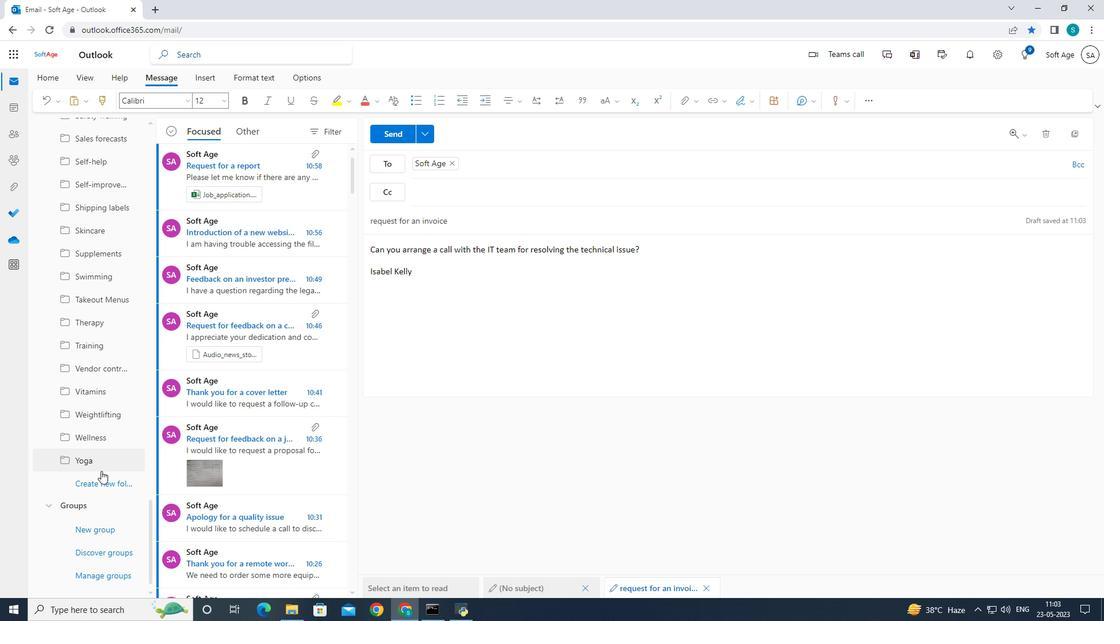 
Action: Mouse pressed left at (99, 476)
Screenshot: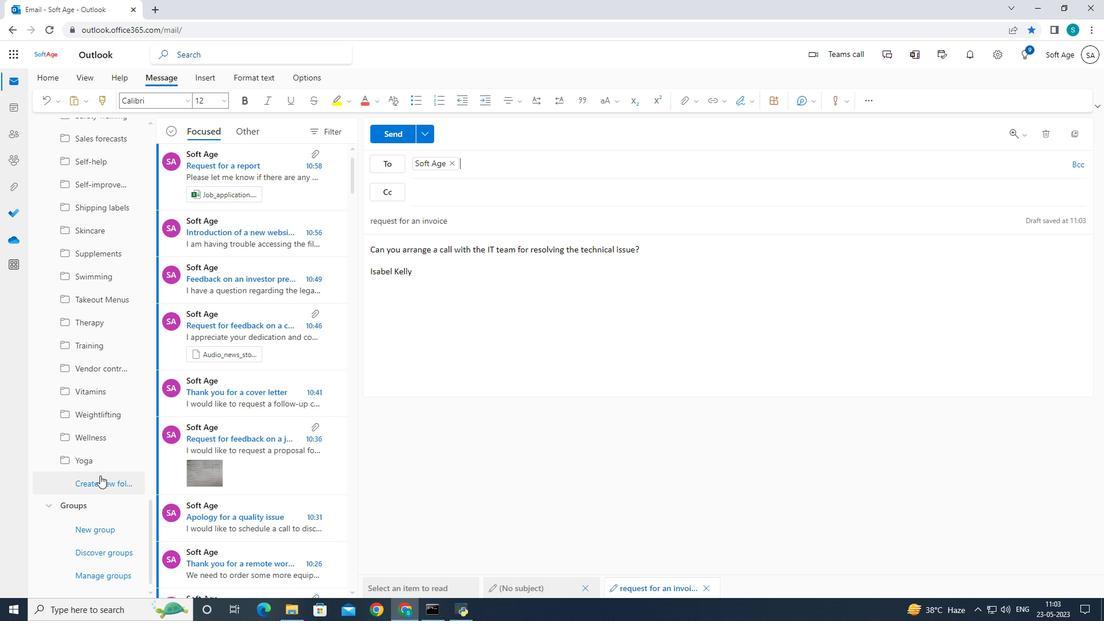 
Action: Mouse moved to (193, 396)
Screenshot: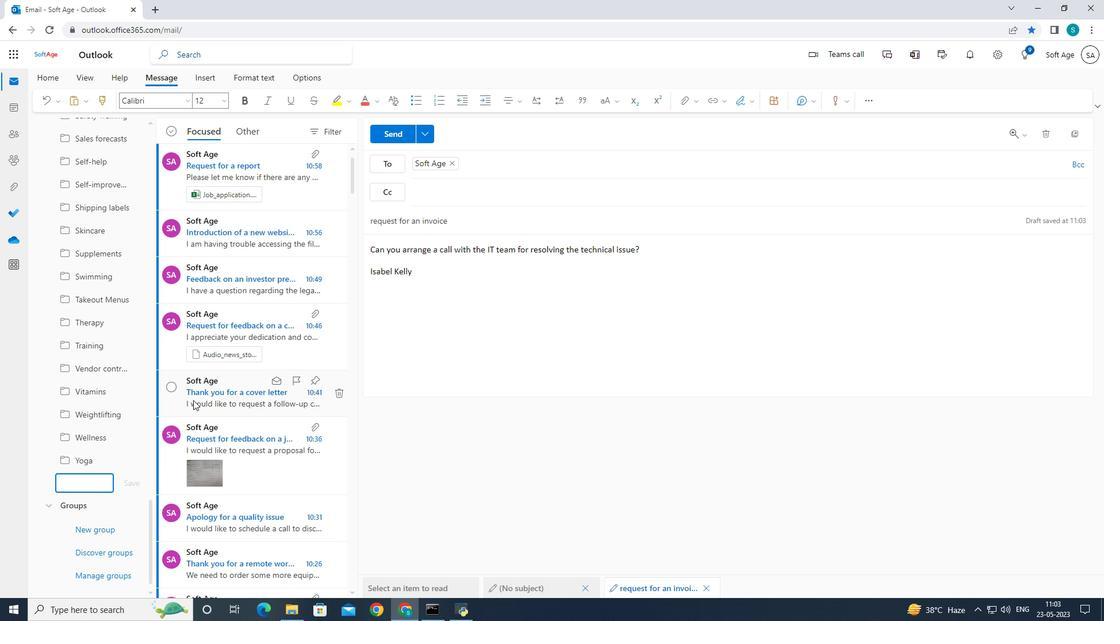 
Action: Key pressed <Key.shift><Key.shift><Key.shift><Key.shift><Key.shift><Key.shift><Key.shift>Gifts
Screenshot: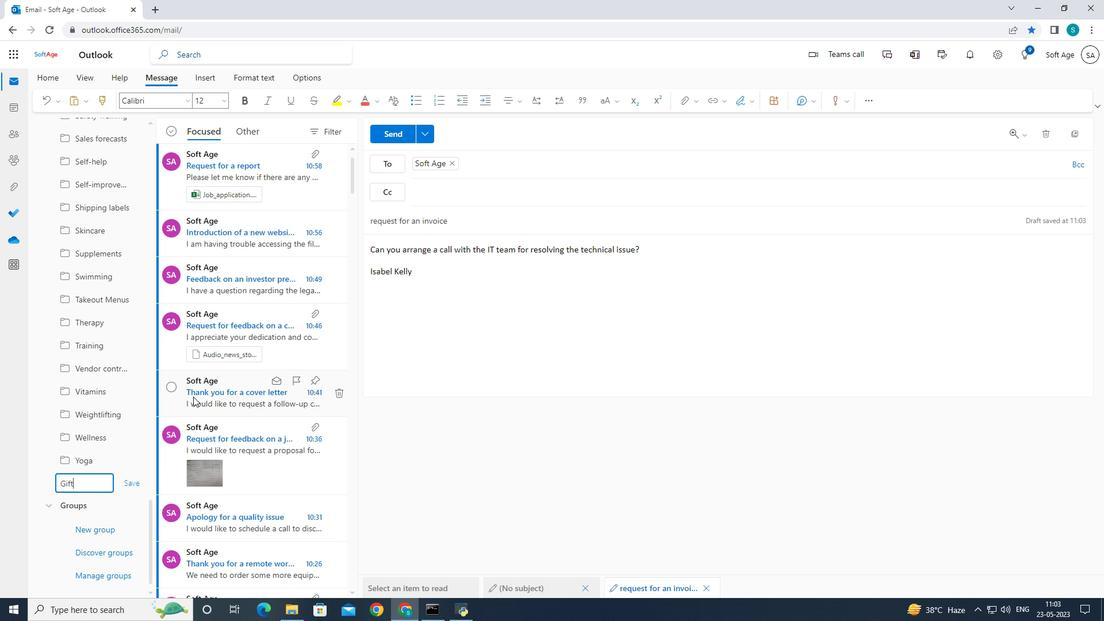 
Action: Mouse moved to (134, 488)
Screenshot: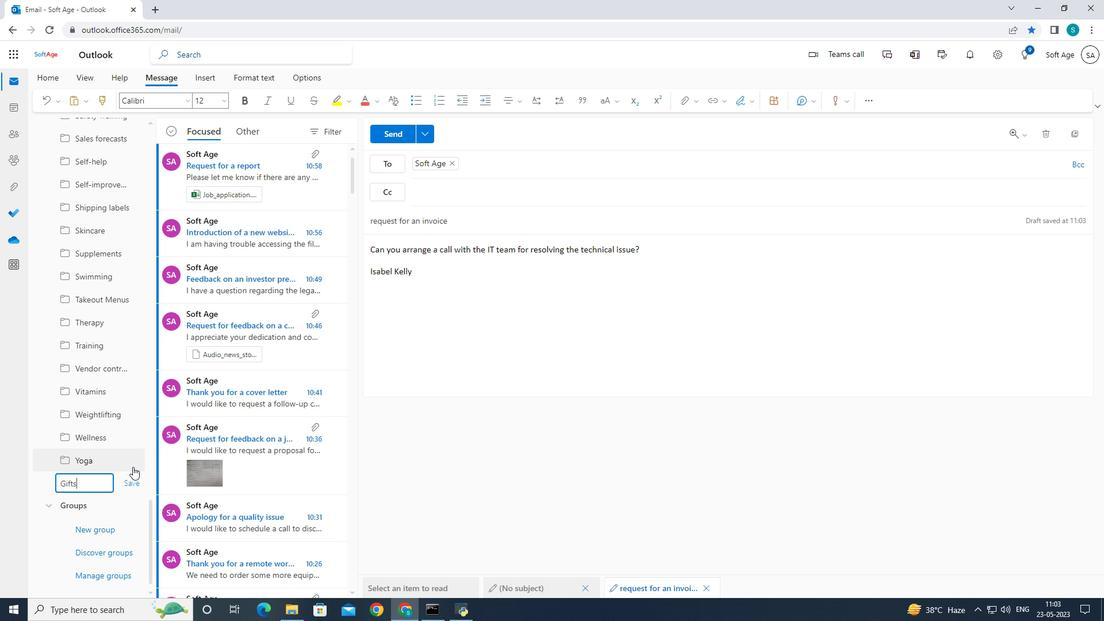 
Action: Mouse pressed left at (134, 488)
Screenshot: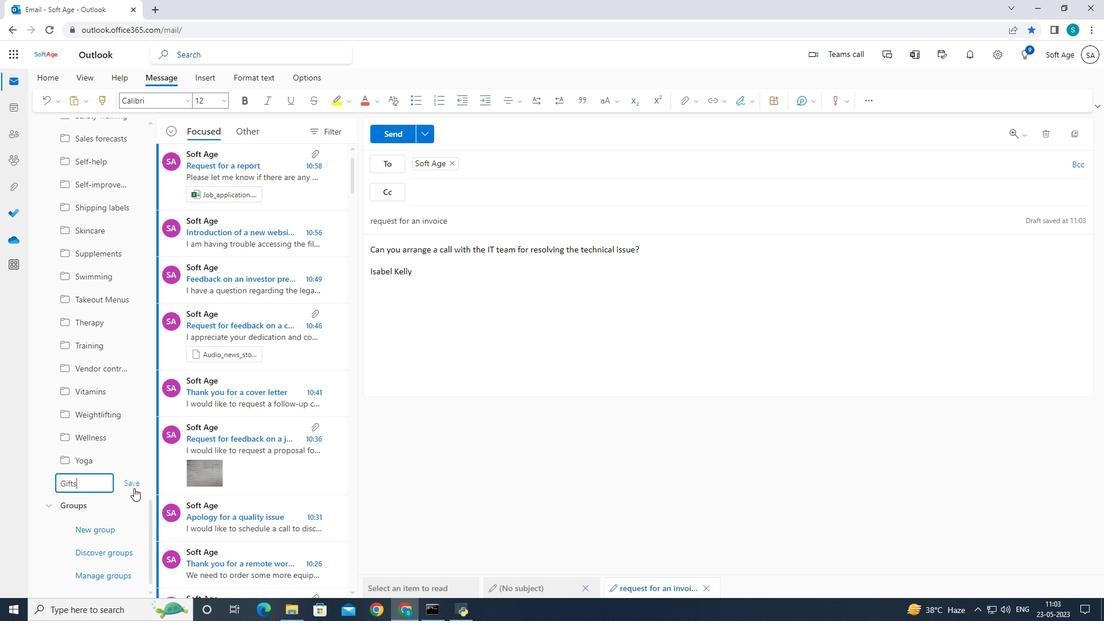 
Action: Mouse moved to (391, 128)
Screenshot: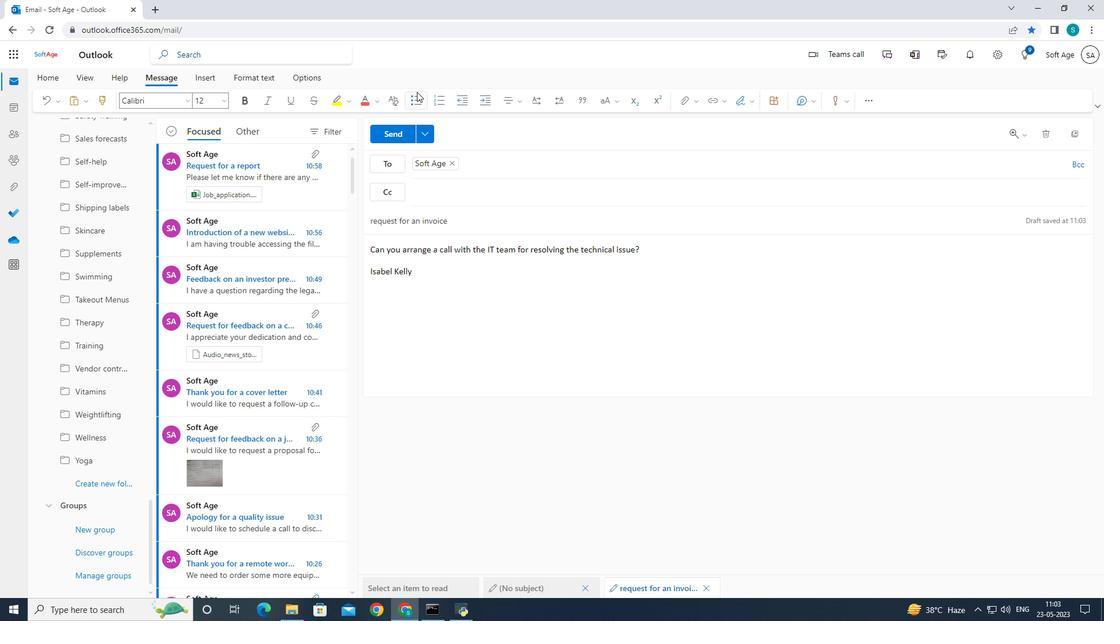 
Action: Mouse pressed left at (391, 128)
Screenshot: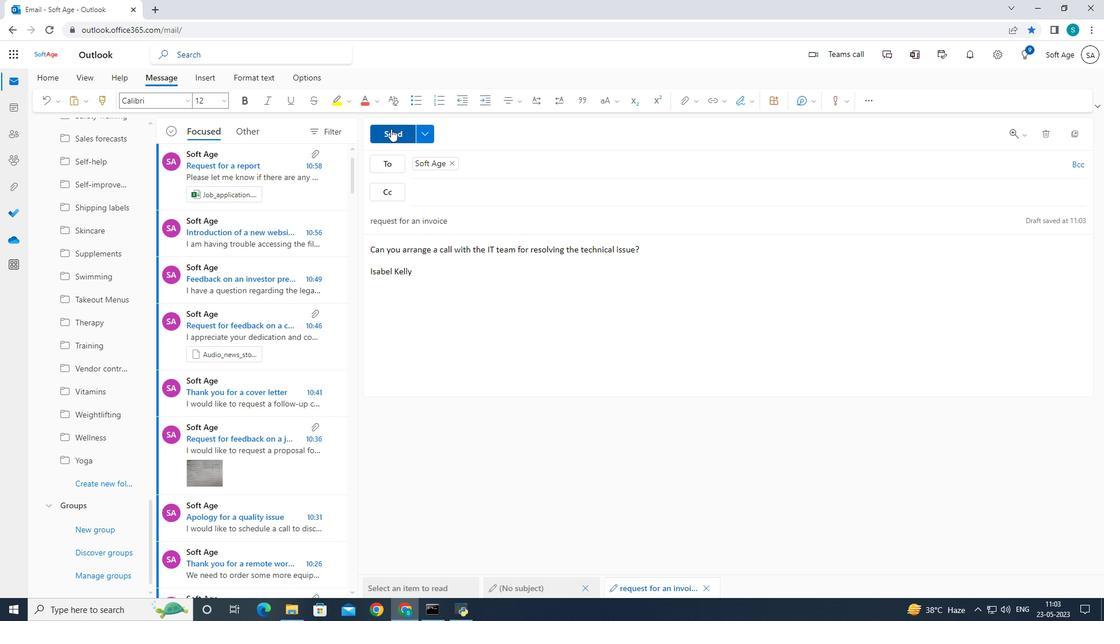 
Action: Mouse moved to (422, 138)
Screenshot: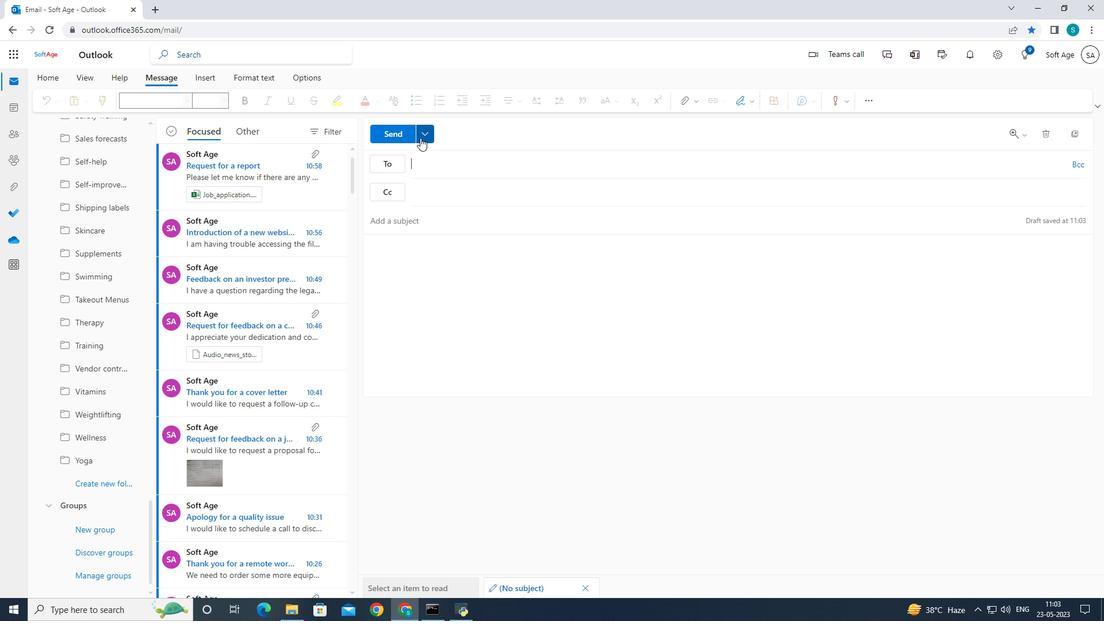 
